 Task: Search one way flight ticket for 4 adults, 1 infant in seat and 1 infant on lap in premium economy from Waco: Waco Regional Airport to Rockford: Chicago Rockford International Airport(was Northwest Chicagoland Regional Airport At Rockford) on 5-1-2023. Number of bags: 2 carry on bags and 1 checked bag. Price is upto 60000. Outbound departure time preference is 14:45.
Action: Mouse moved to (267, 474)
Screenshot: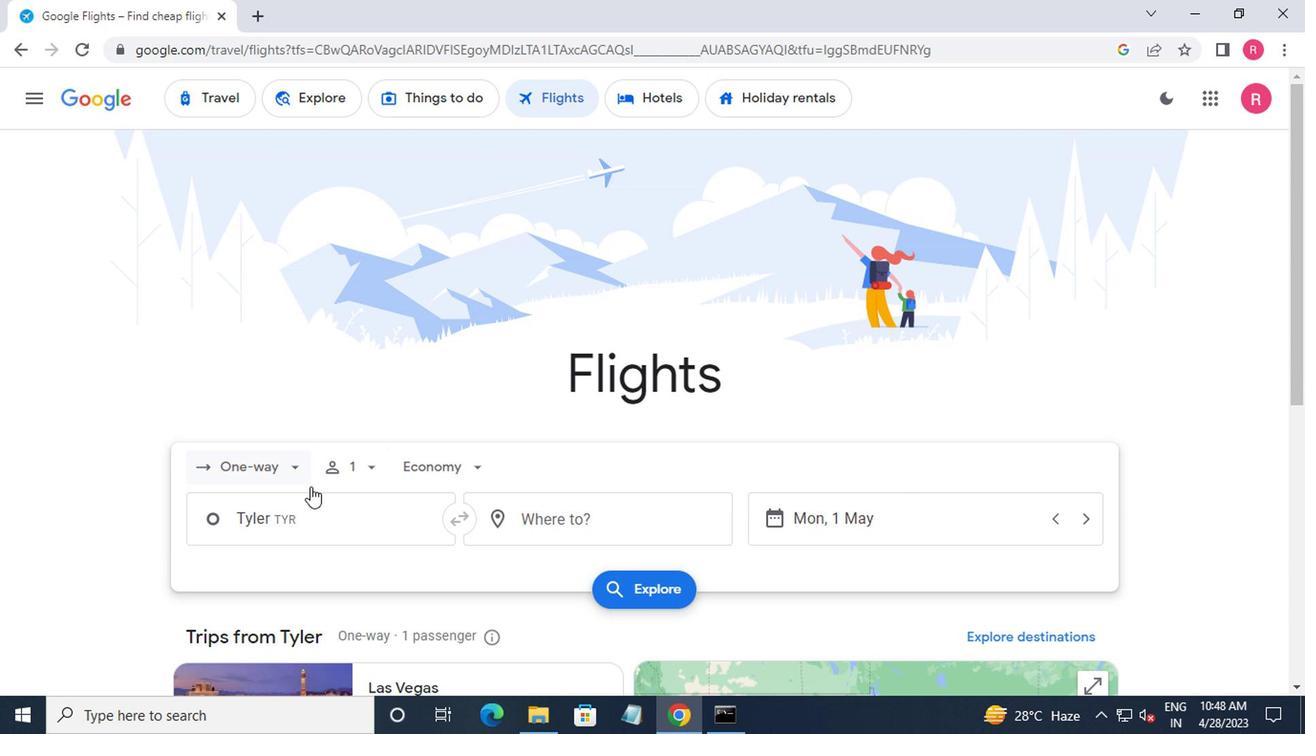 
Action: Mouse pressed left at (267, 474)
Screenshot: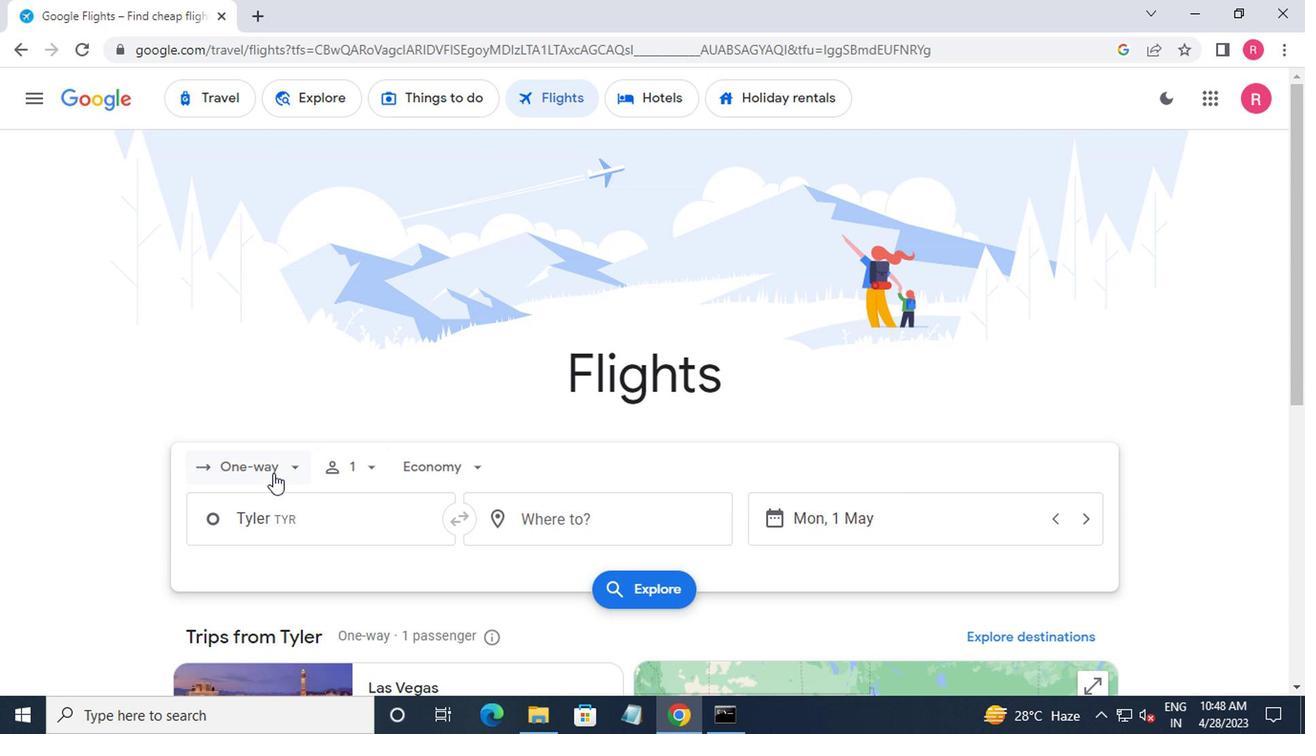 
Action: Mouse moved to (277, 551)
Screenshot: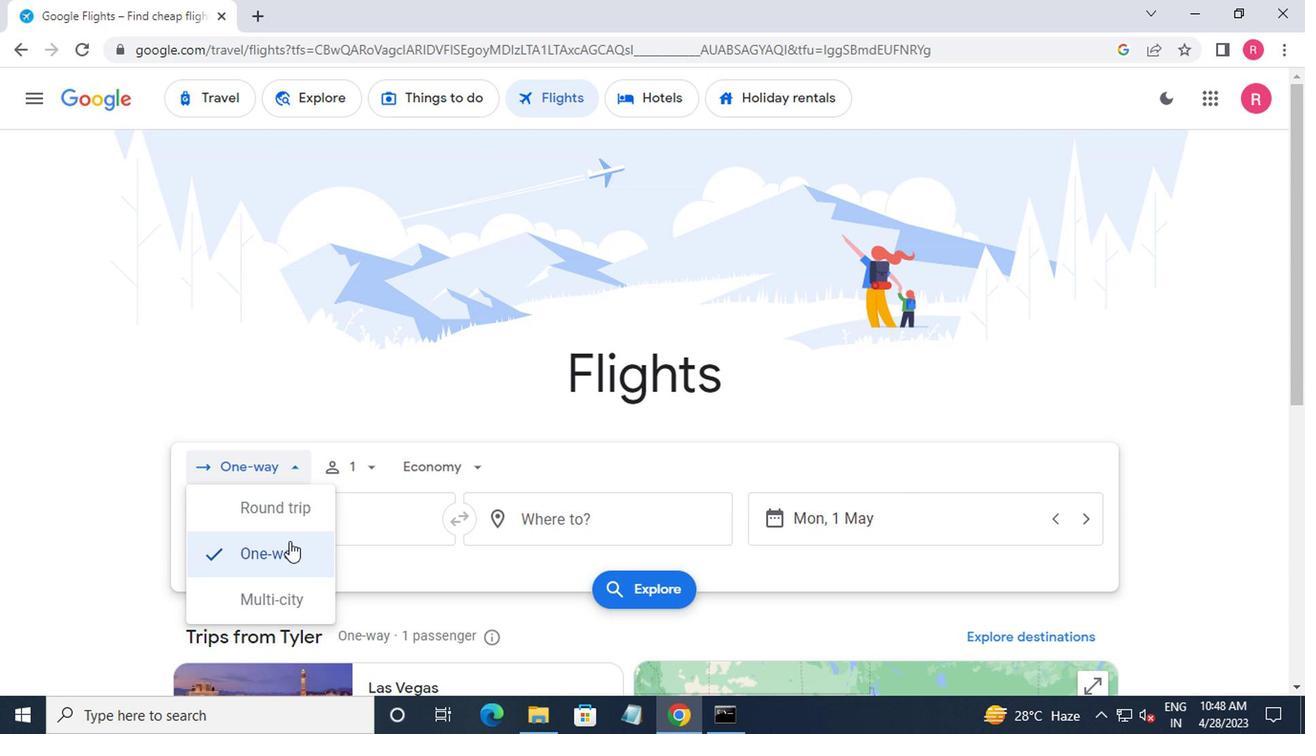 
Action: Mouse pressed left at (277, 551)
Screenshot: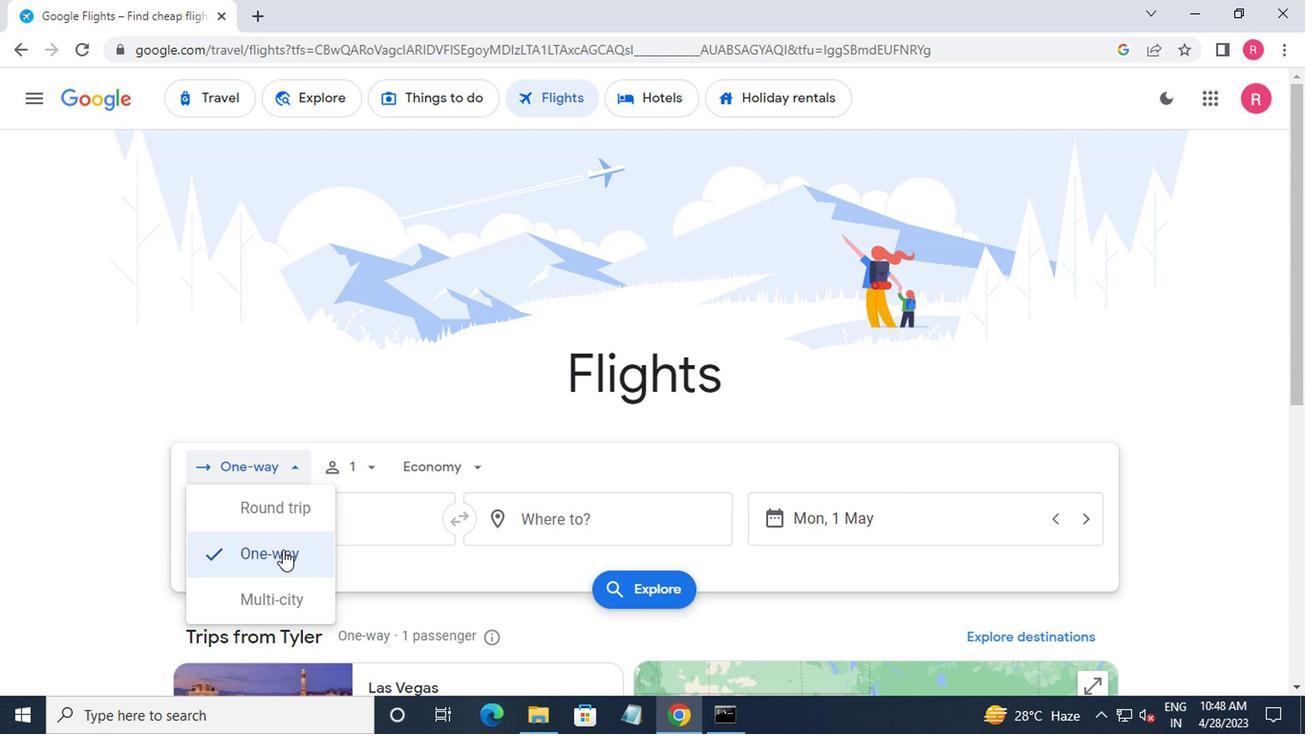 
Action: Mouse moved to (339, 476)
Screenshot: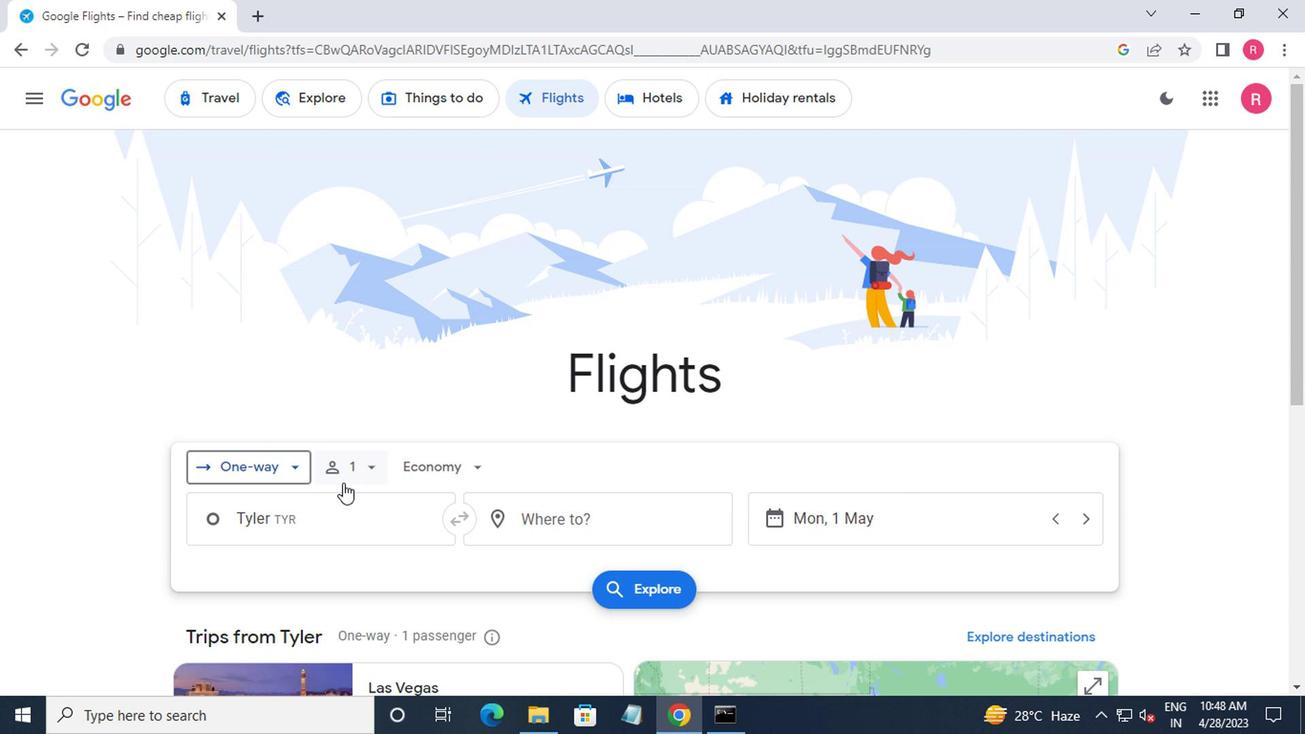 
Action: Mouse pressed left at (339, 476)
Screenshot: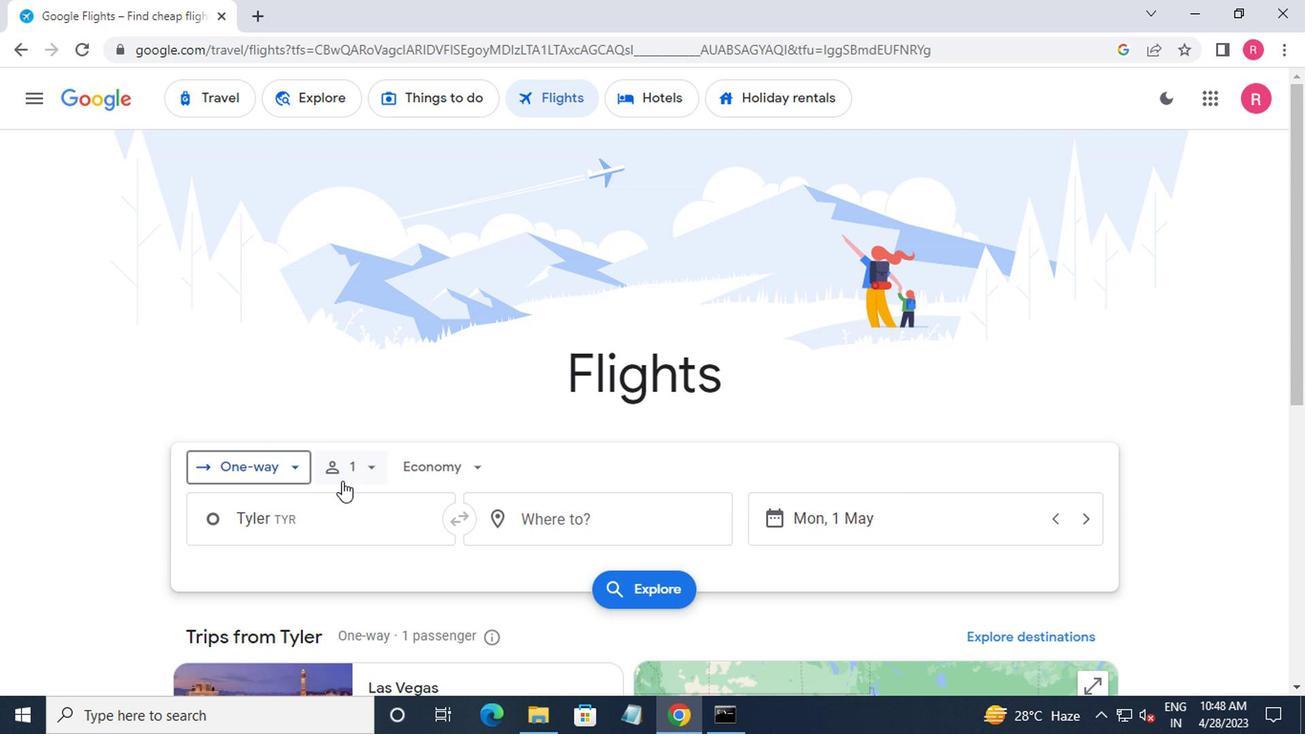 
Action: Mouse moved to (514, 525)
Screenshot: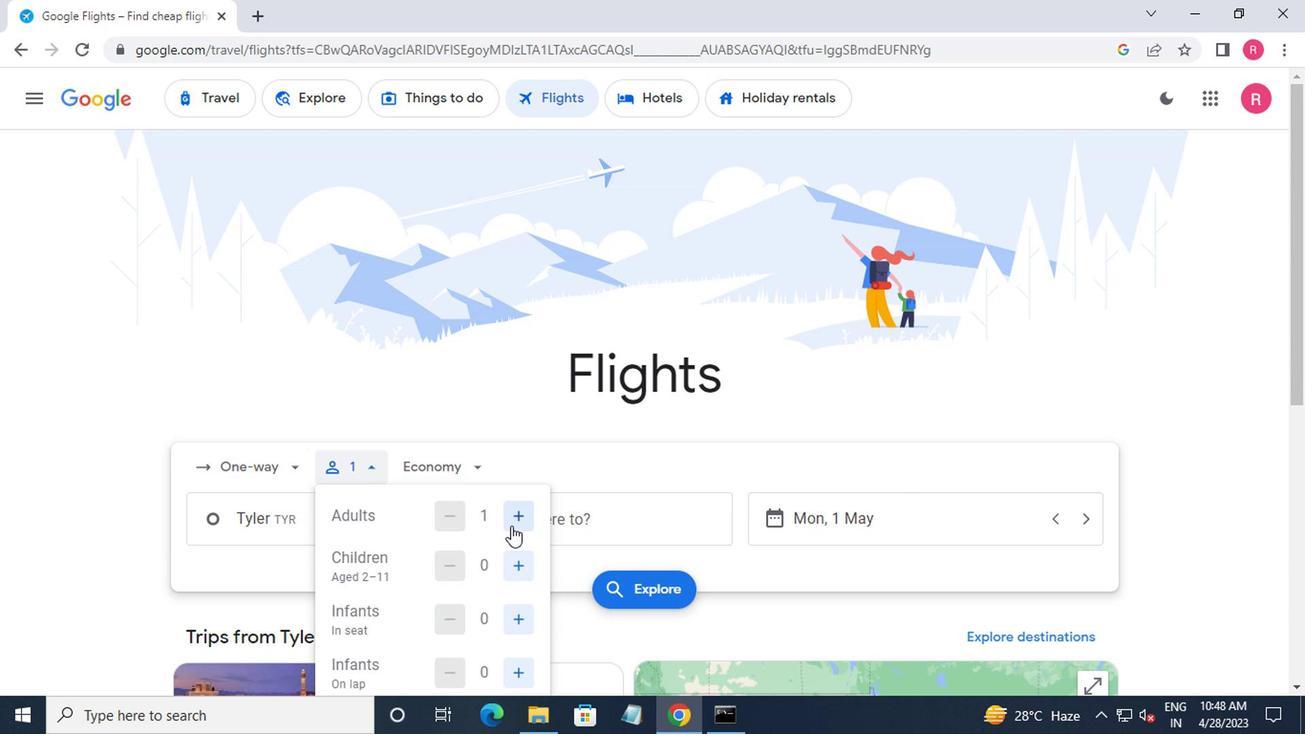
Action: Mouse pressed left at (514, 525)
Screenshot: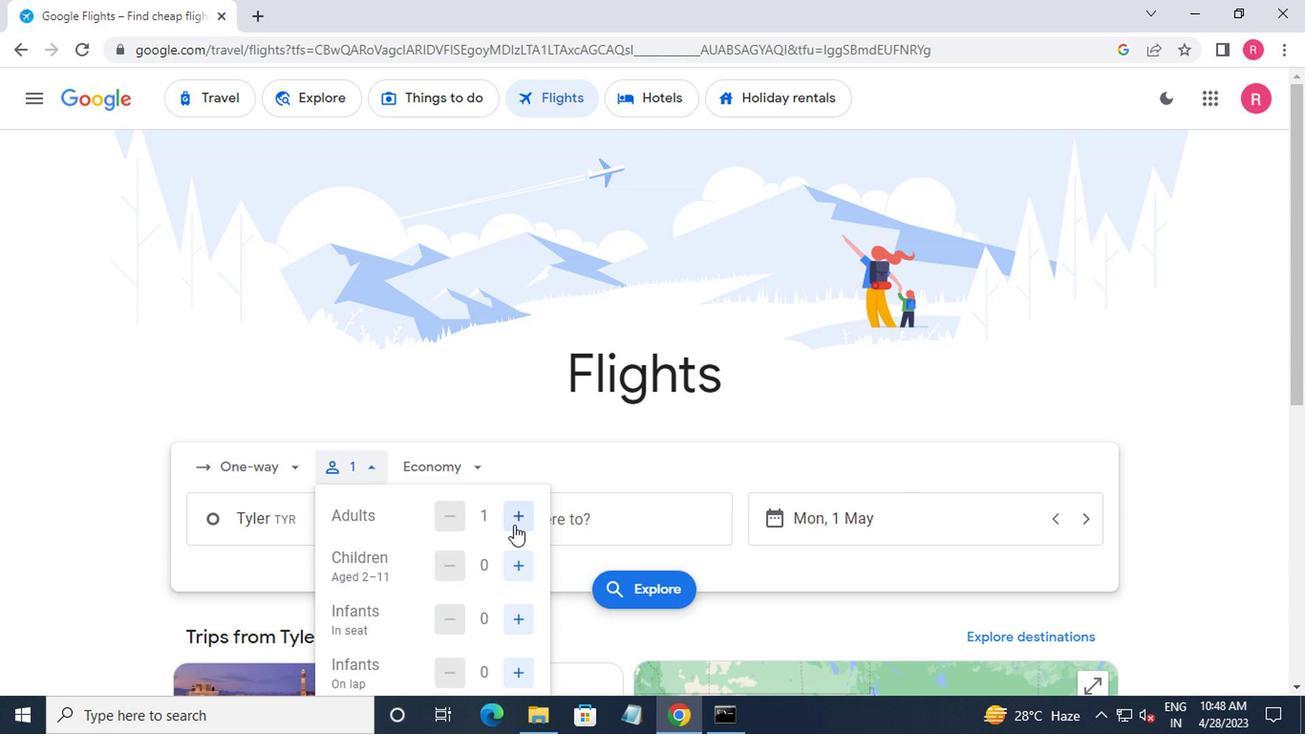 
Action: Mouse moved to (515, 524)
Screenshot: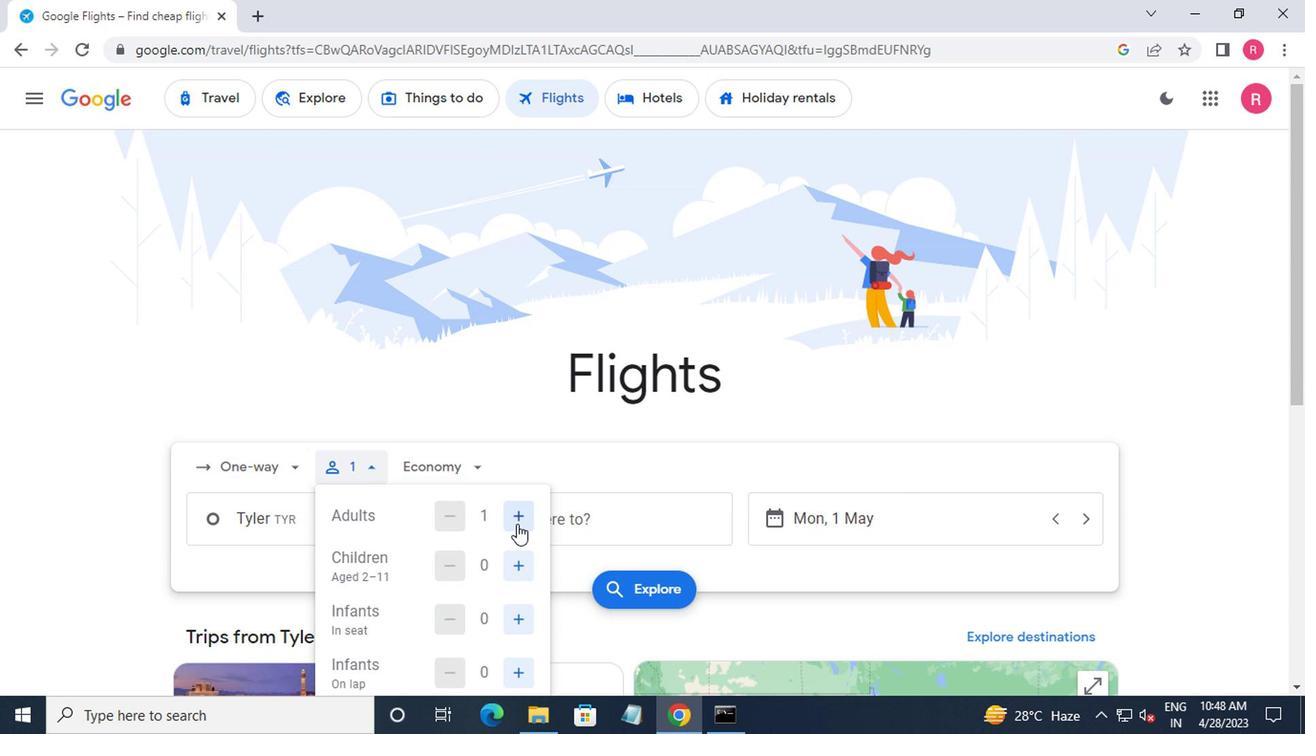 
Action: Mouse pressed left at (515, 524)
Screenshot: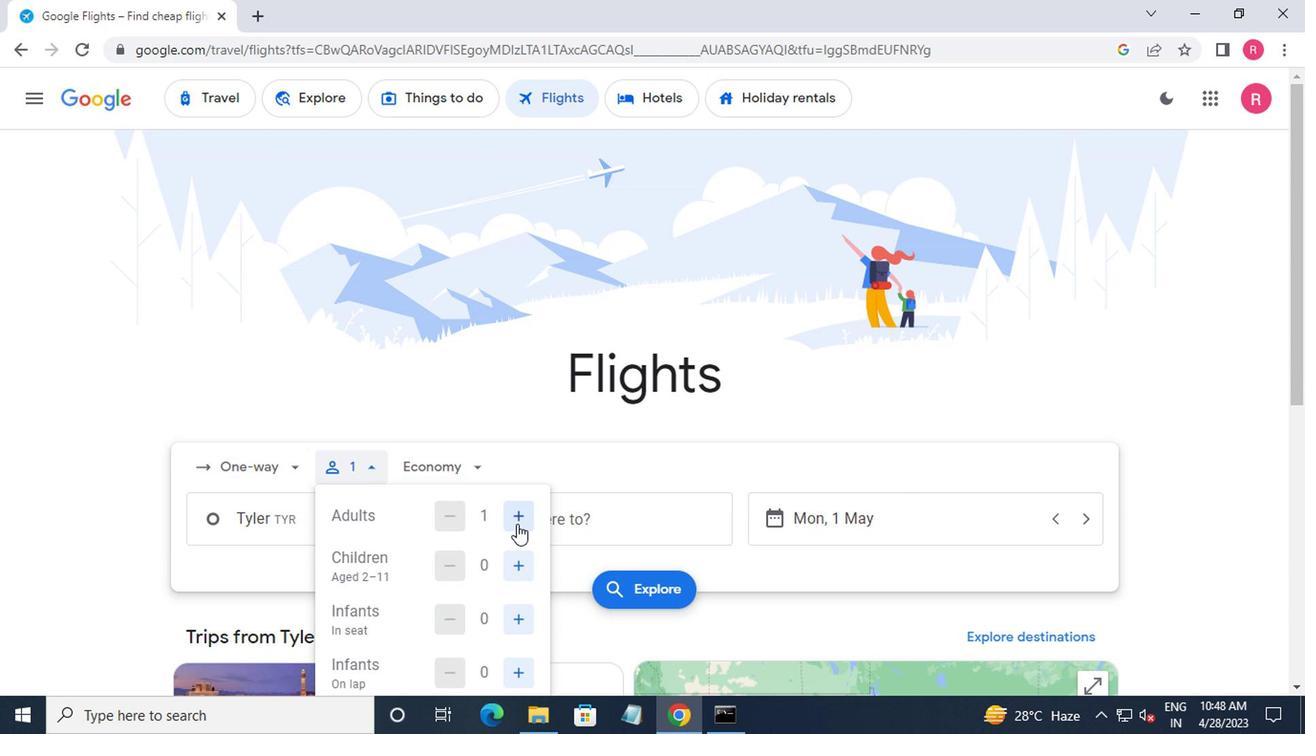 
Action: Mouse pressed left at (515, 524)
Screenshot: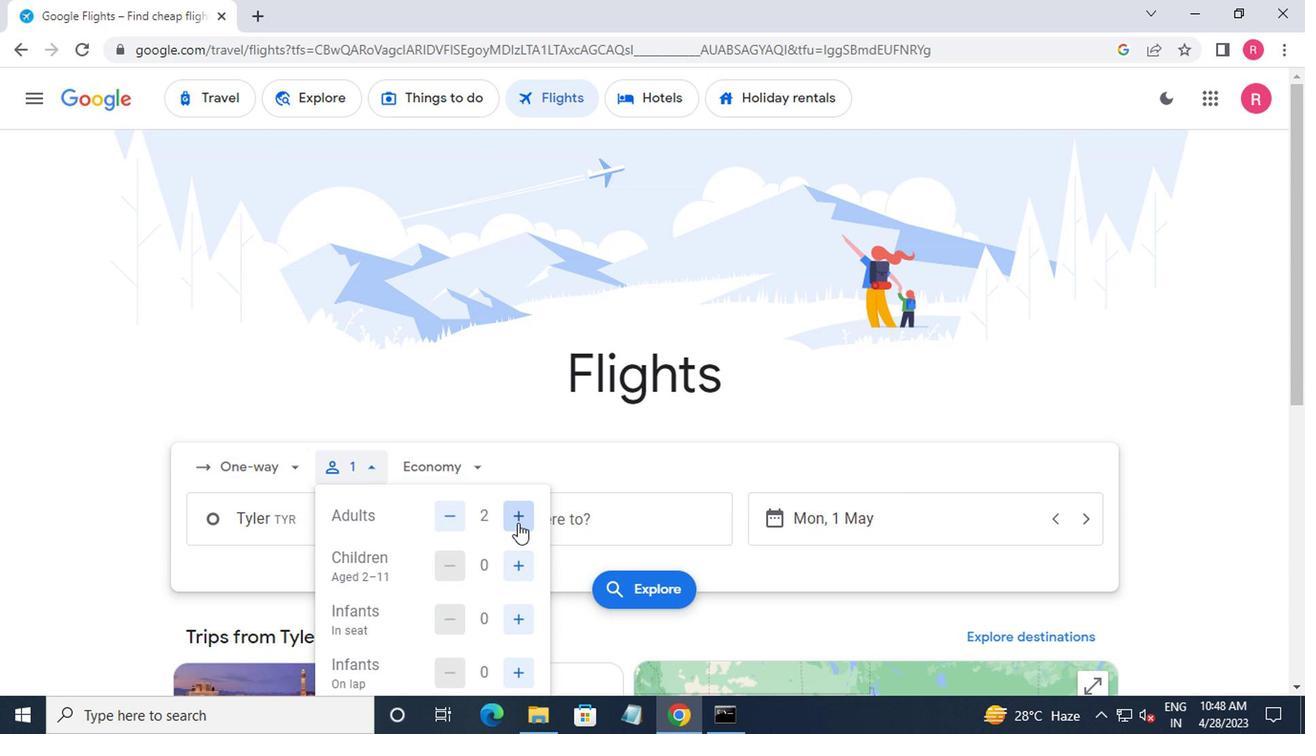 
Action: Mouse pressed left at (515, 524)
Screenshot: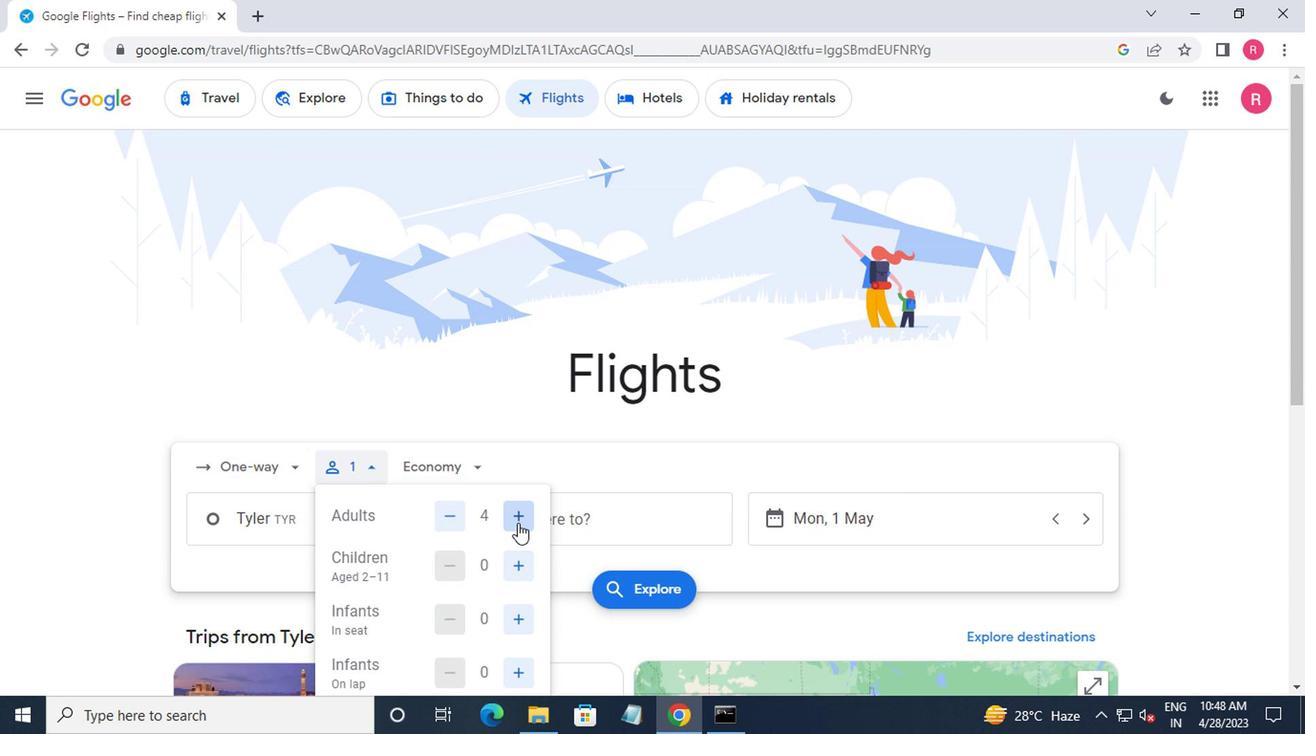 
Action: Mouse moved to (454, 514)
Screenshot: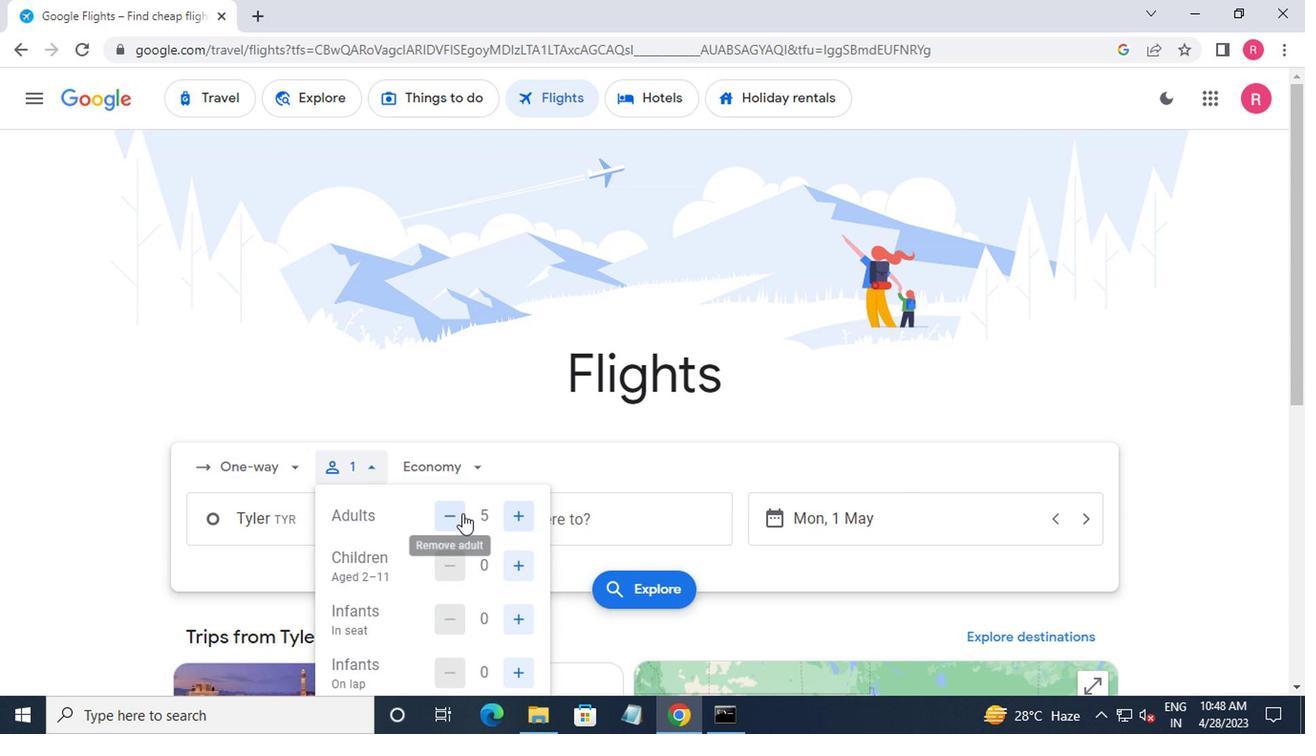 
Action: Mouse pressed left at (454, 514)
Screenshot: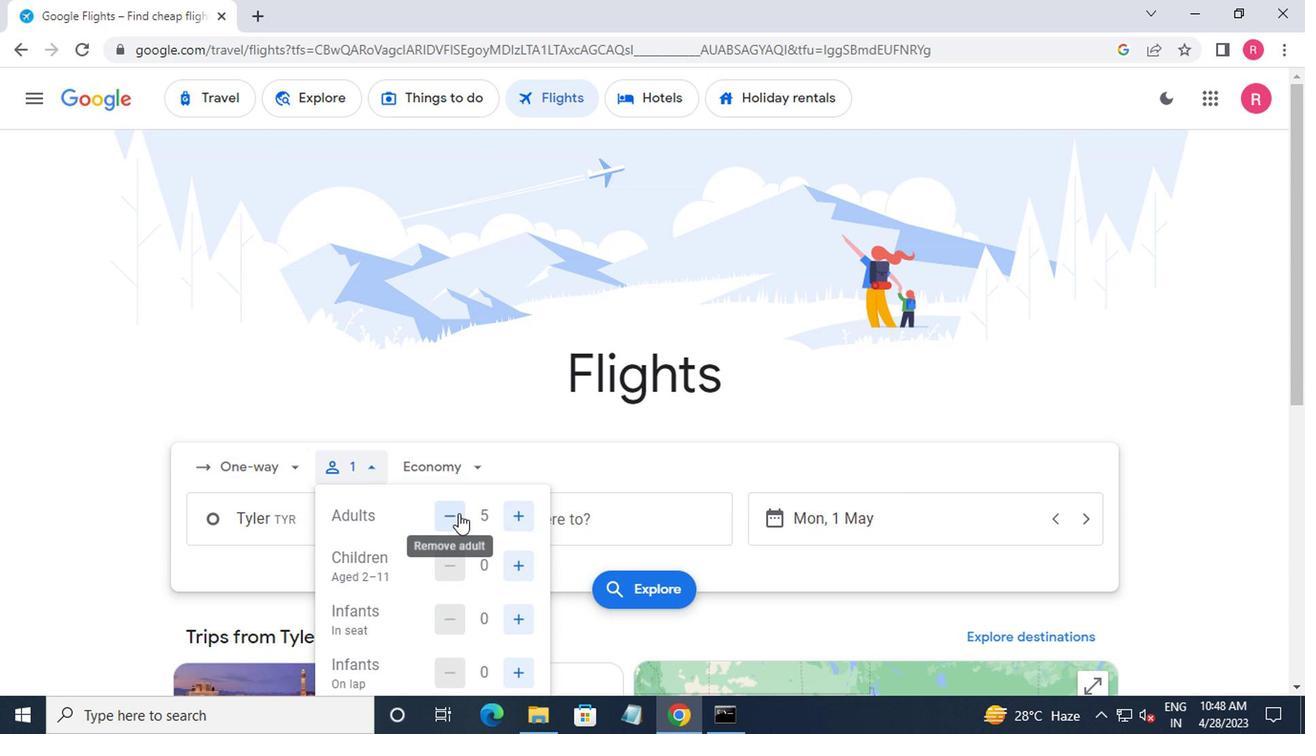 
Action: Mouse moved to (516, 567)
Screenshot: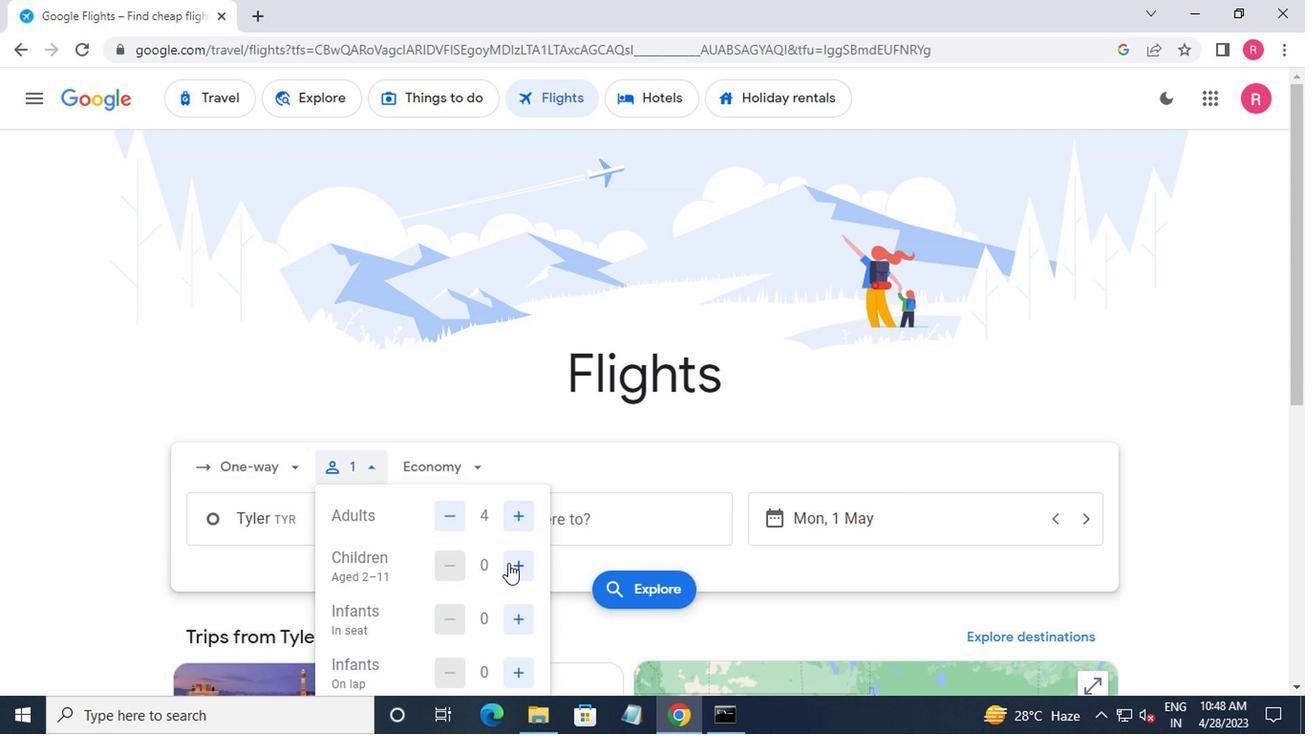 
Action: Mouse pressed left at (516, 567)
Screenshot: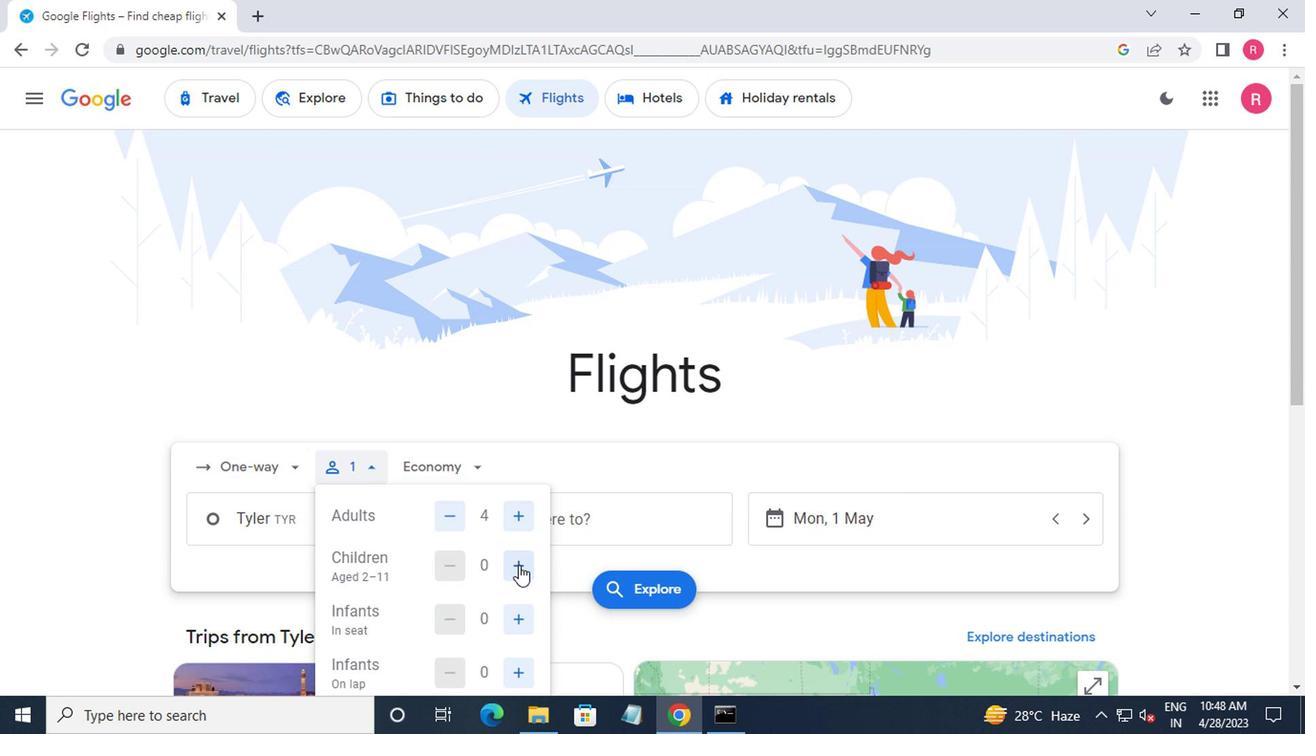 
Action: Mouse moved to (465, 563)
Screenshot: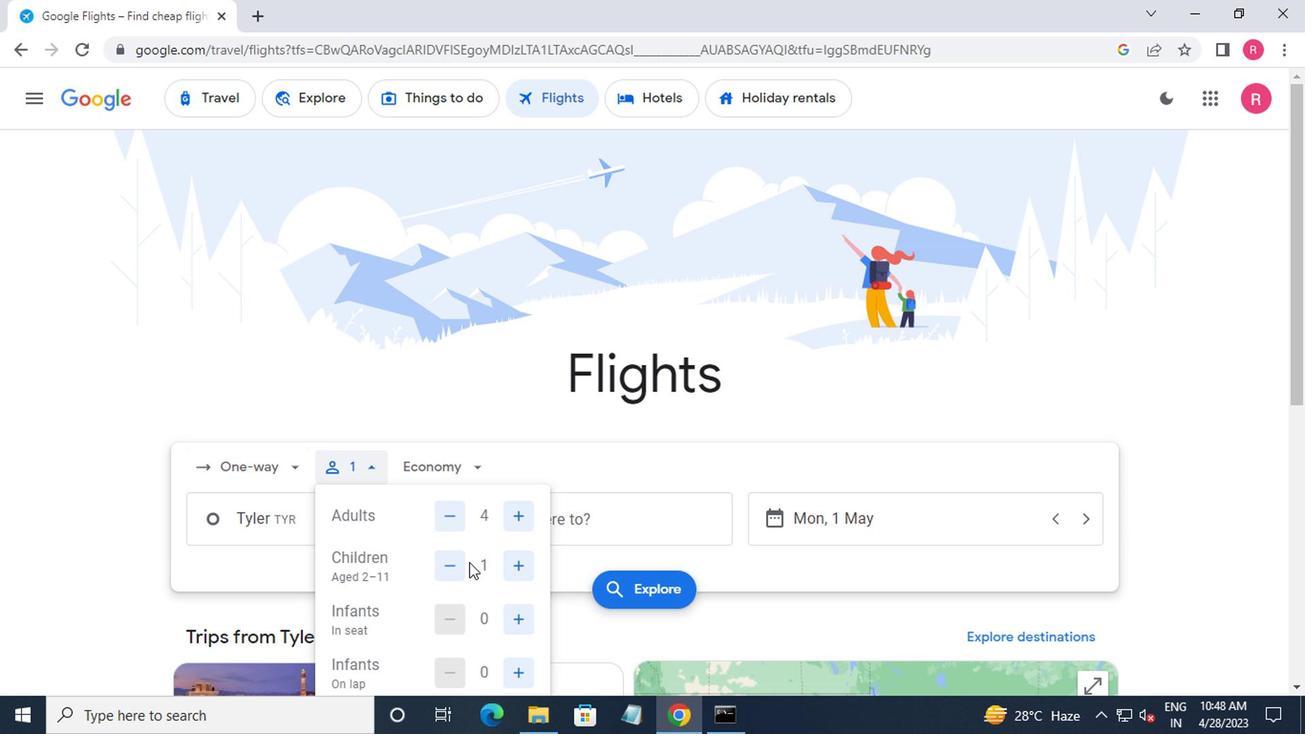 
Action: Mouse pressed left at (465, 563)
Screenshot: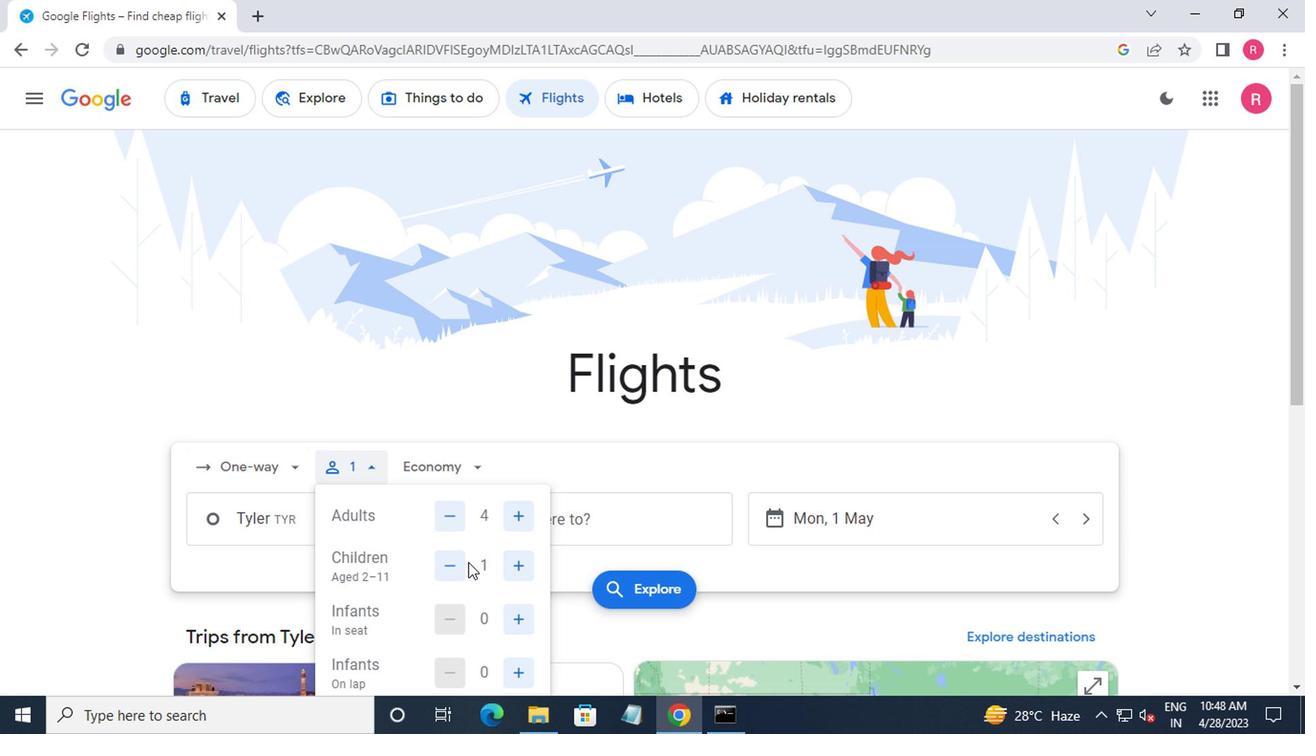 
Action: Mouse moved to (444, 569)
Screenshot: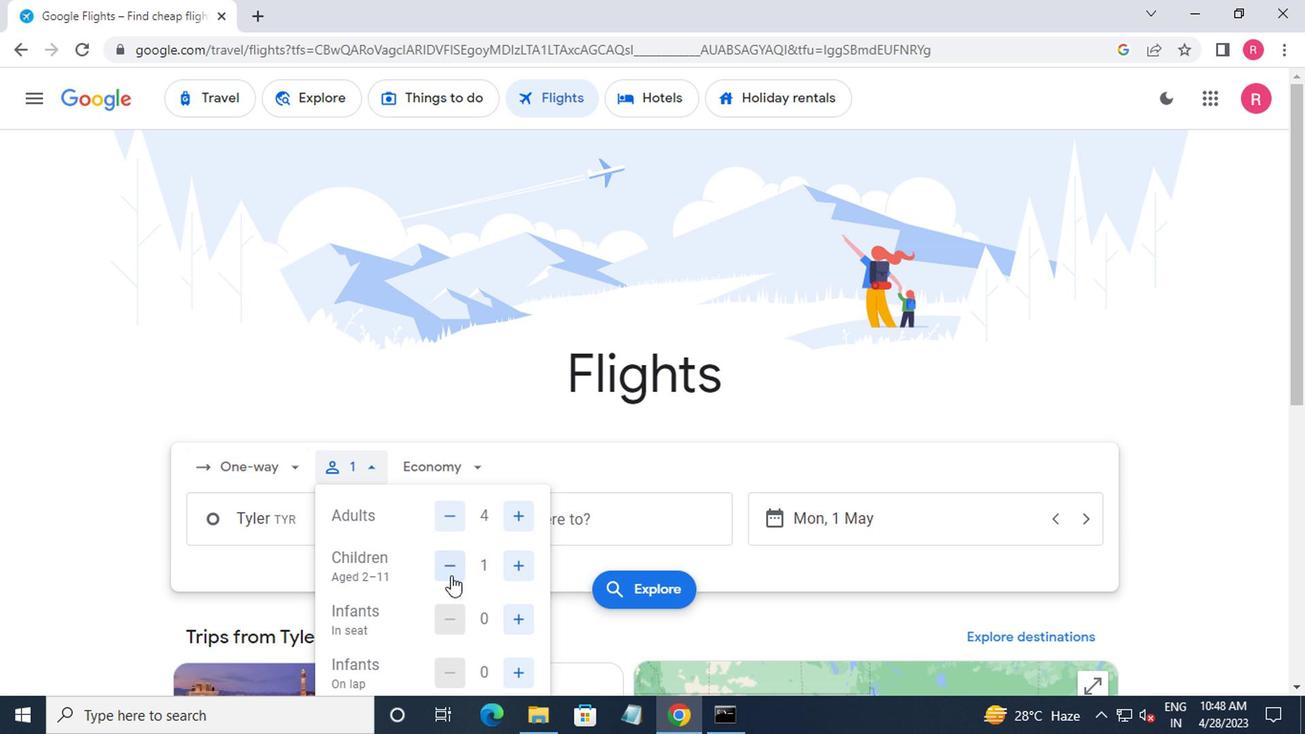 
Action: Mouse pressed left at (444, 569)
Screenshot: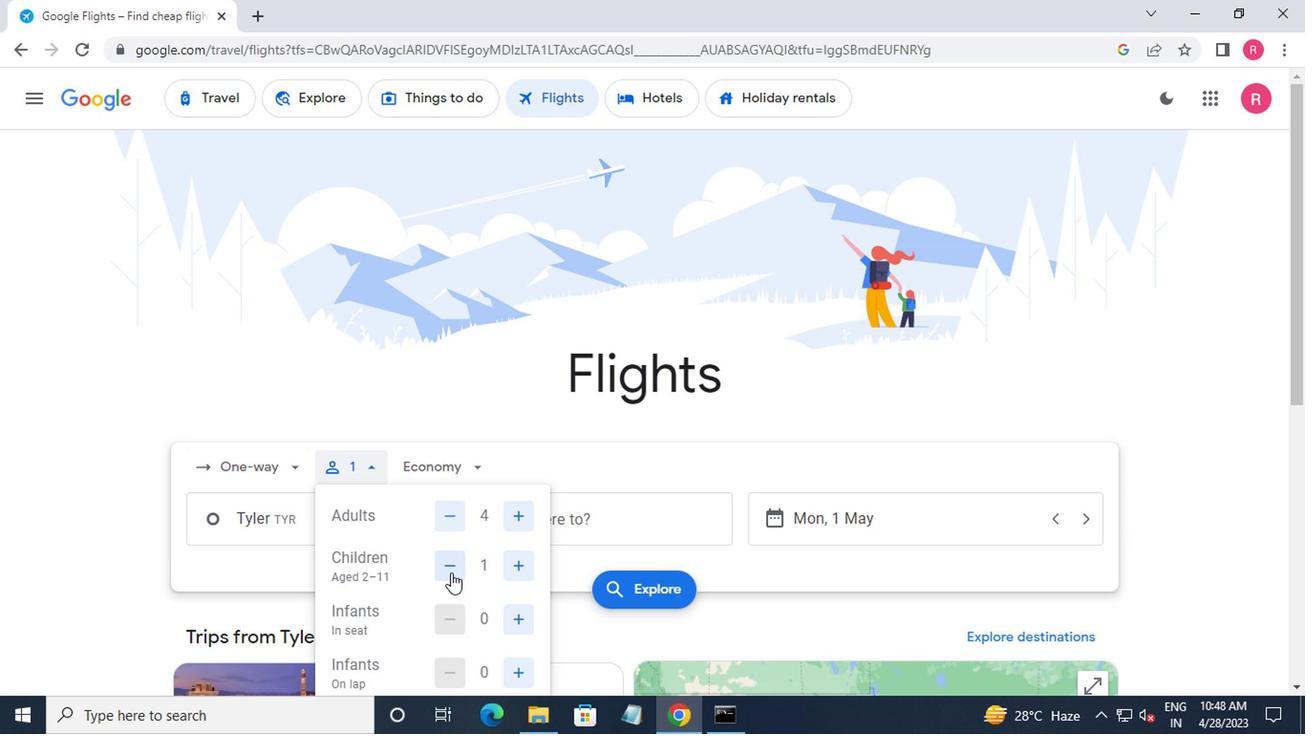 
Action: Mouse moved to (518, 629)
Screenshot: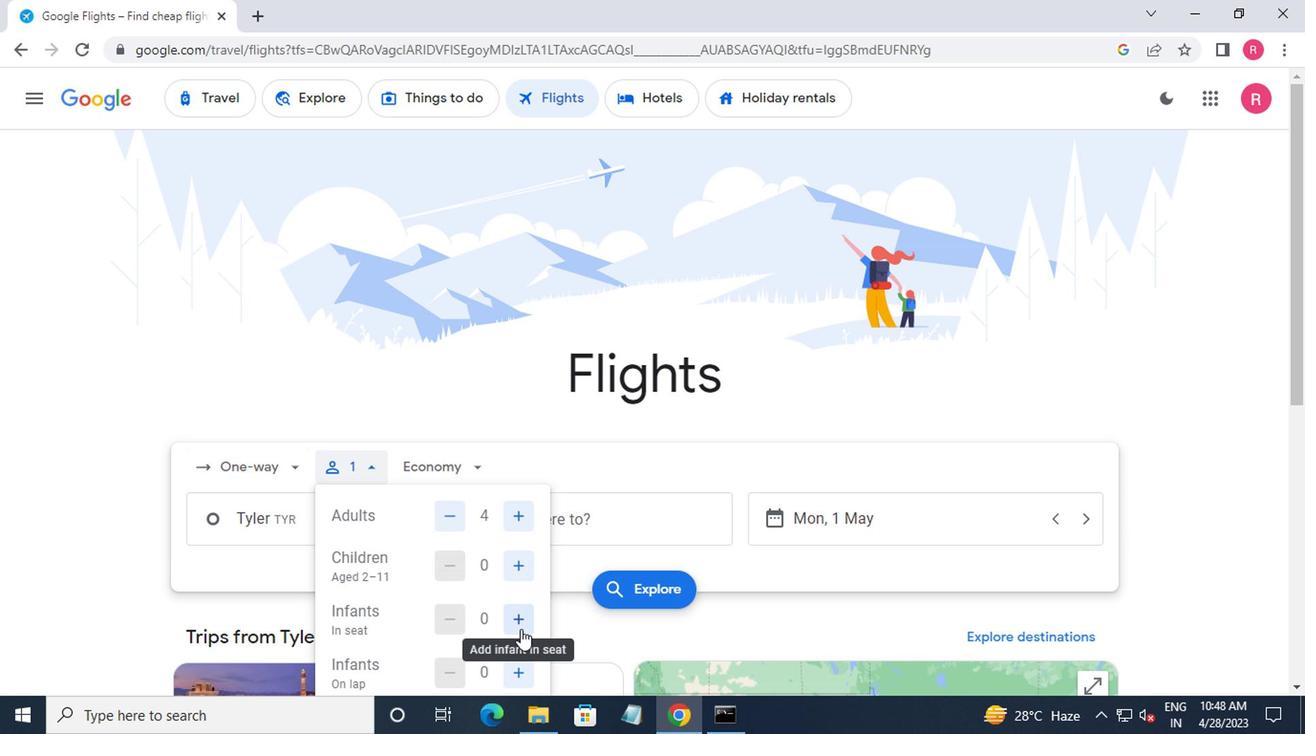 
Action: Mouse pressed left at (518, 629)
Screenshot: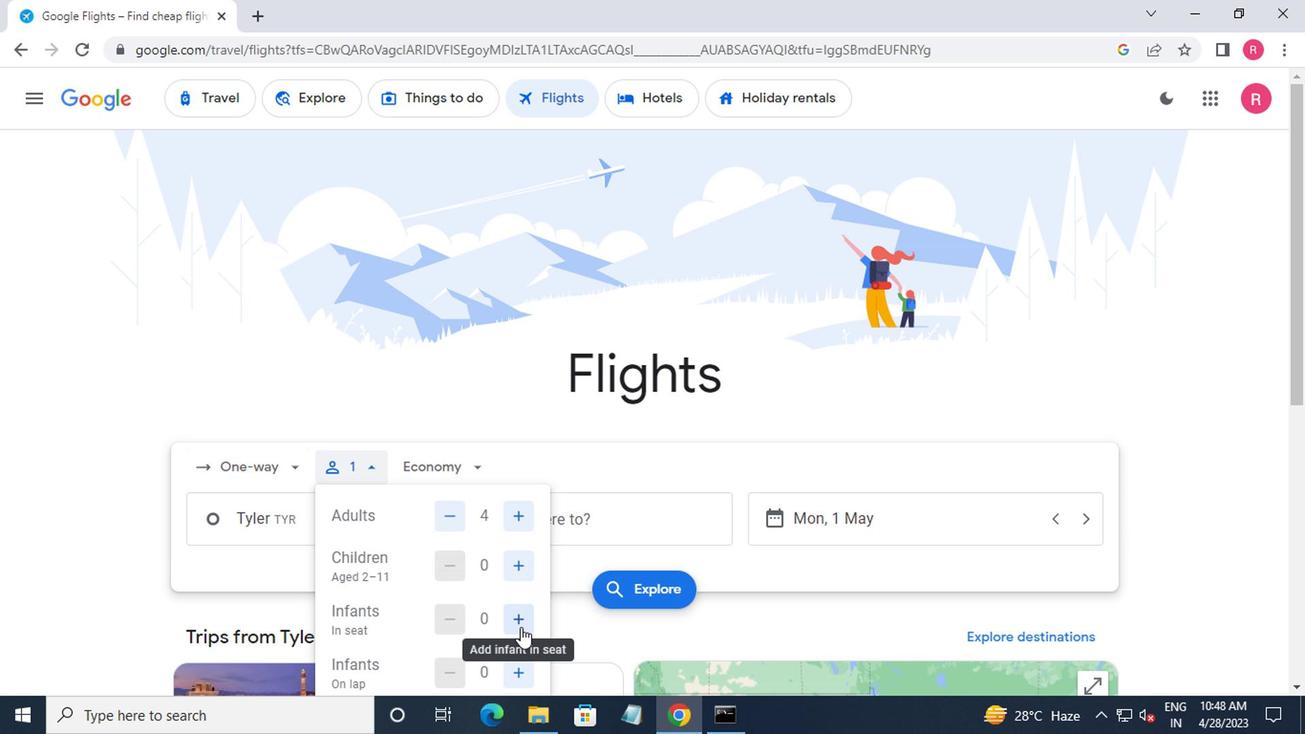 
Action: Mouse moved to (517, 663)
Screenshot: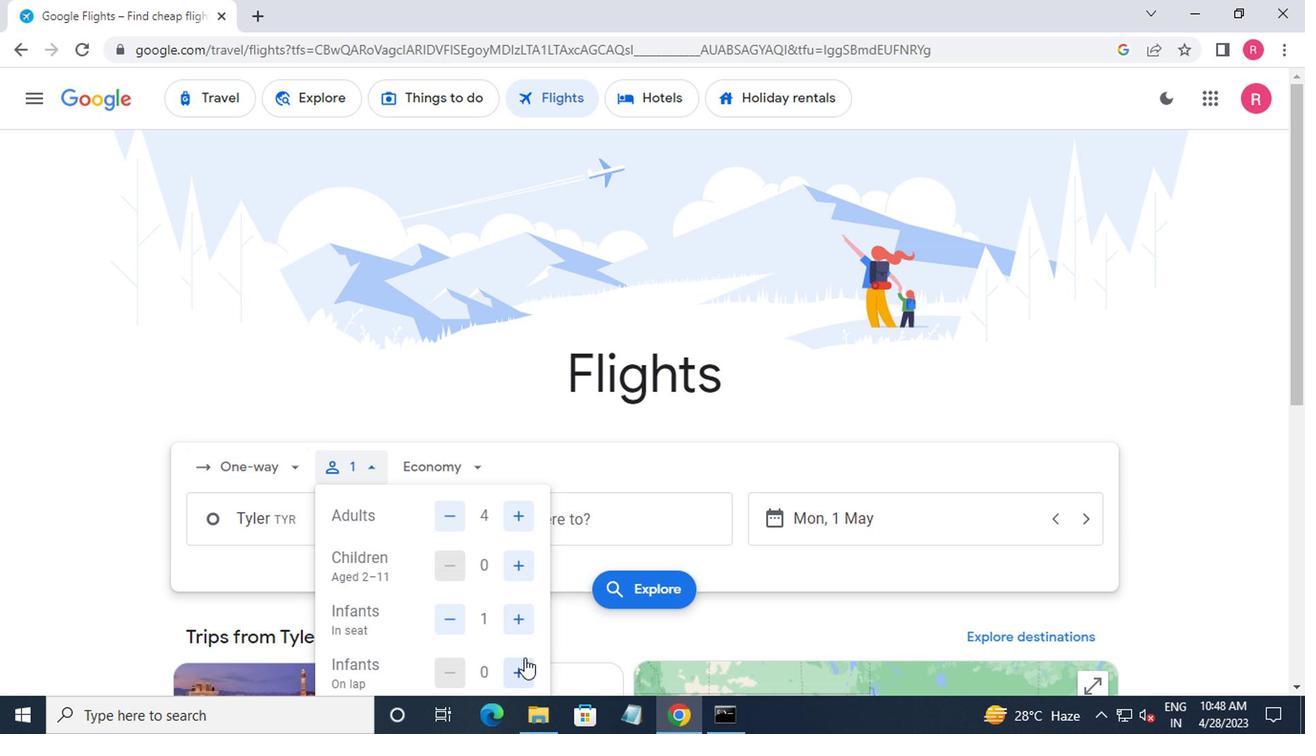 
Action: Mouse pressed left at (517, 663)
Screenshot: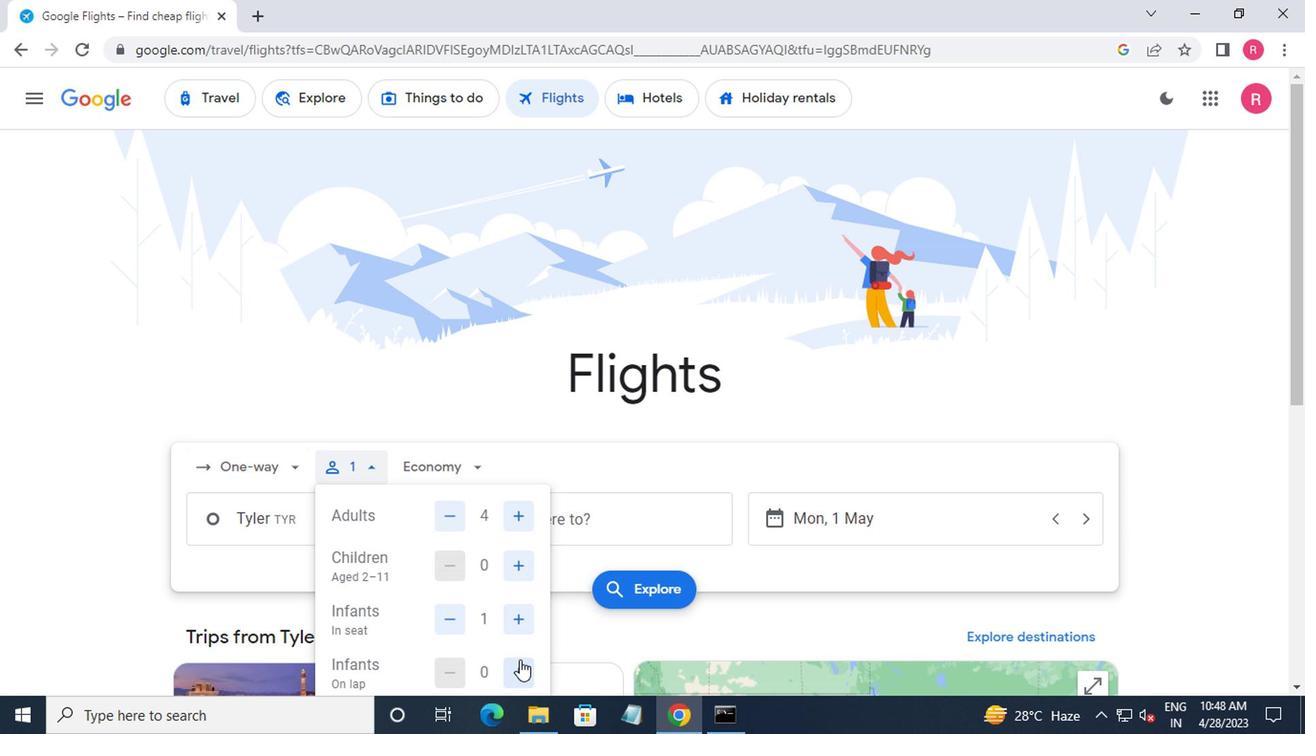 
Action: Mouse moved to (455, 459)
Screenshot: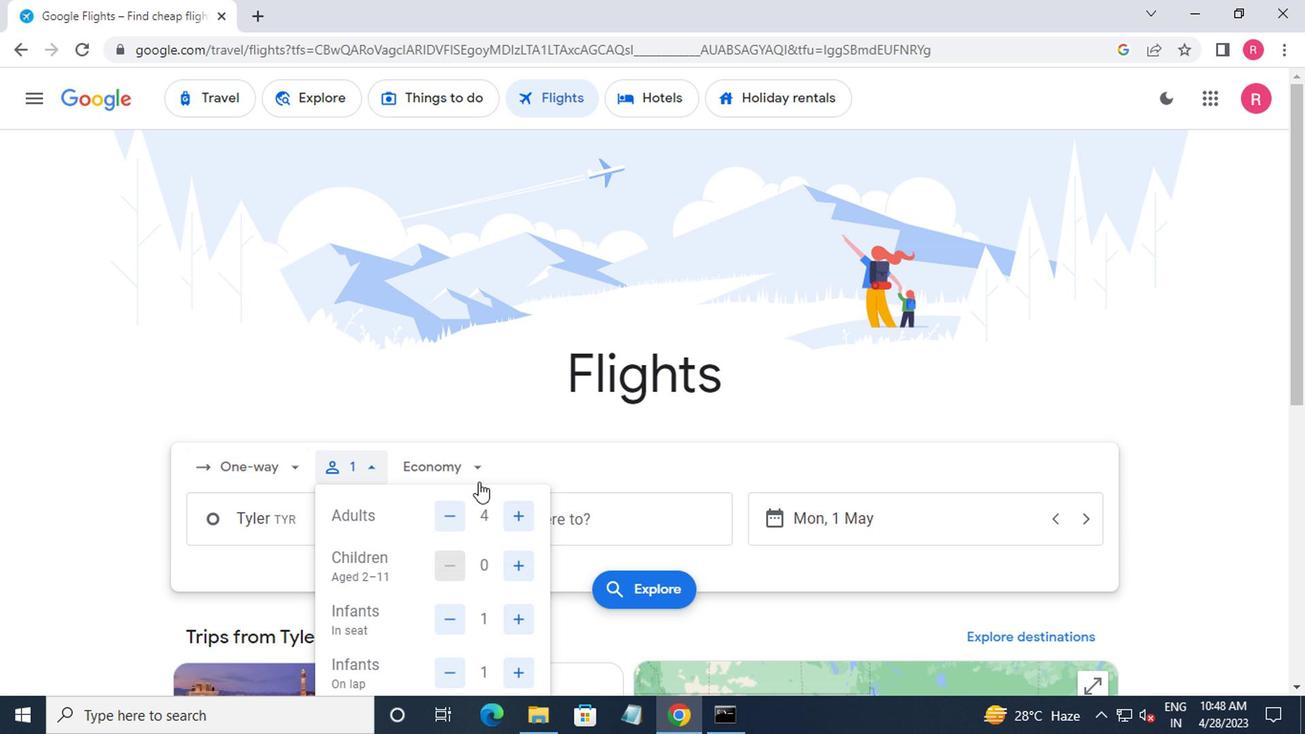 
Action: Mouse pressed left at (455, 459)
Screenshot: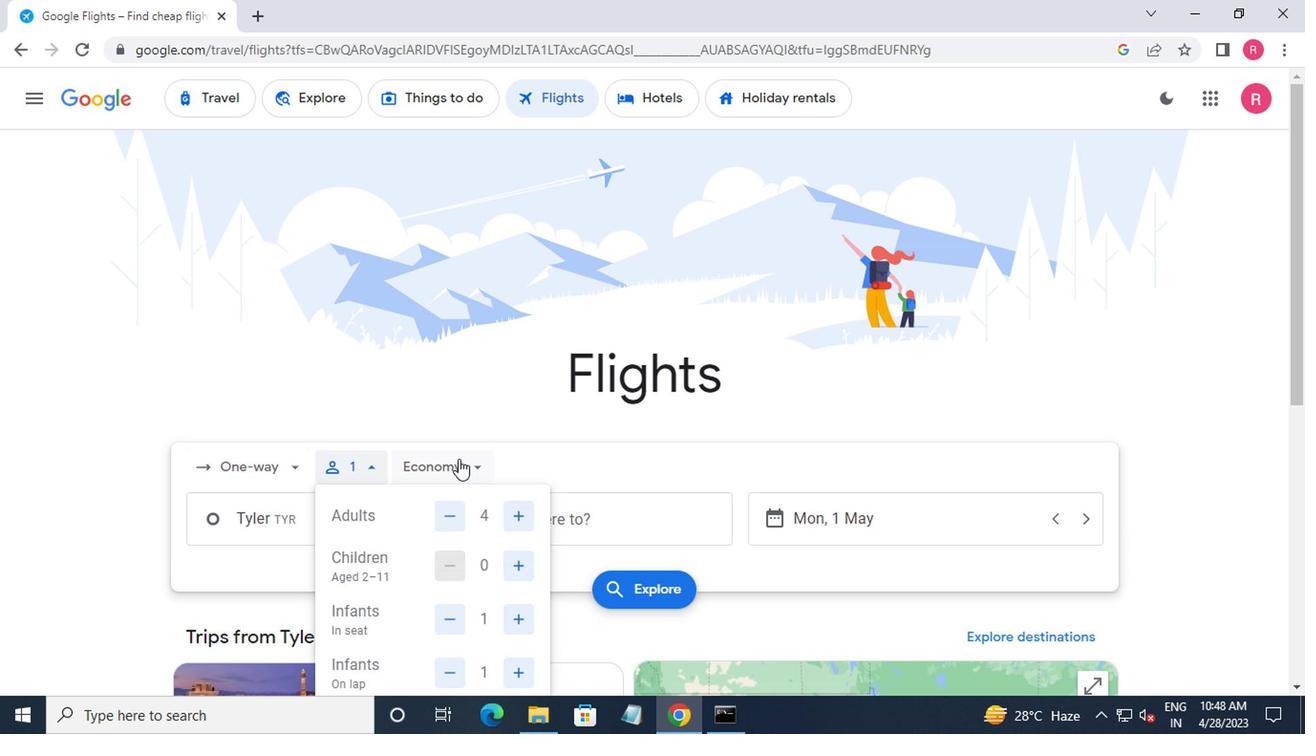 
Action: Mouse moved to (469, 553)
Screenshot: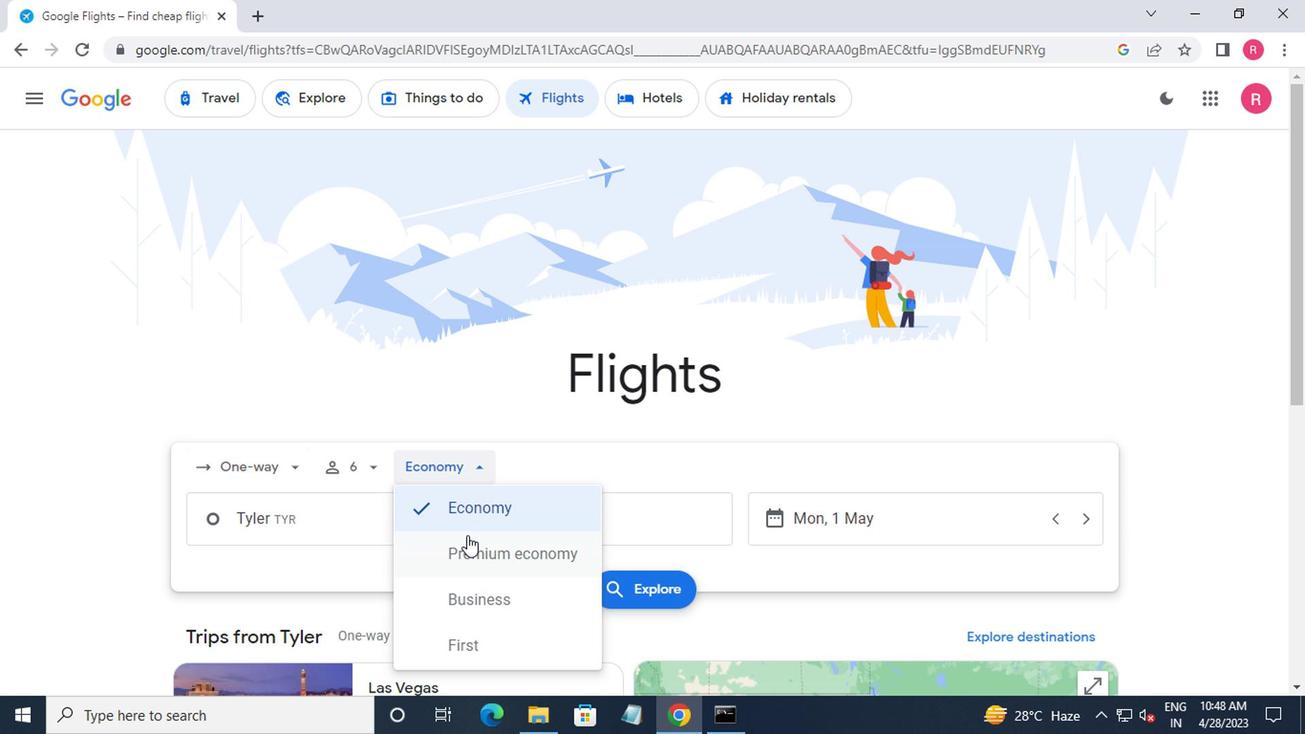 
Action: Mouse pressed left at (469, 553)
Screenshot: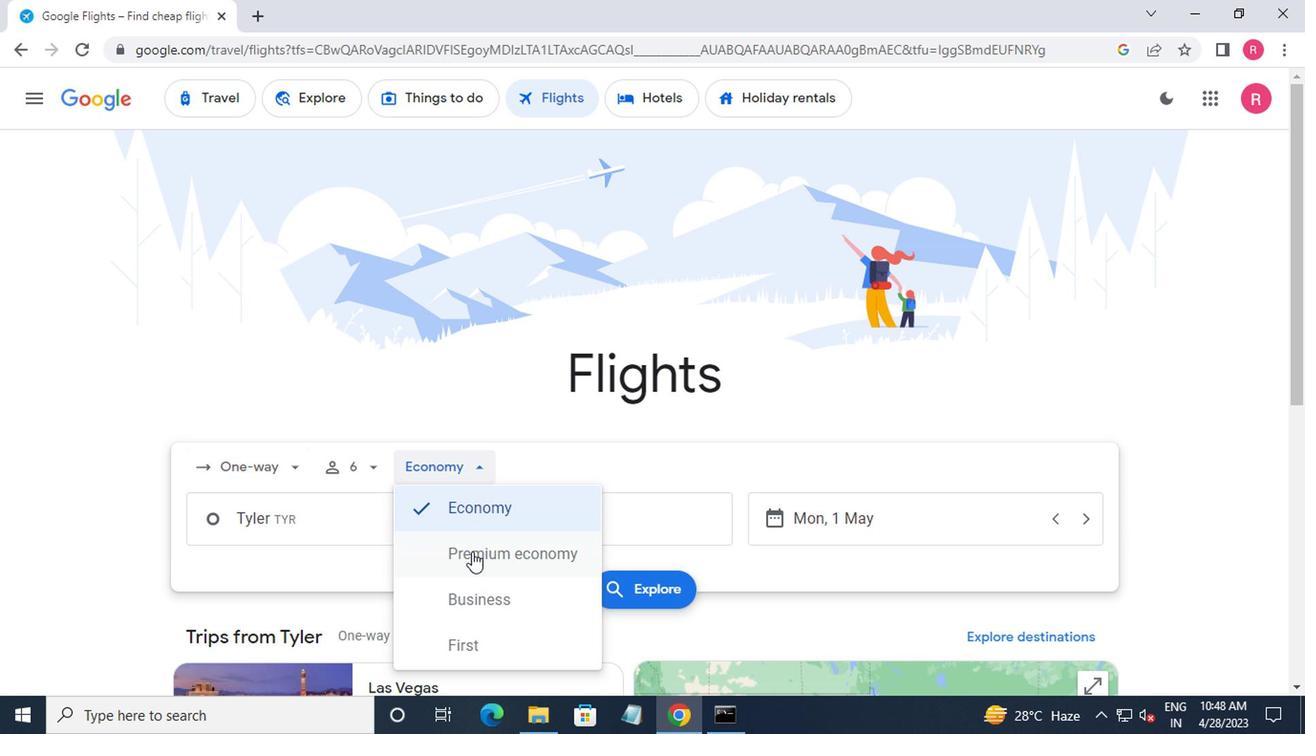 
Action: Mouse moved to (361, 524)
Screenshot: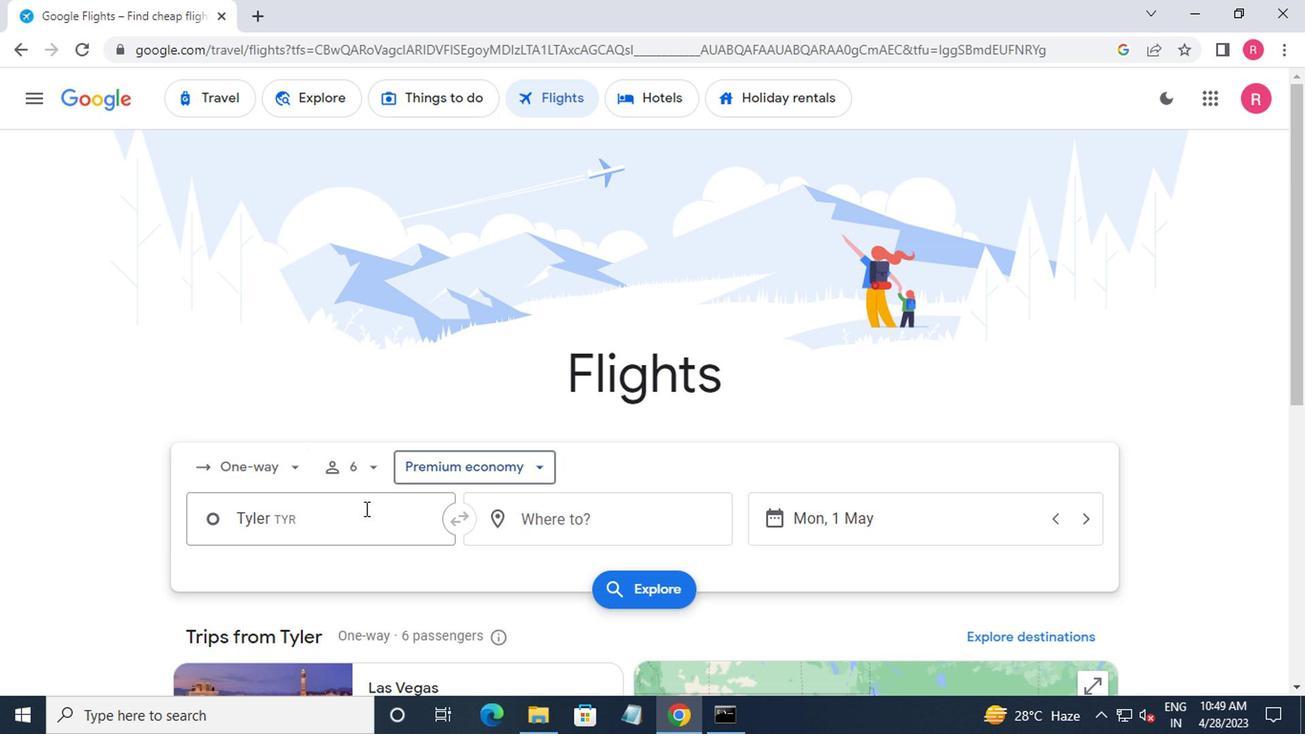 
Action: Mouse pressed left at (361, 524)
Screenshot: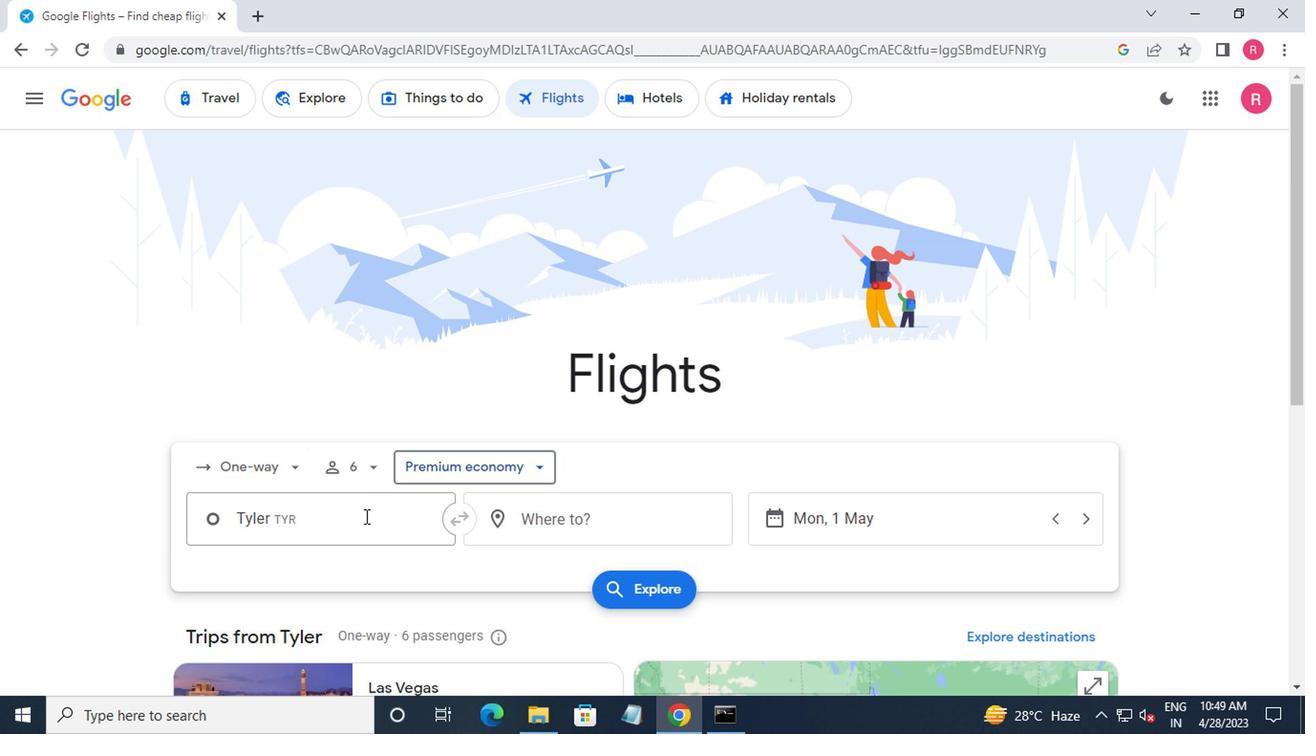 
Action: Key pressed waco<Key.space>re
Screenshot: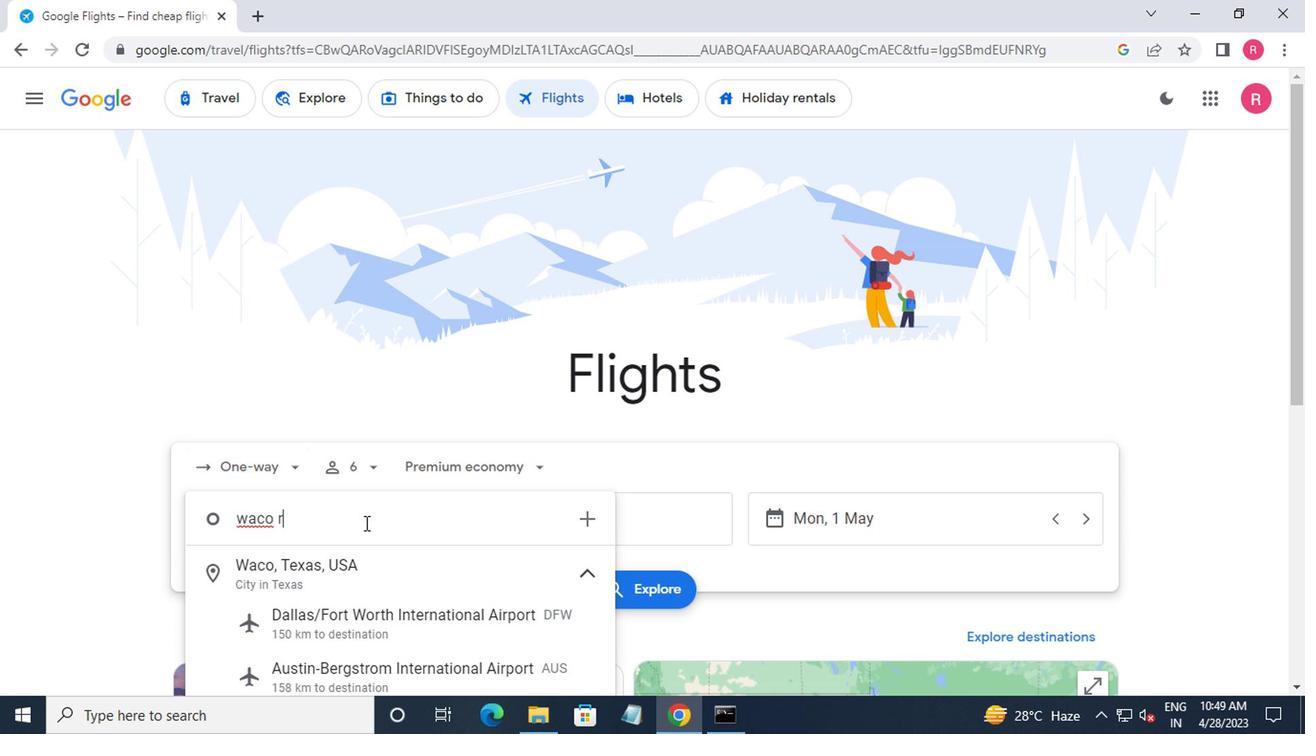 
Action: Mouse scrolled (361, 523) with delta (0, 0)
Screenshot: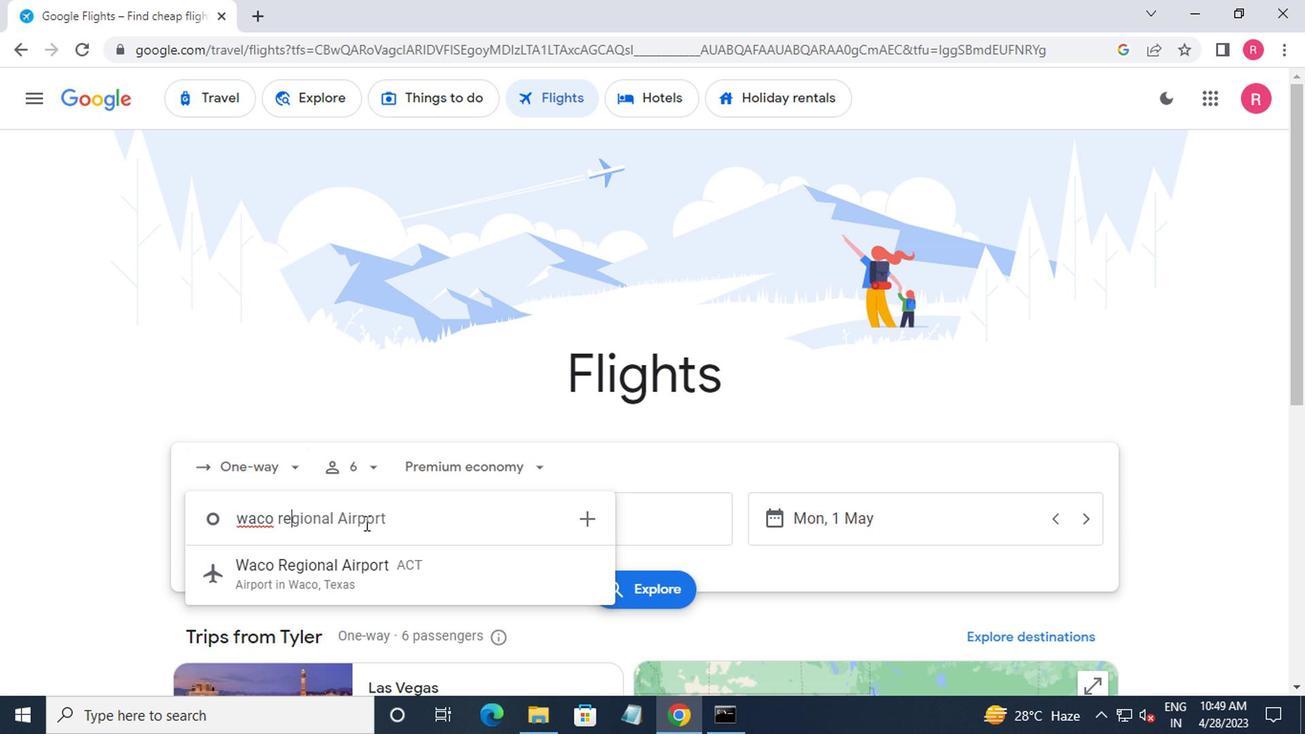 
Action: Mouse moved to (339, 487)
Screenshot: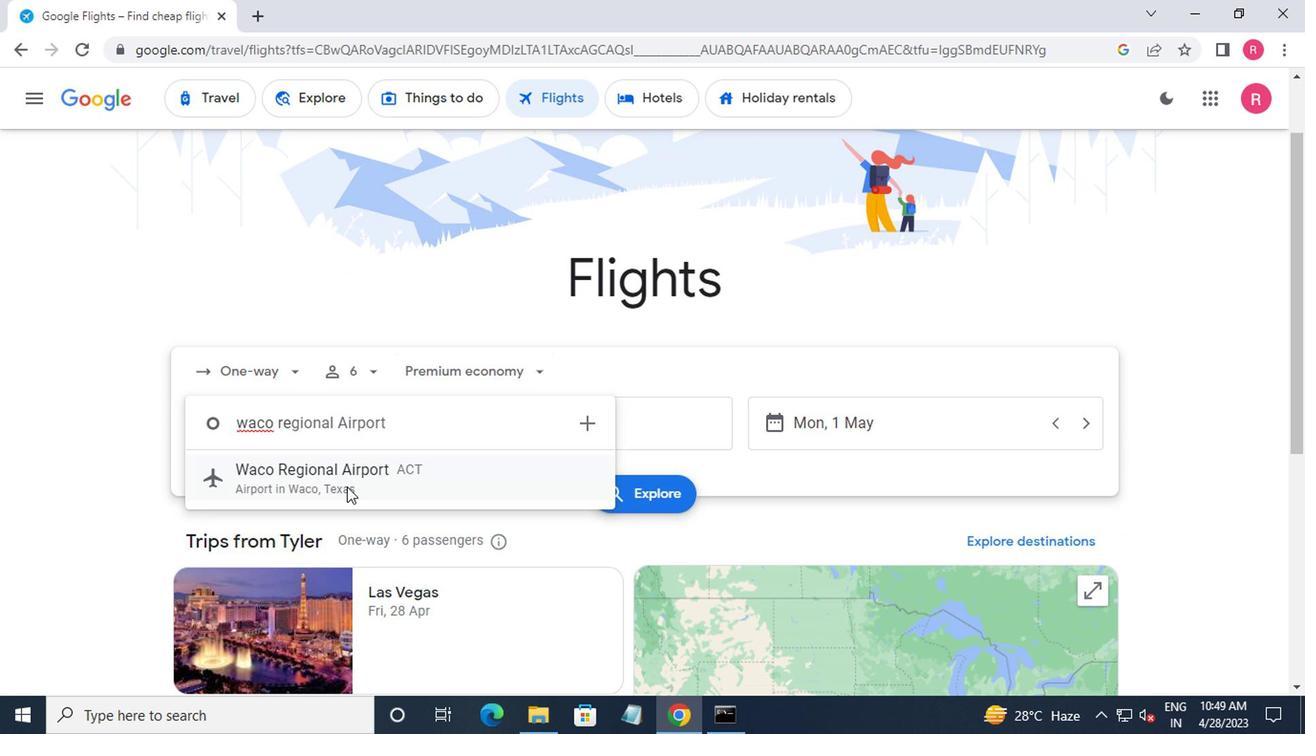 
Action: Mouse pressed left at (339, 487)
Screenshot: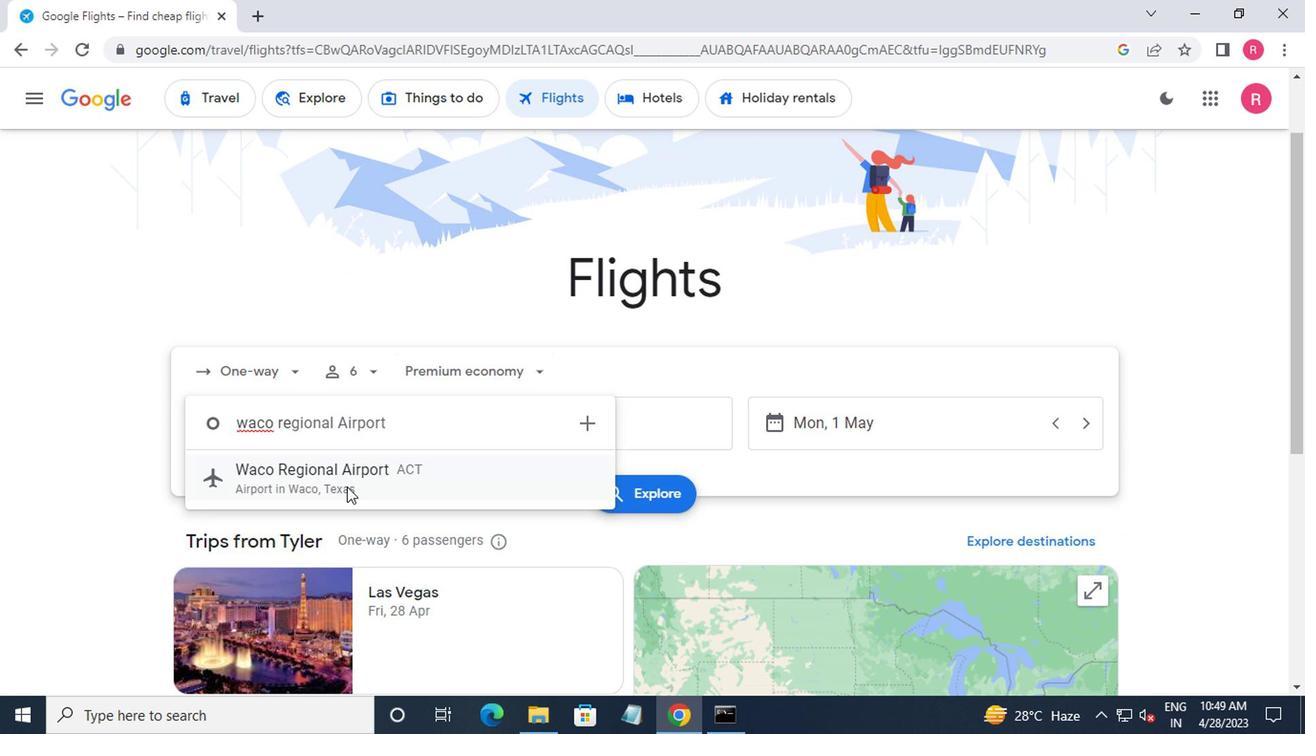 
Action: Mouse moved to (533, 429)
Screenshot: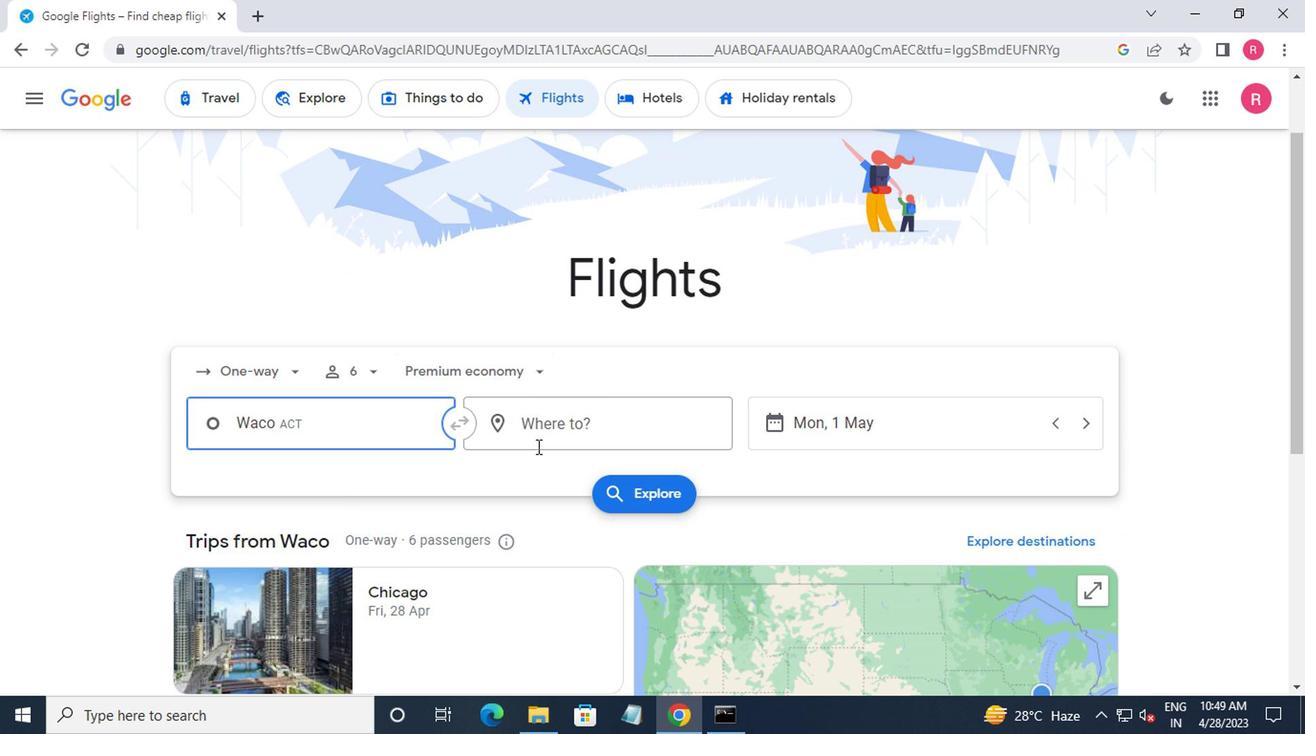 
Action: Mouse pressed left at (533, 429)
Screenshot: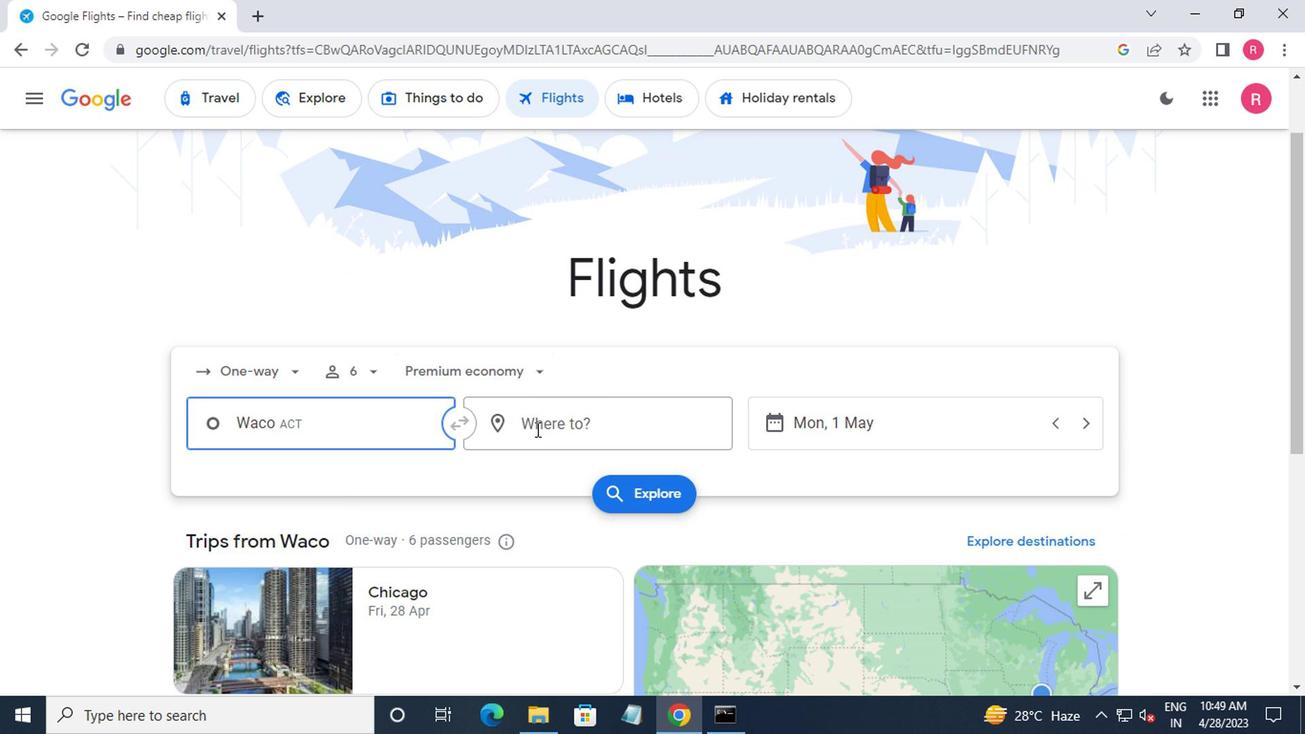 
Action: Mouse moved to (532, 429)
Screenshot: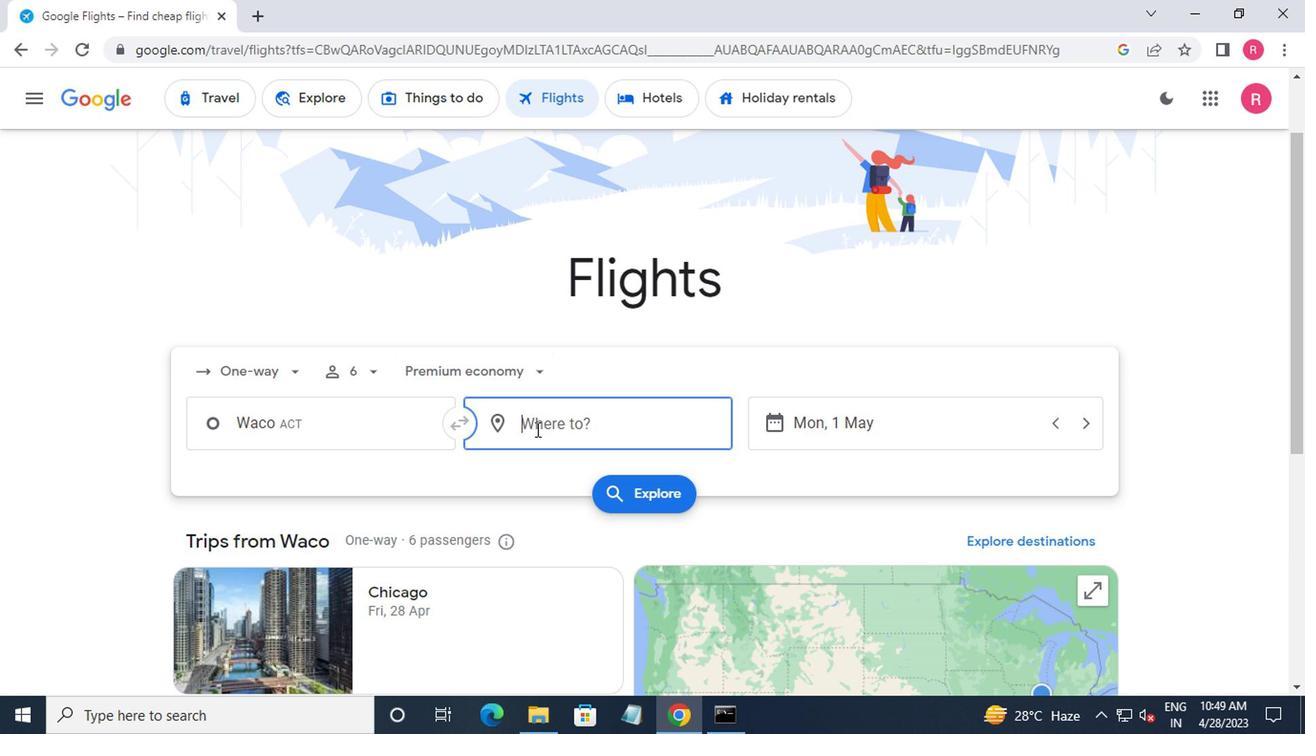 
Action: Key pressed <Key.shift>ROCKFORD<Key.space><Key.space><Key.shift_r>IN
Screenshot: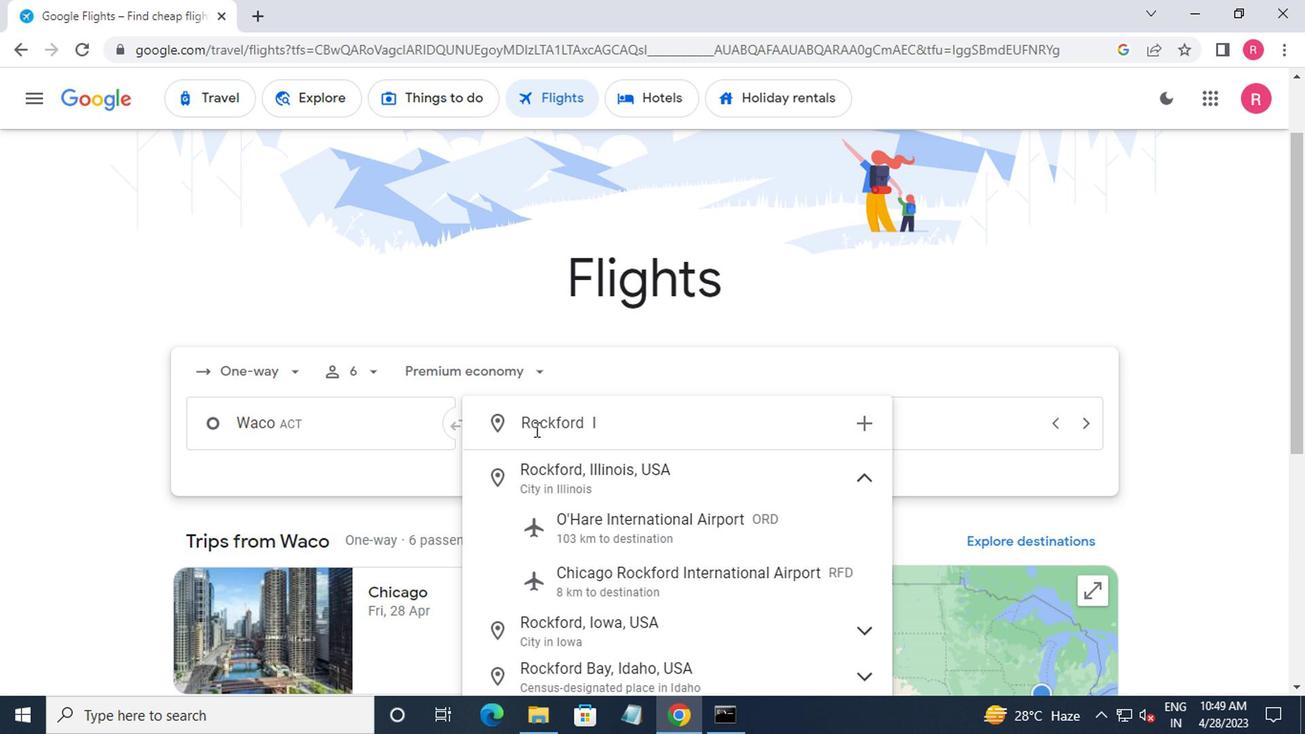 
Action: Mouse moved to (585, 489)
Screenshot: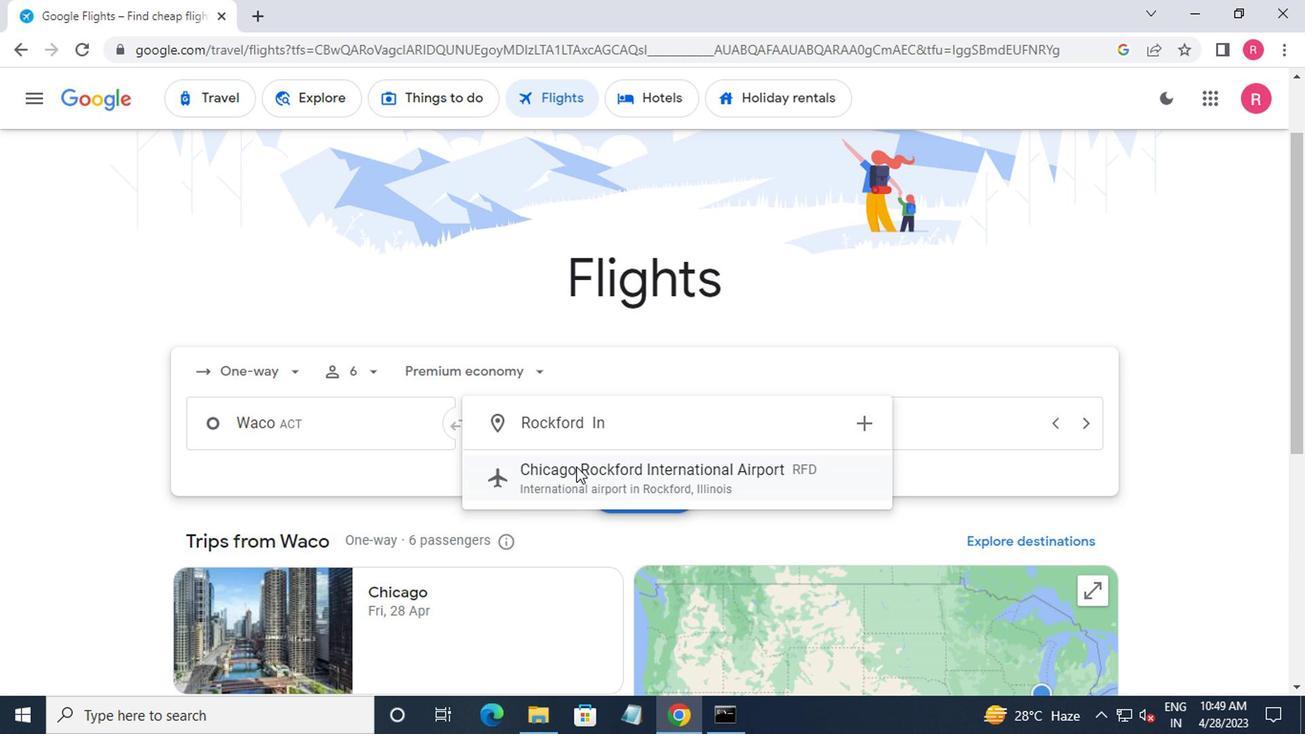 
Action: Mouse pressed left at (585, 489)
Screenshot: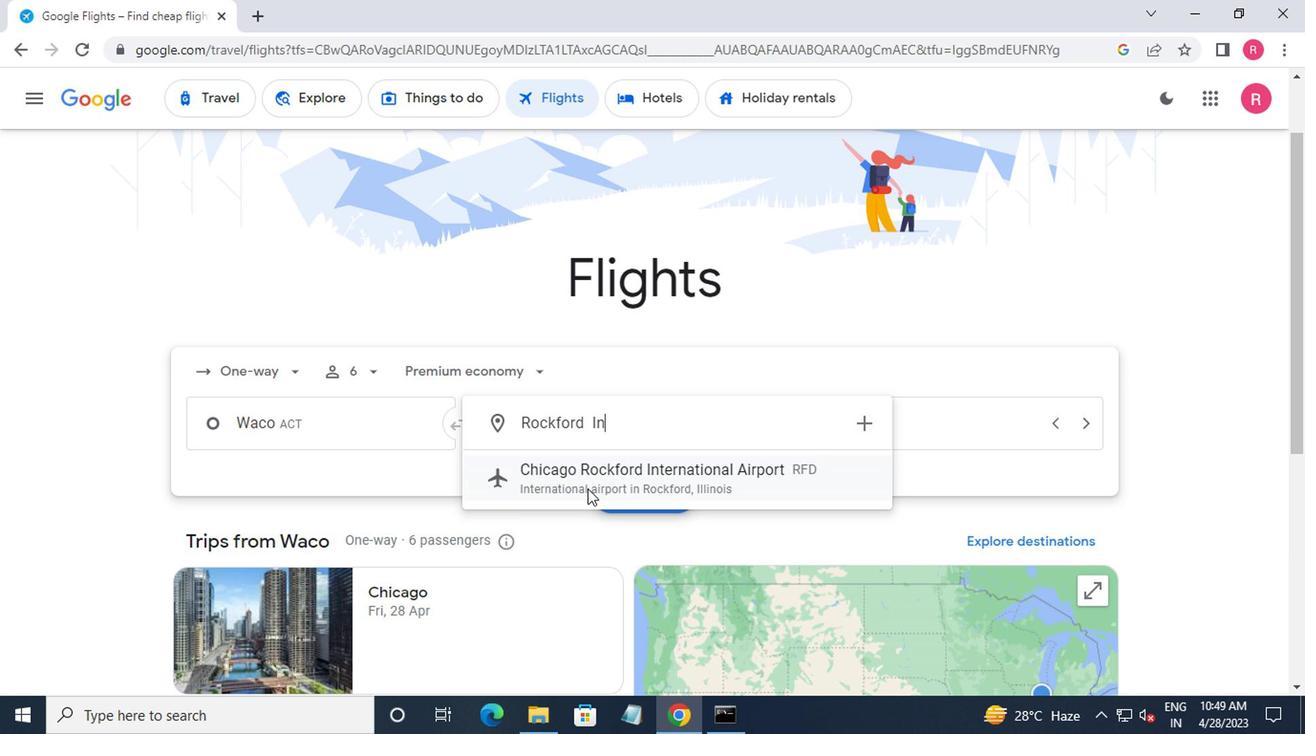 
Action: Mouse moved to (891, 439)
Screenshot: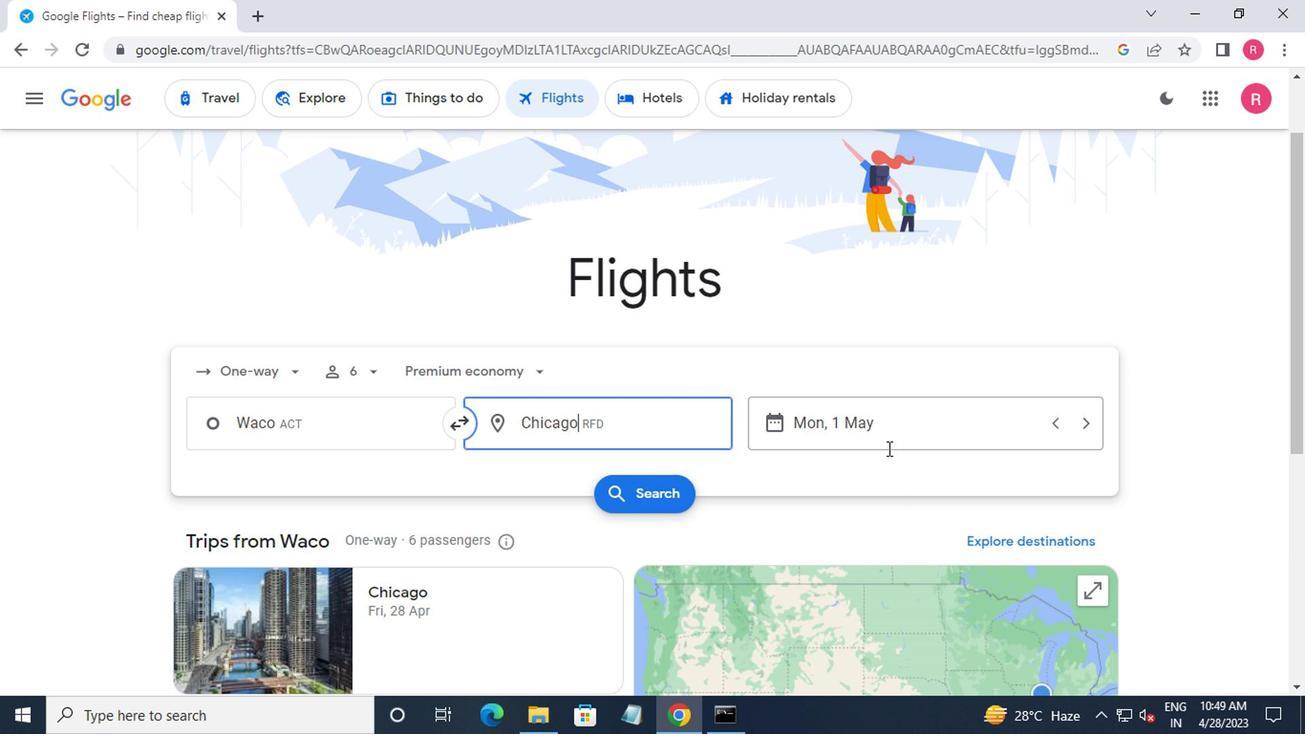 
Action: Mouse pressed left at (891, 439)
Screenshot: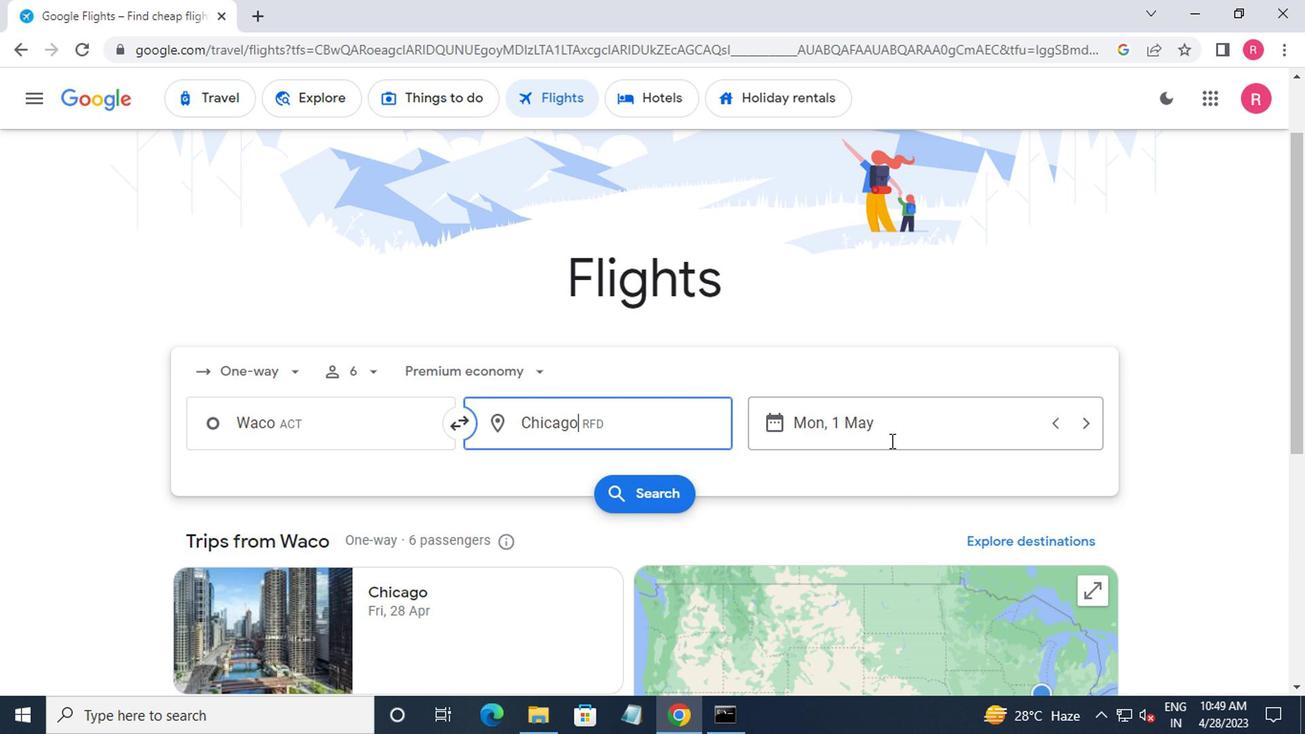 
Action: Mouse moved to (1001, 357)
Screenshot: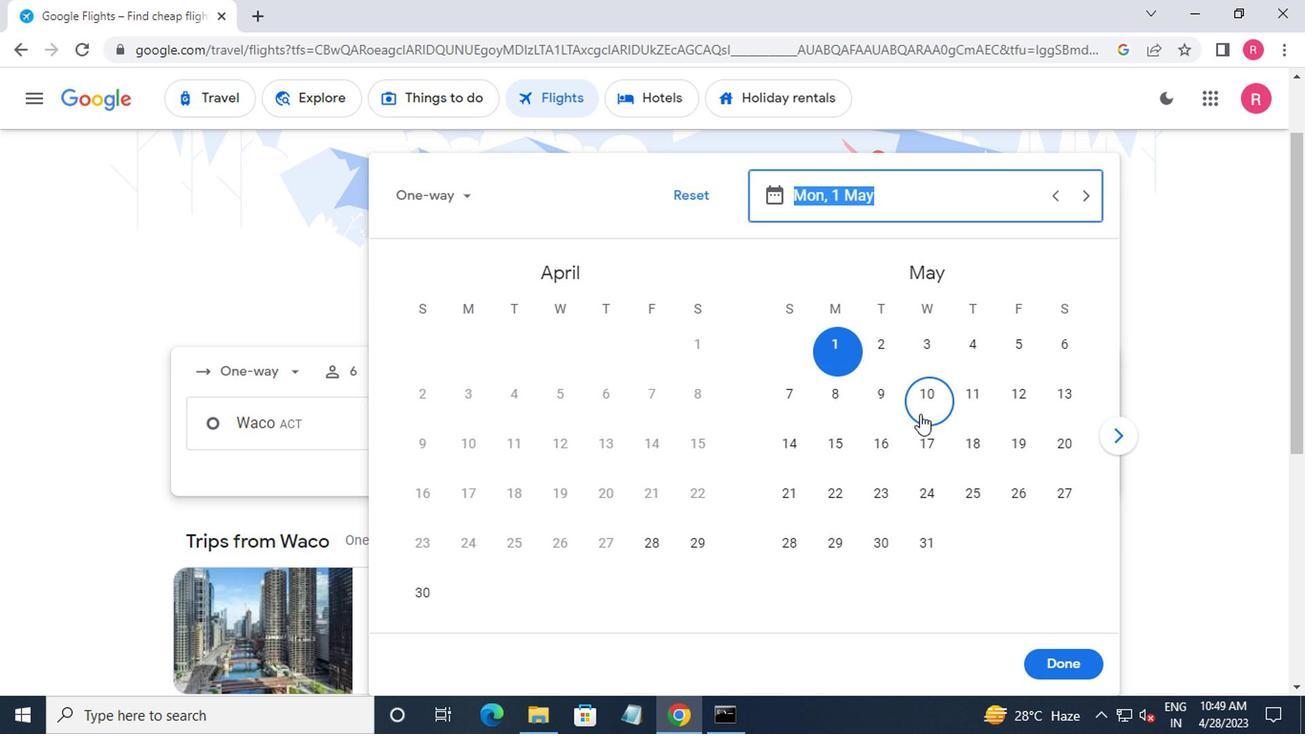 
Action: Key pressed <Key.enter>
Screenshot: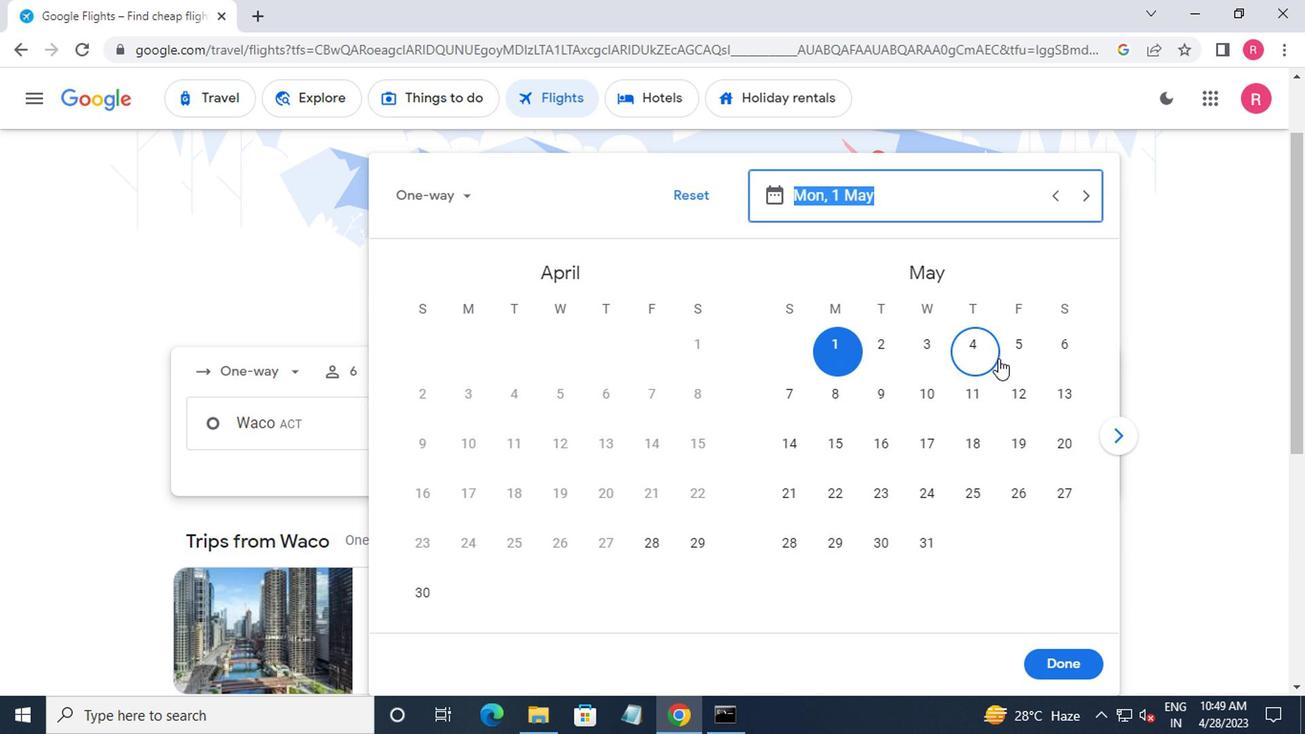 
Action: Mouse moved to (642, 492)
Screenshot: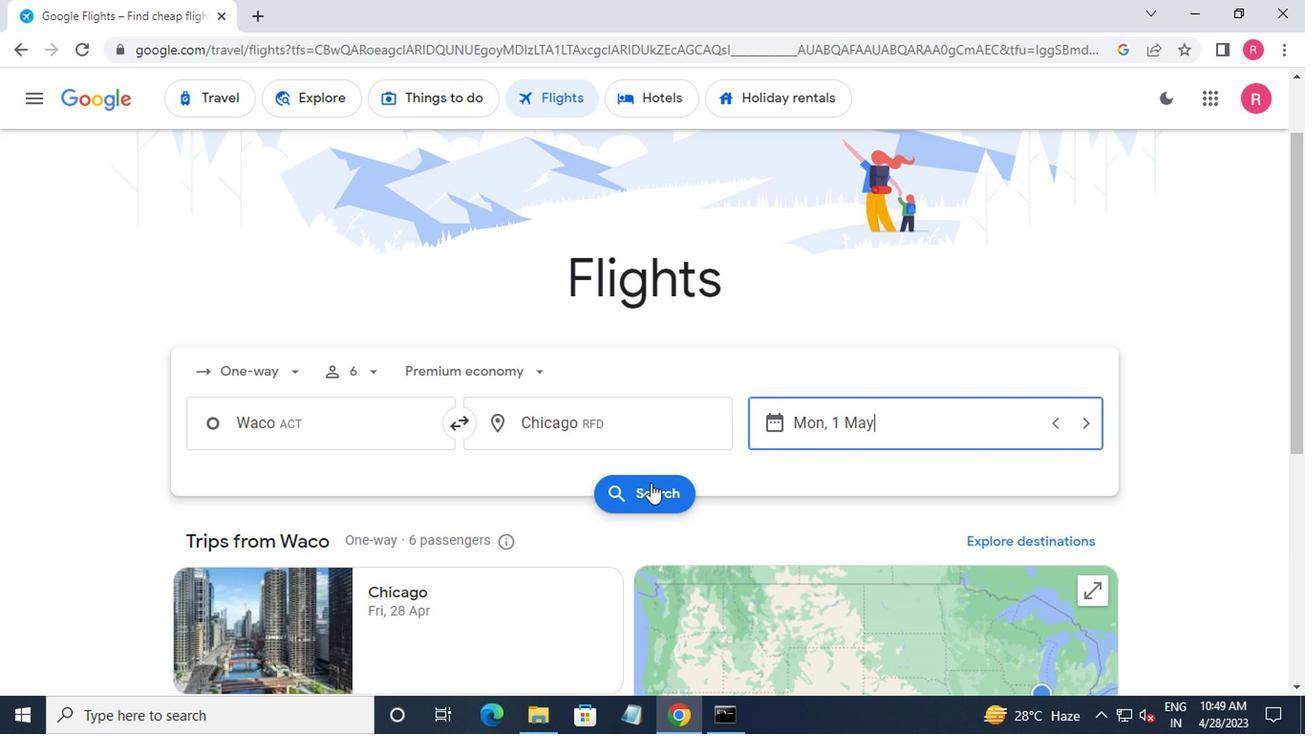 
Action: Mouse pressed left at (642, 492)
Screenshot: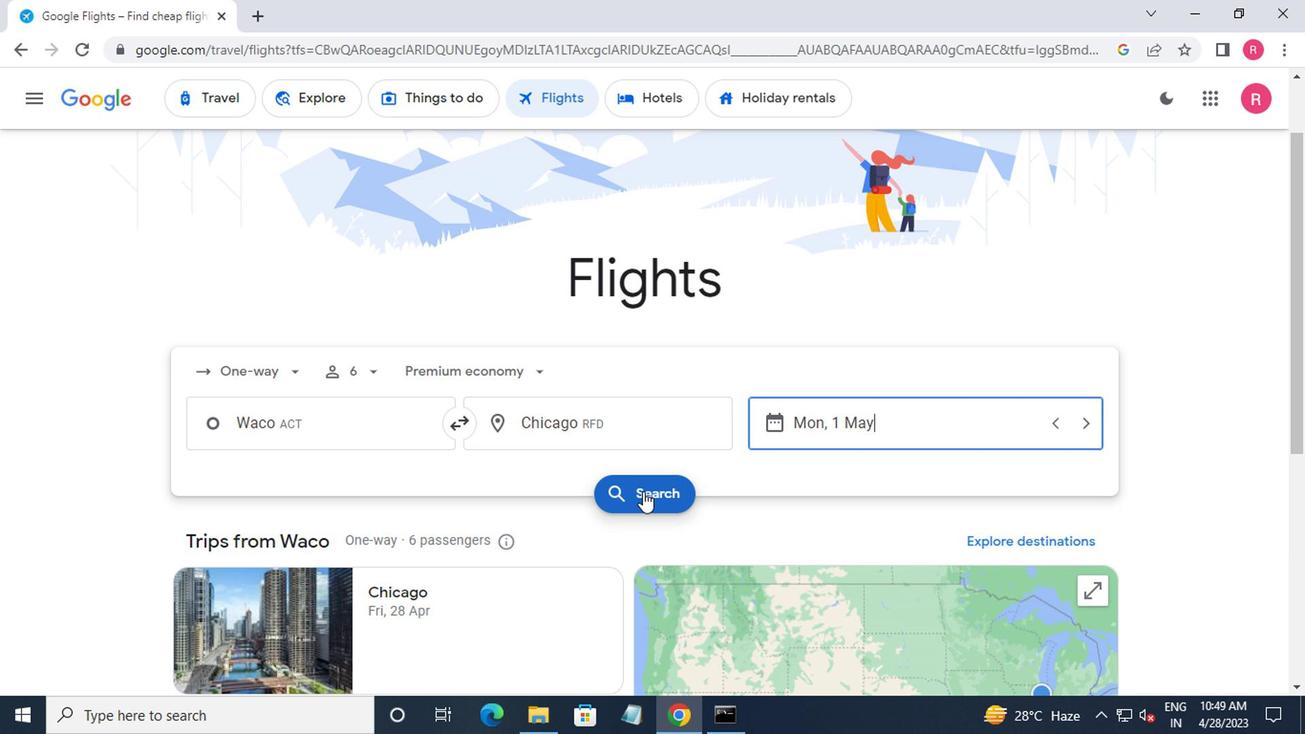 
Action: Mouse moved to (196, 272)
Screenshot: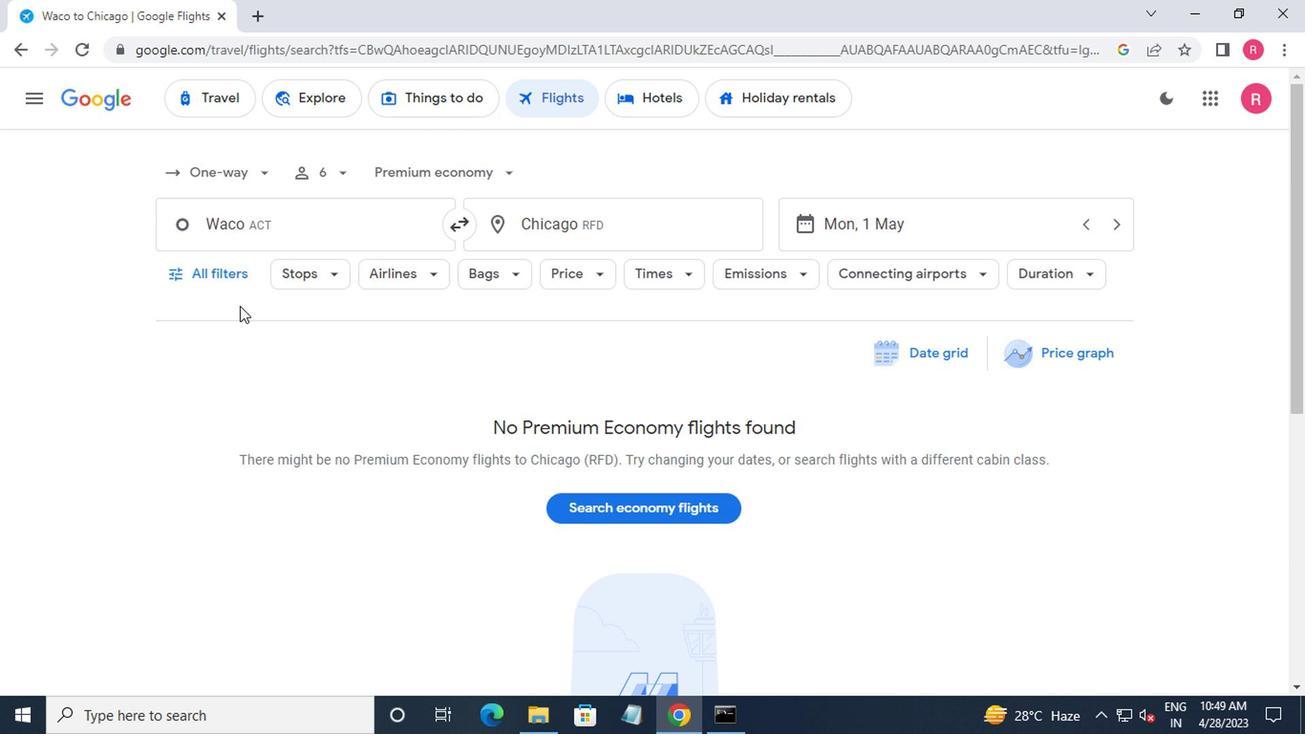 
Action: Mouse pressed left at (196, 272)
Screenshot: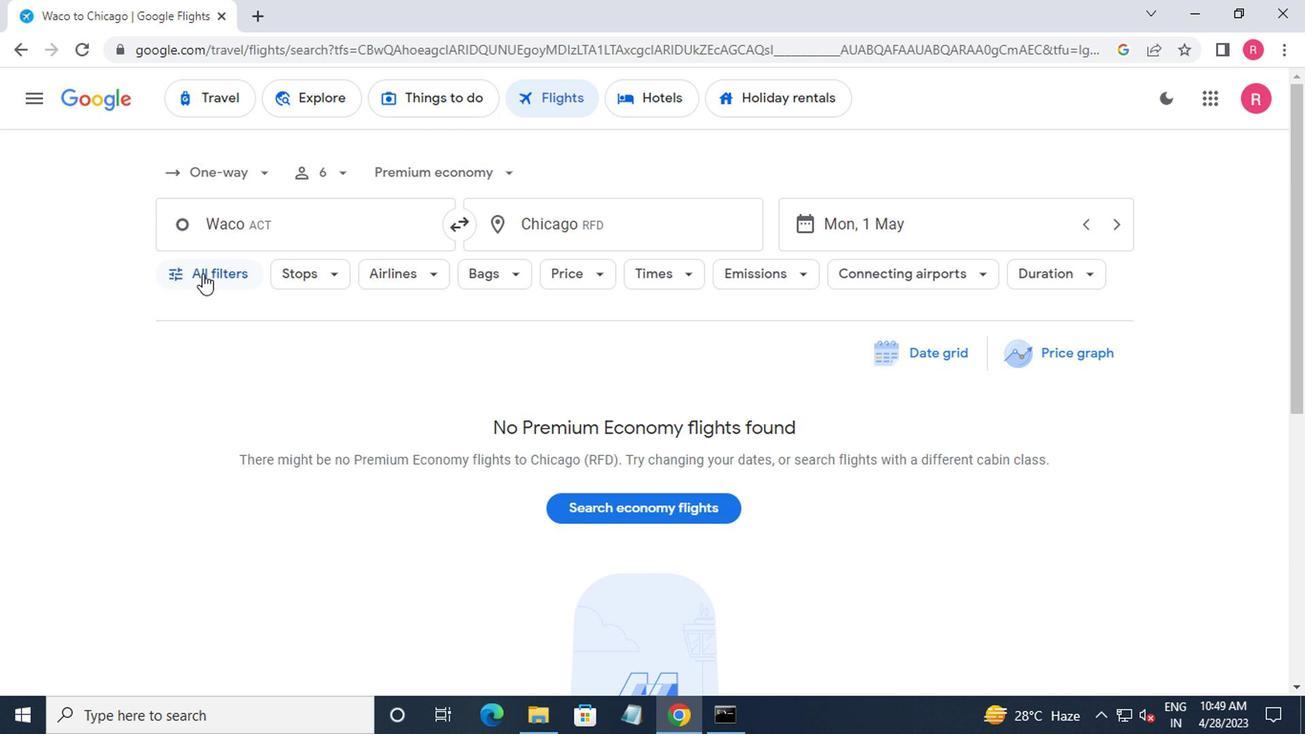 
Action: Mouse moved to (274, 440)
Screenshot: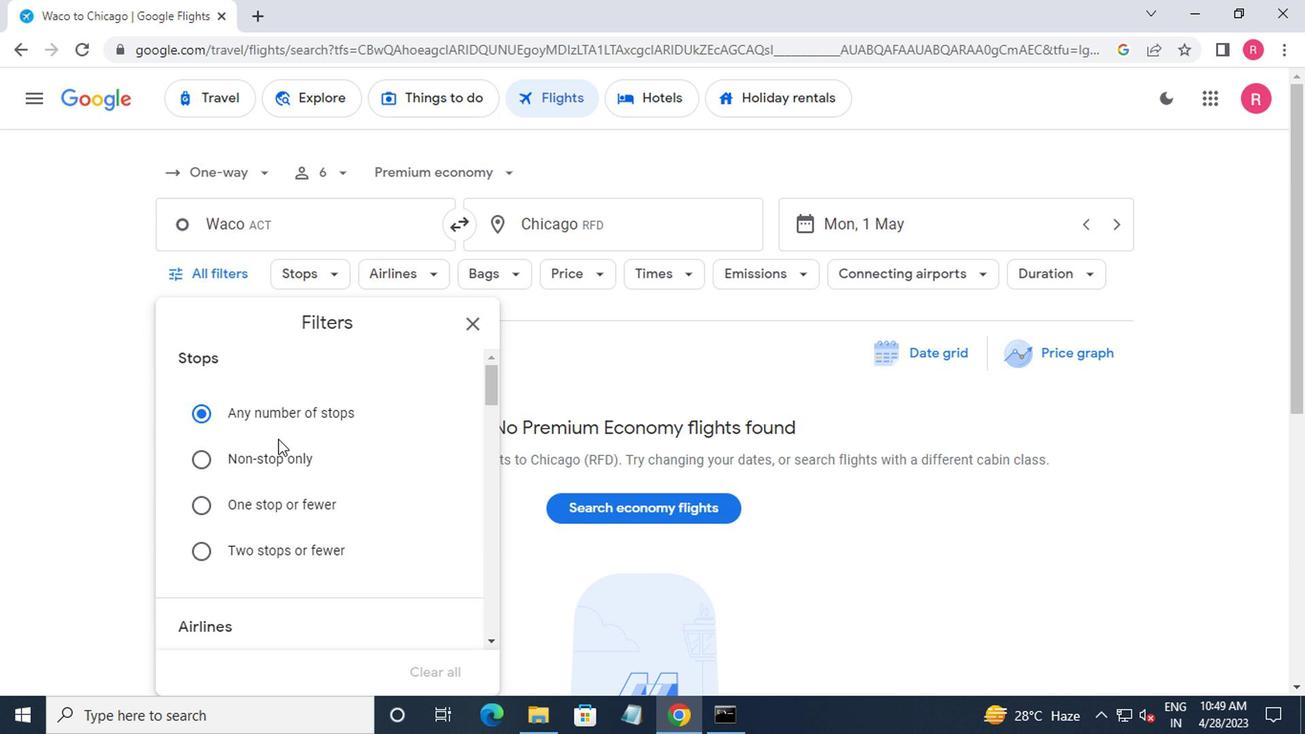 
Action: Mouse scrolled (274, 439) with delta (0, 0)
Screenshot: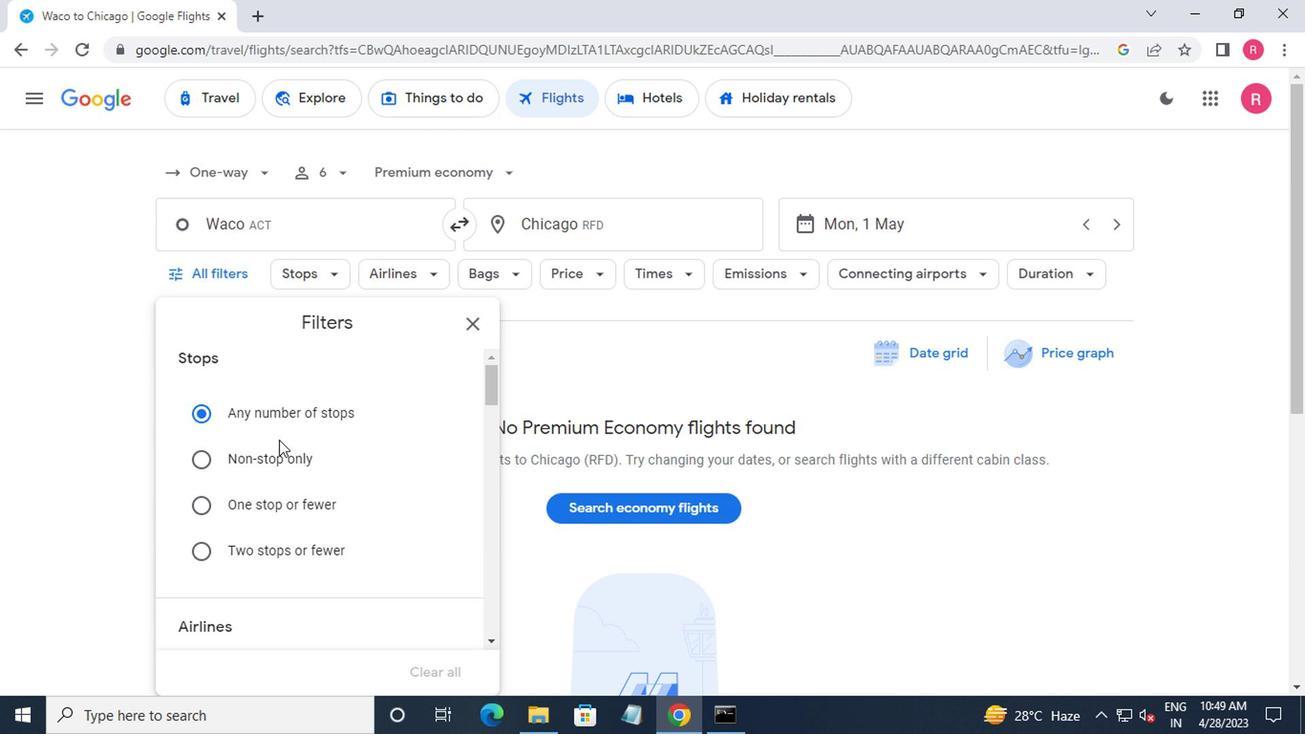 
Action: Mouse moved to (276, 441)
Screenshot: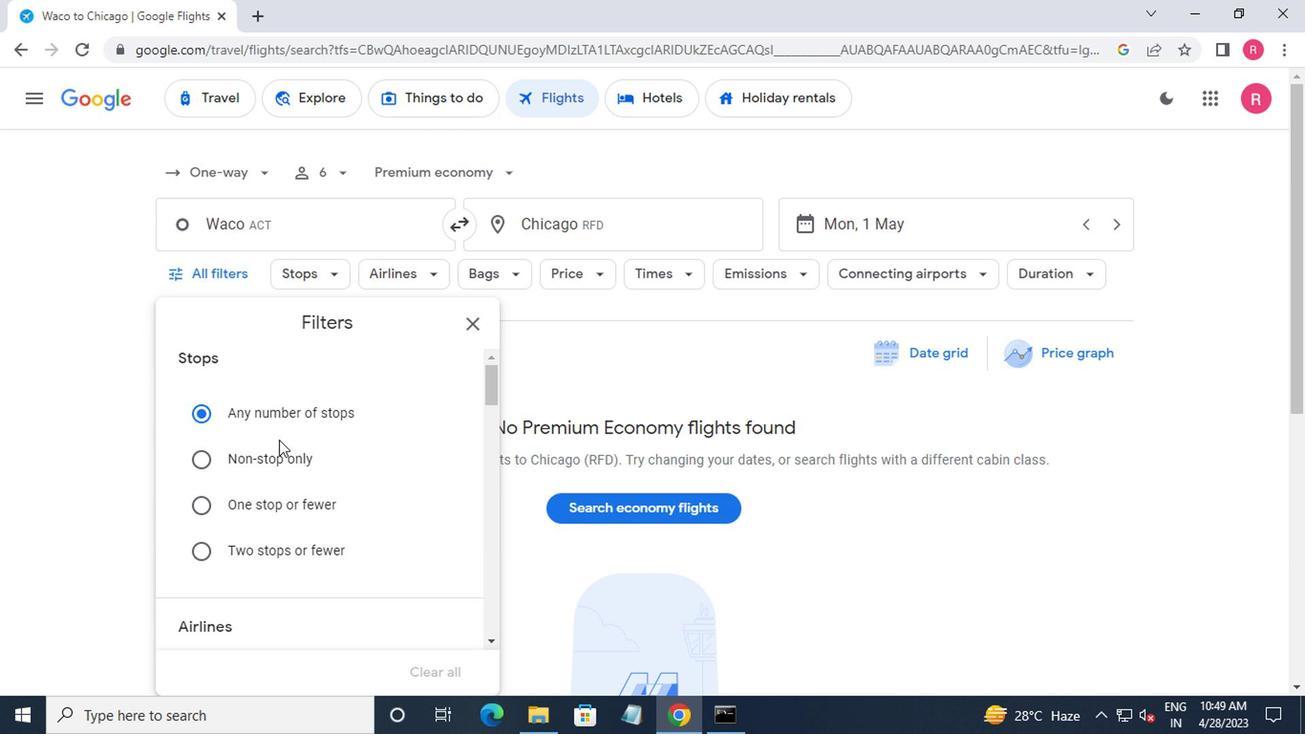 
Action: Mouse scrolled (276, 440) with delta (0, -1)
Screenshot: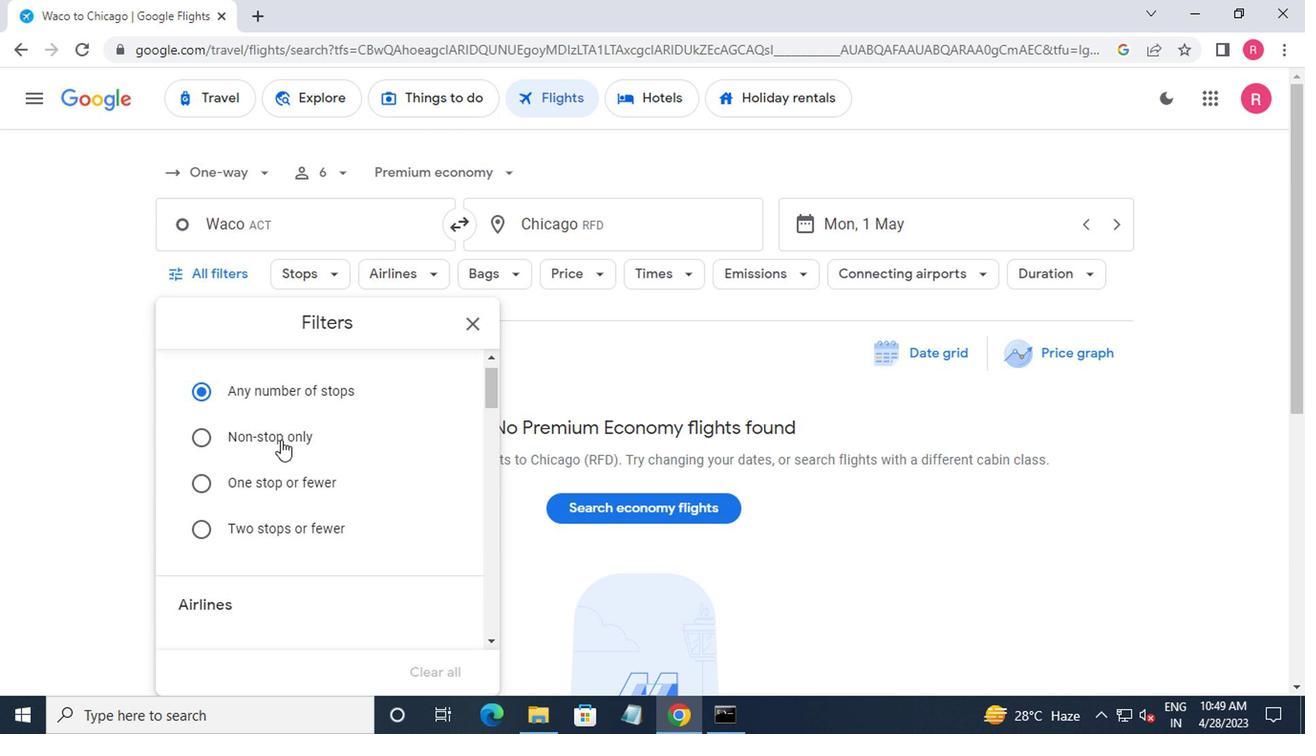 
Action: Mouse moved to (278, 443)
Screenshot: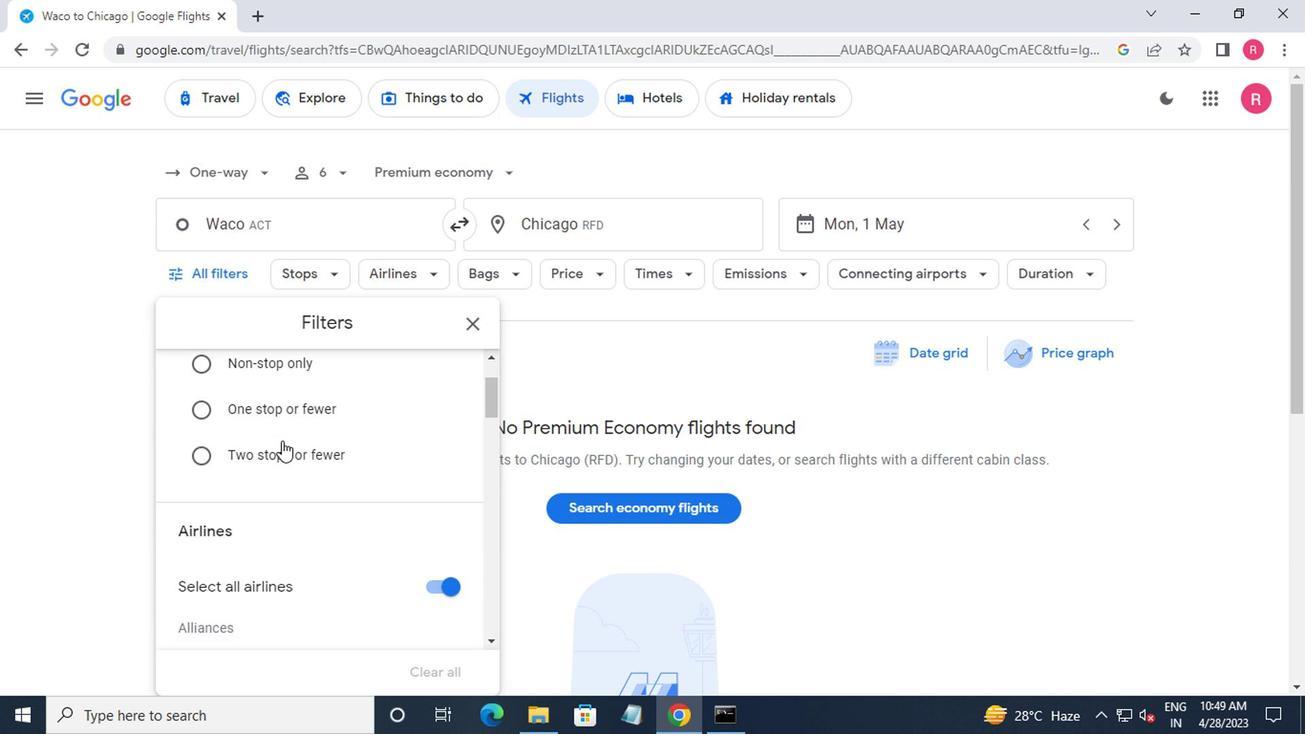 
Action: Mouse scrolled (278, 442) with delta (0, -1)
Screenshot: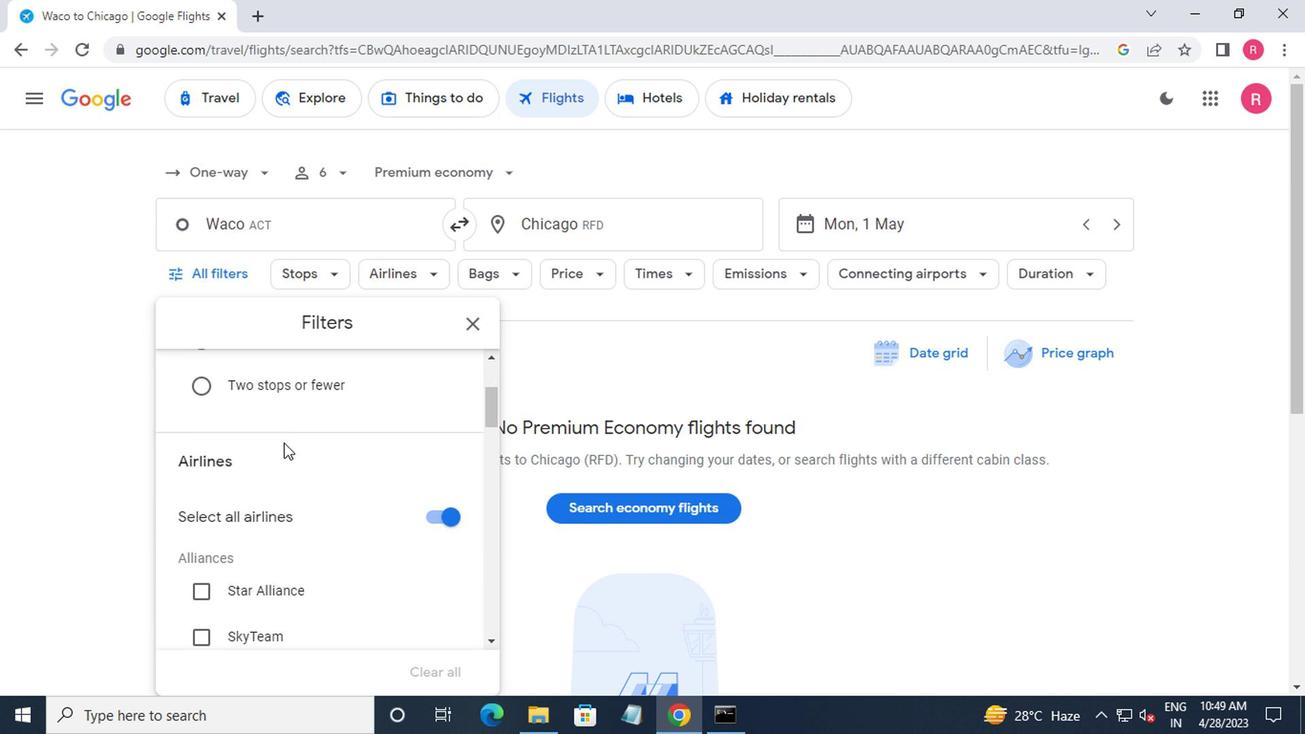 
Action: Mouse scrolled (278, 442) with delta (0, -1)
Screenshot: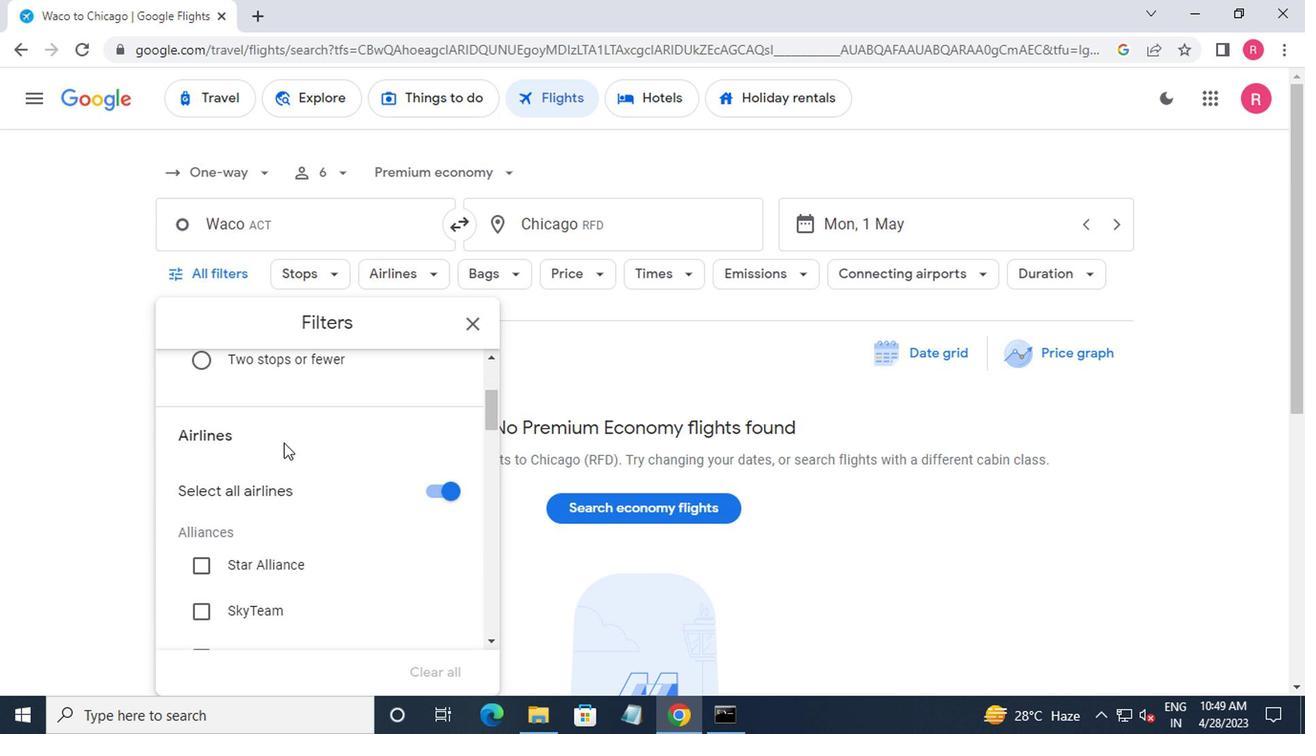 
Action: Mouse moved to (283, 444)
Screenshot: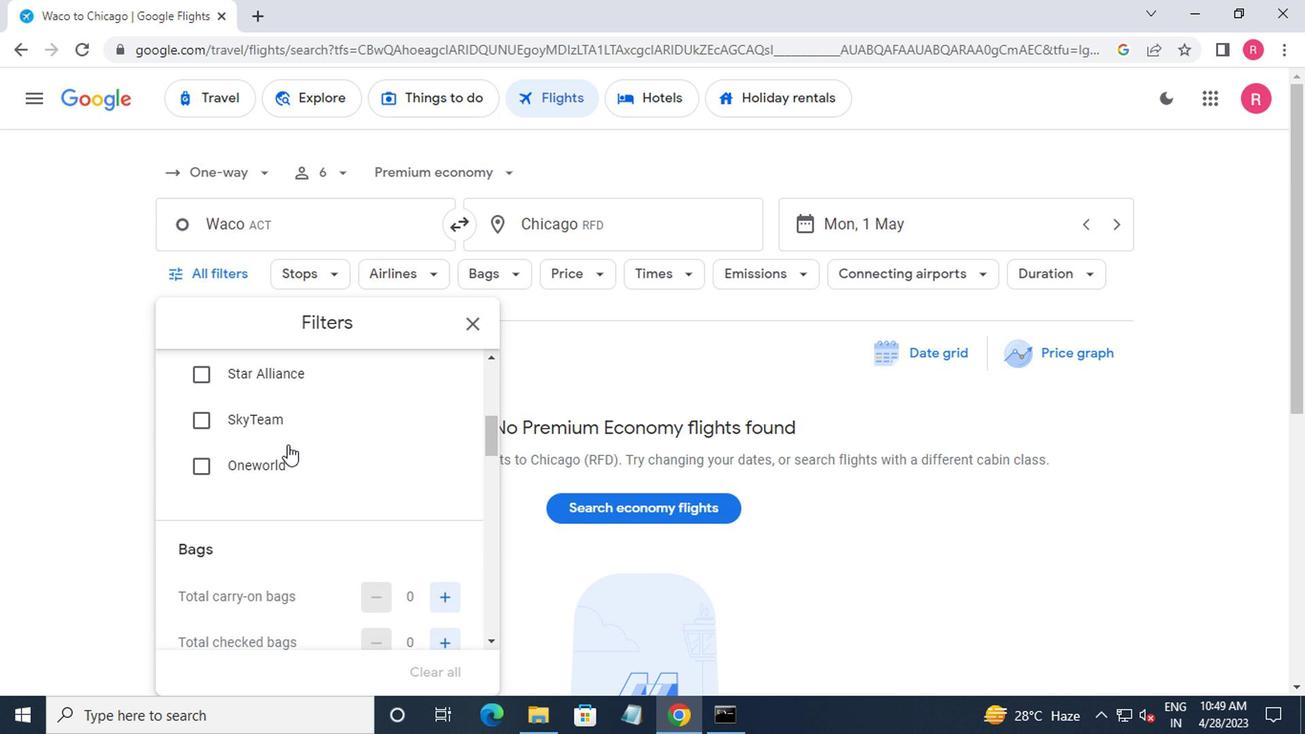 
Action: Mouse scrolled (283, 444) with delta (0, 0)
Screenshot: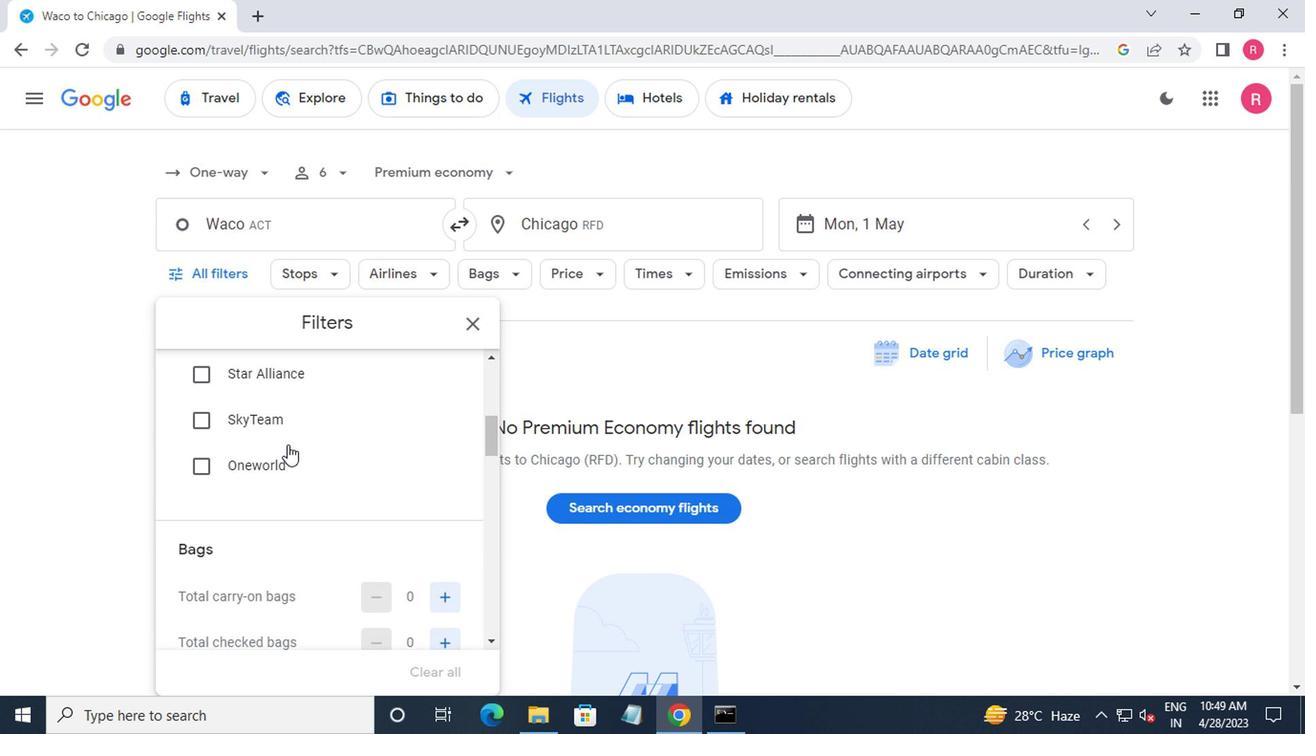 
Action: Mouse moved to (445, 506)
Screenshot: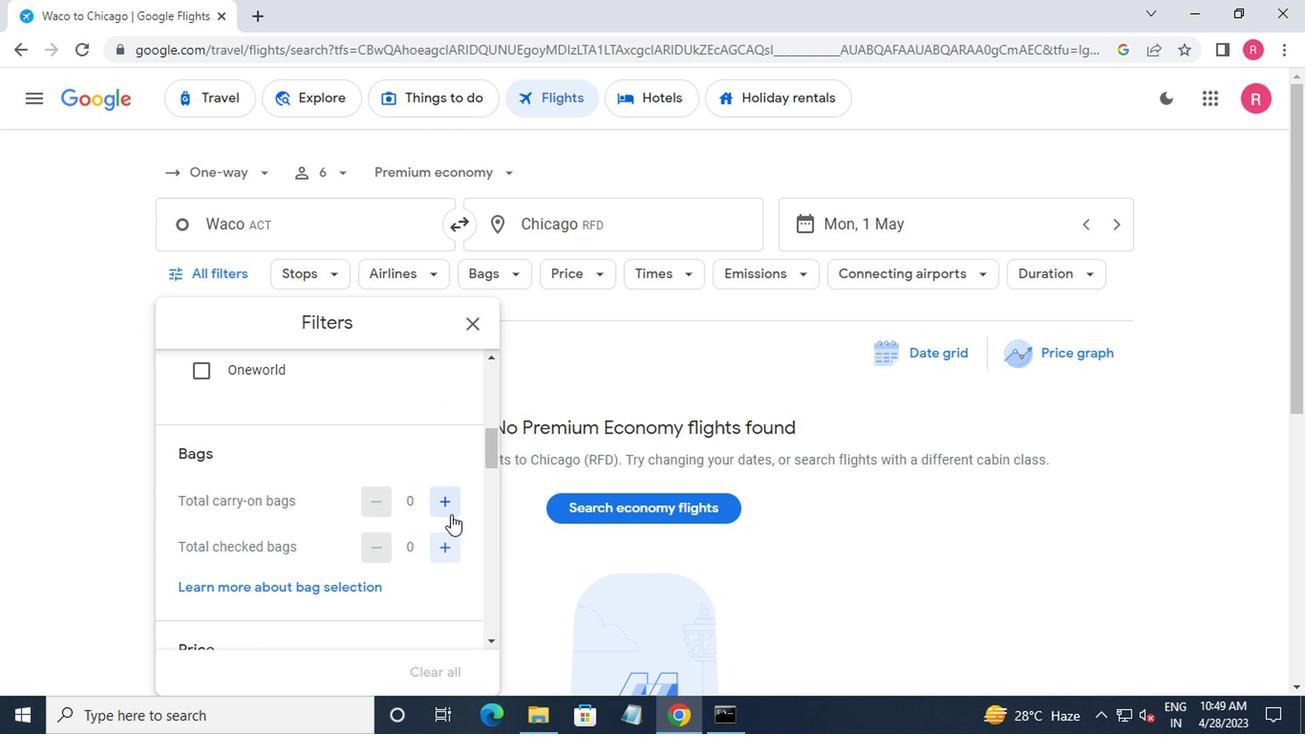 
Action: Mouse pressed left at (445, 506)
Screenshot: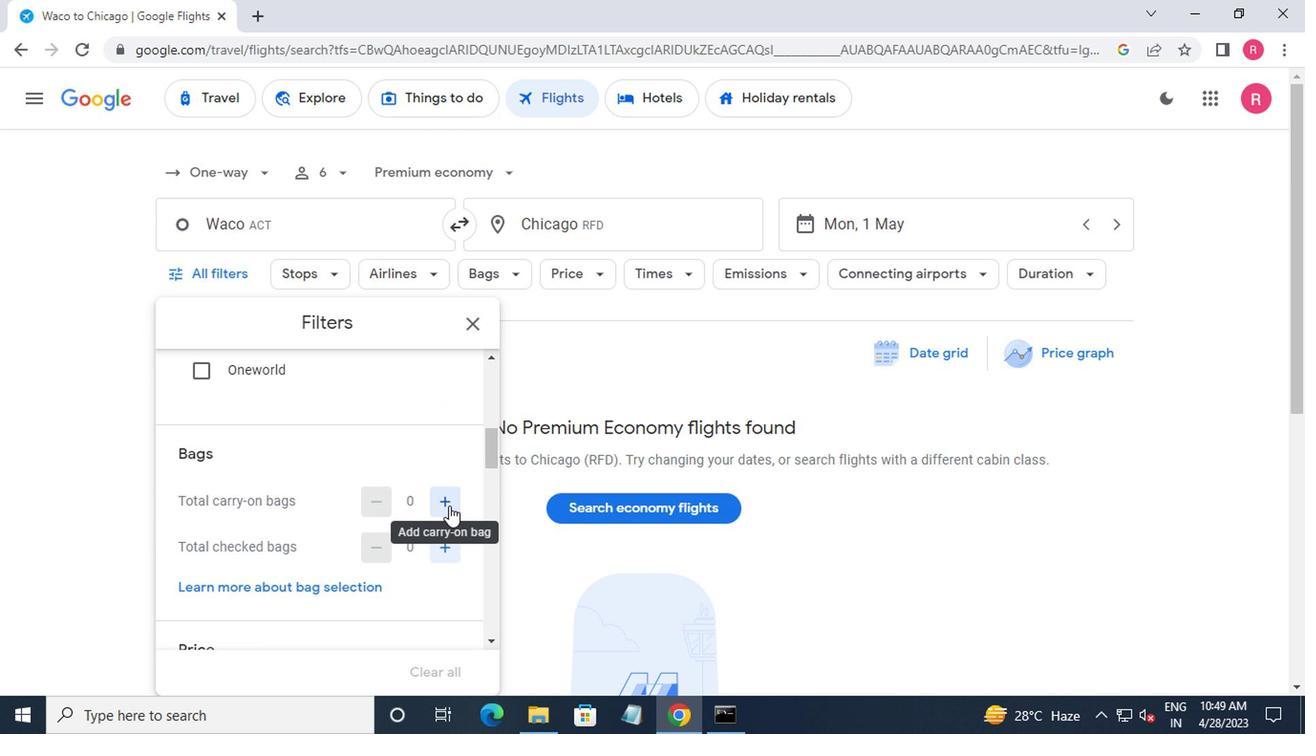 
Action: Mouse pressed left at (445, 506)
Screenshot: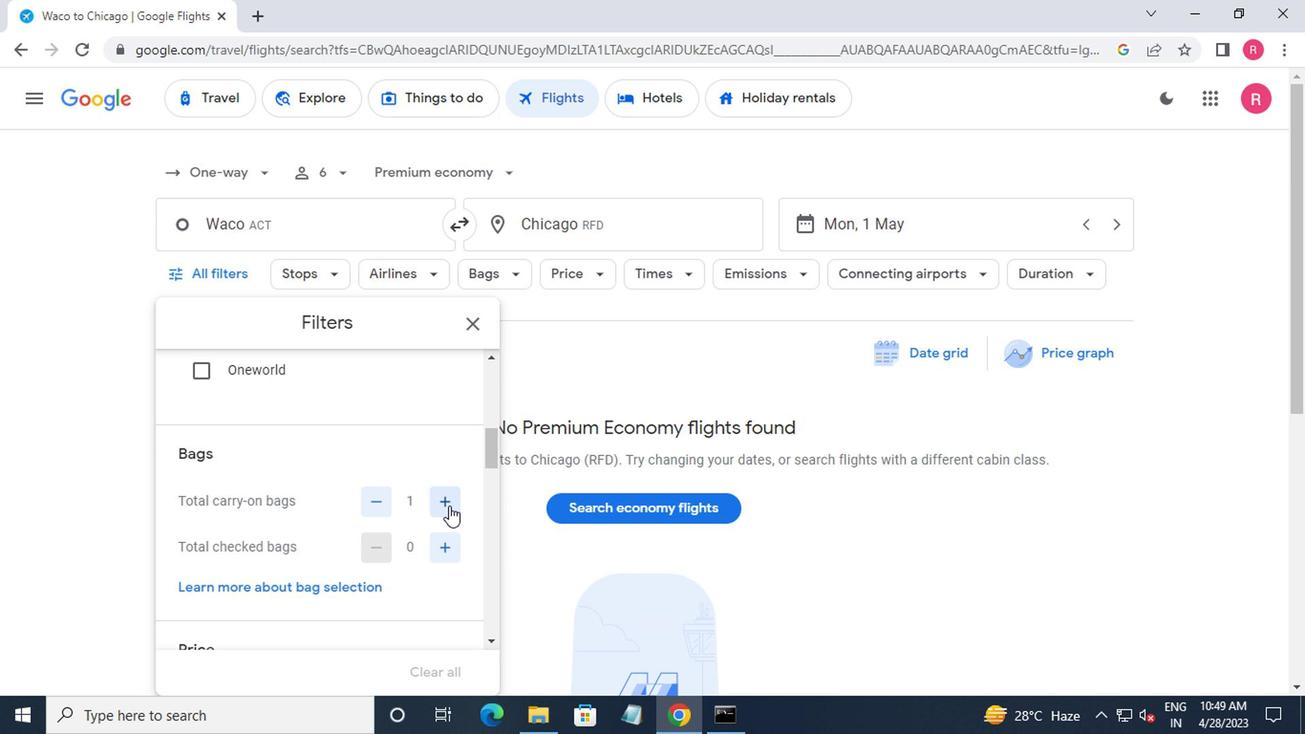 
Action: Mouse moved to (440, 542)
Screenshot: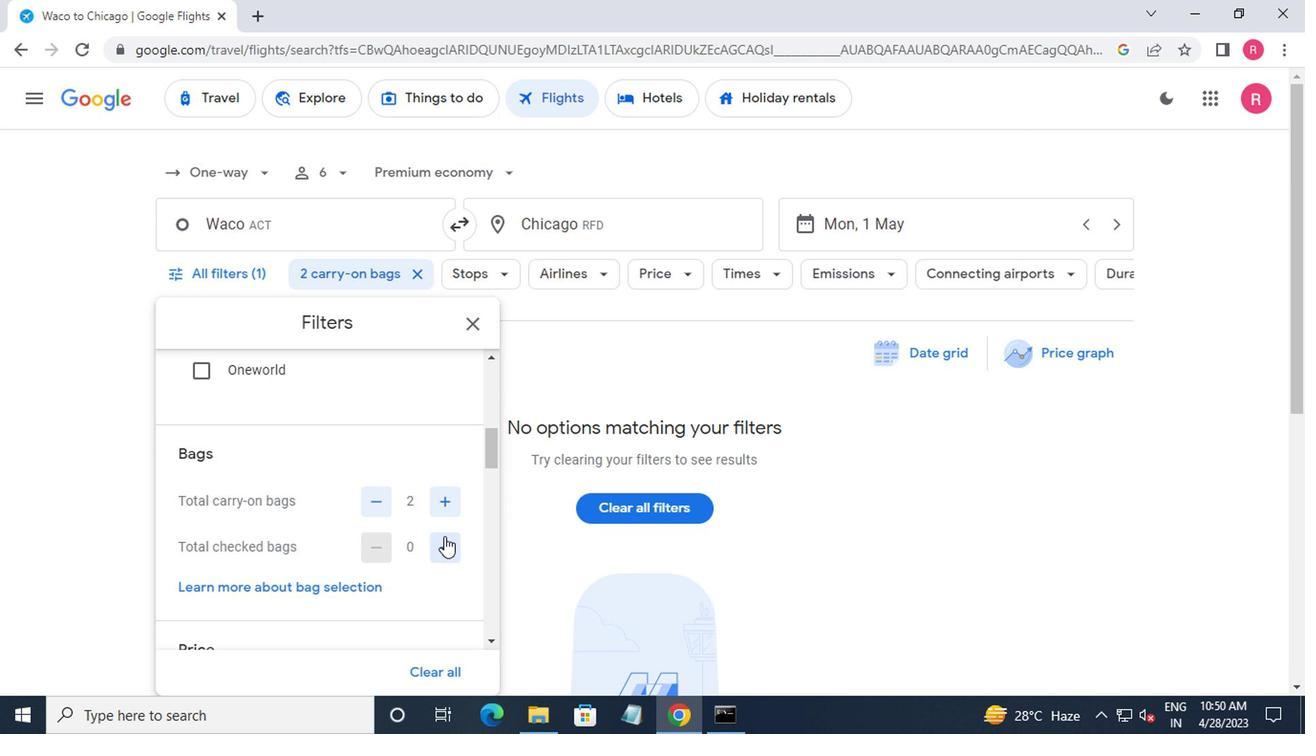 
Action: Mouse pressed left at (440, 542)
Screenshot: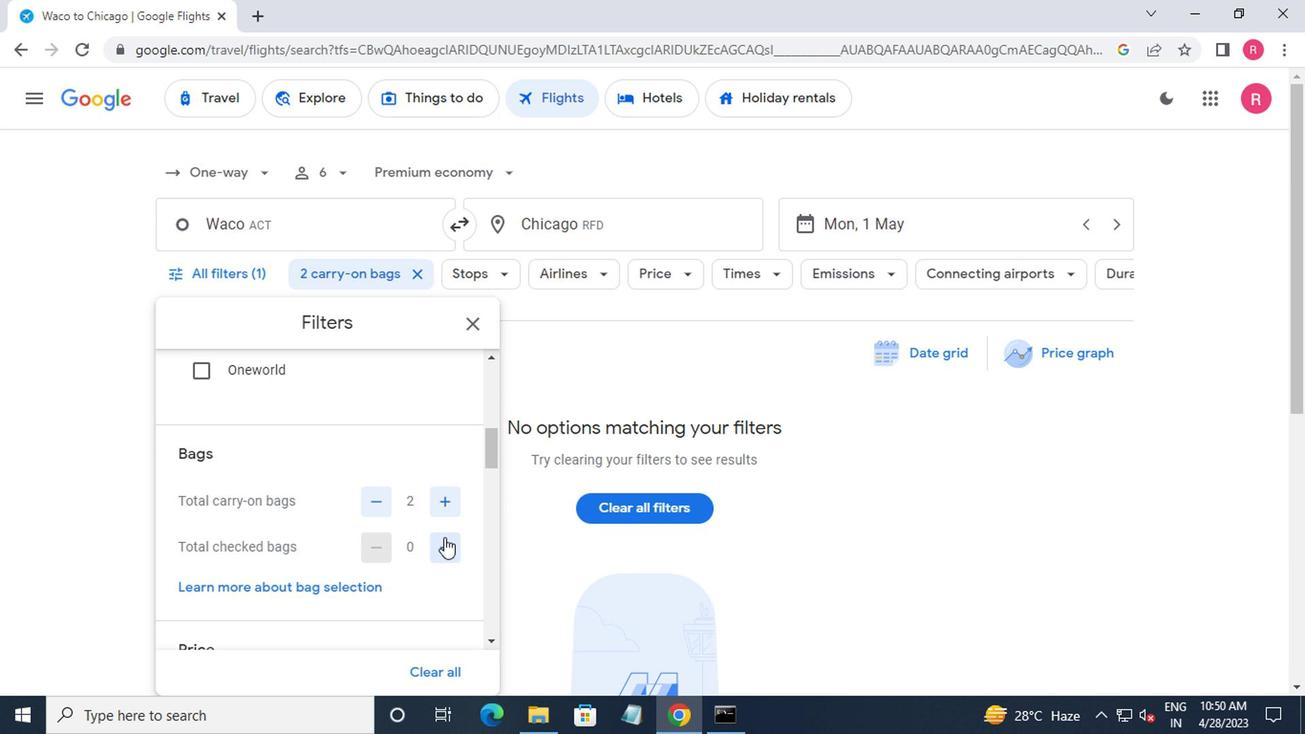 
Action: Mouse scrolled (440, 540) with delta (0, -1)
Screenshot: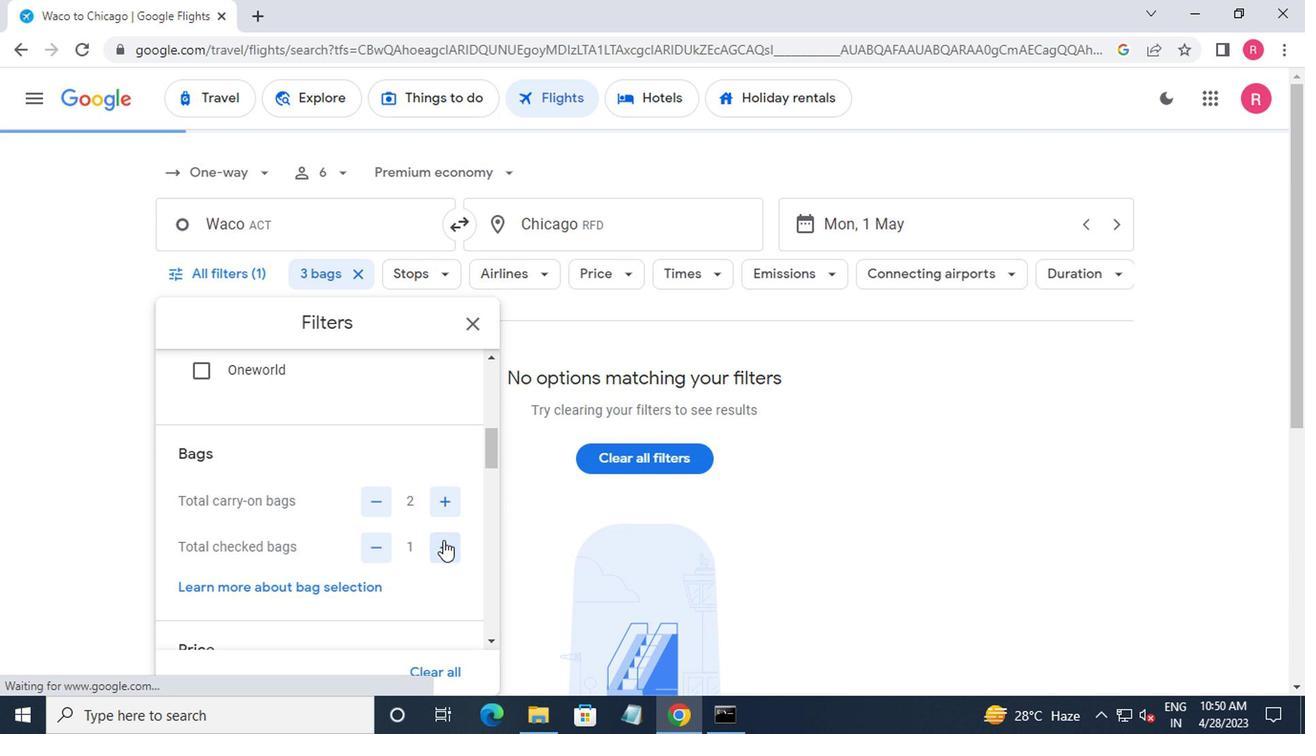 
Action: Mouse moved to (440, 542)
Screenshot: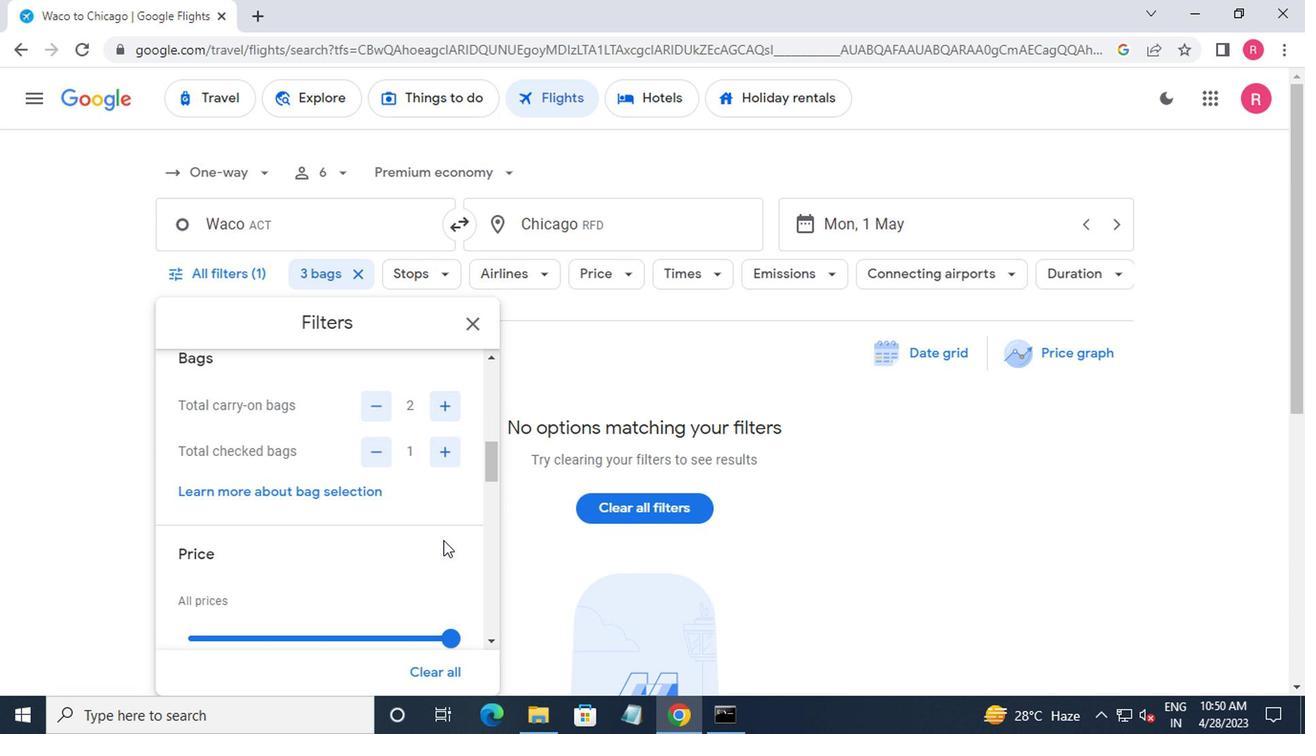
Action: Mouse scrolled (440, 540) with delta (0, -1)
Screenshot: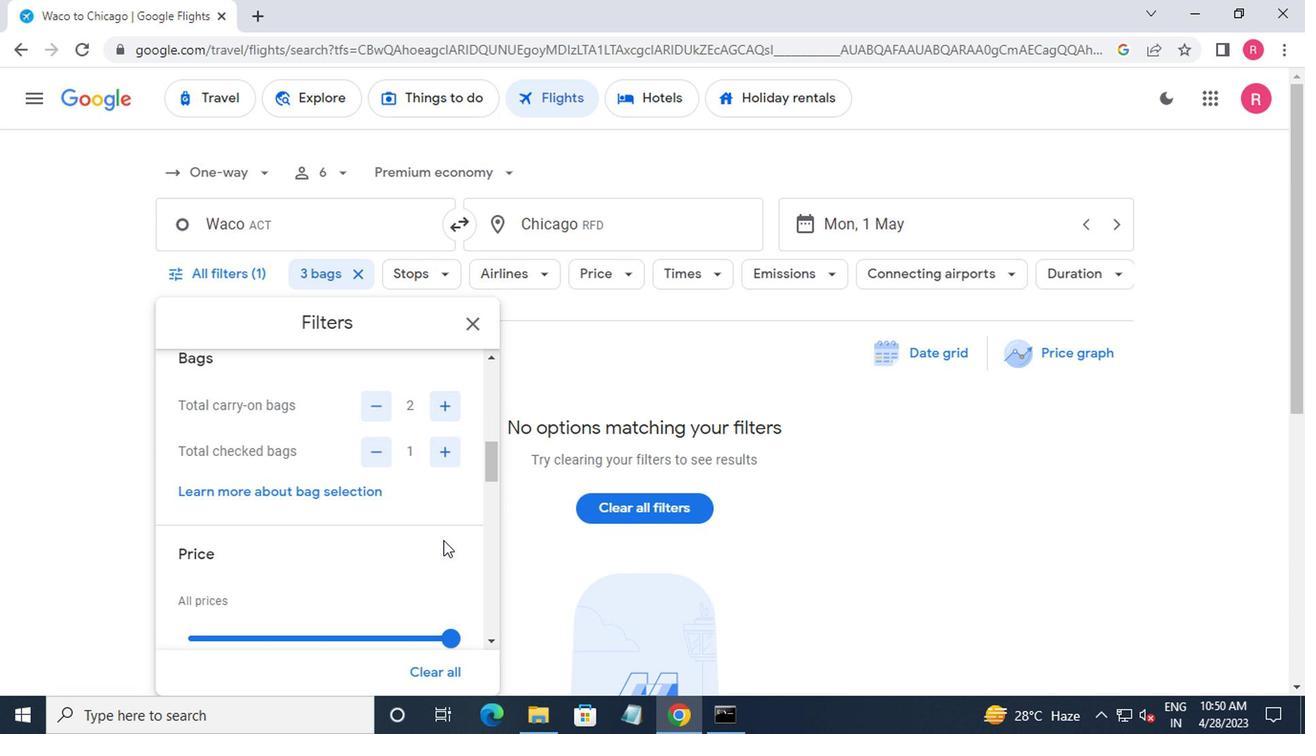 
Action: Mouse moved to (442, 546)
Screenshot: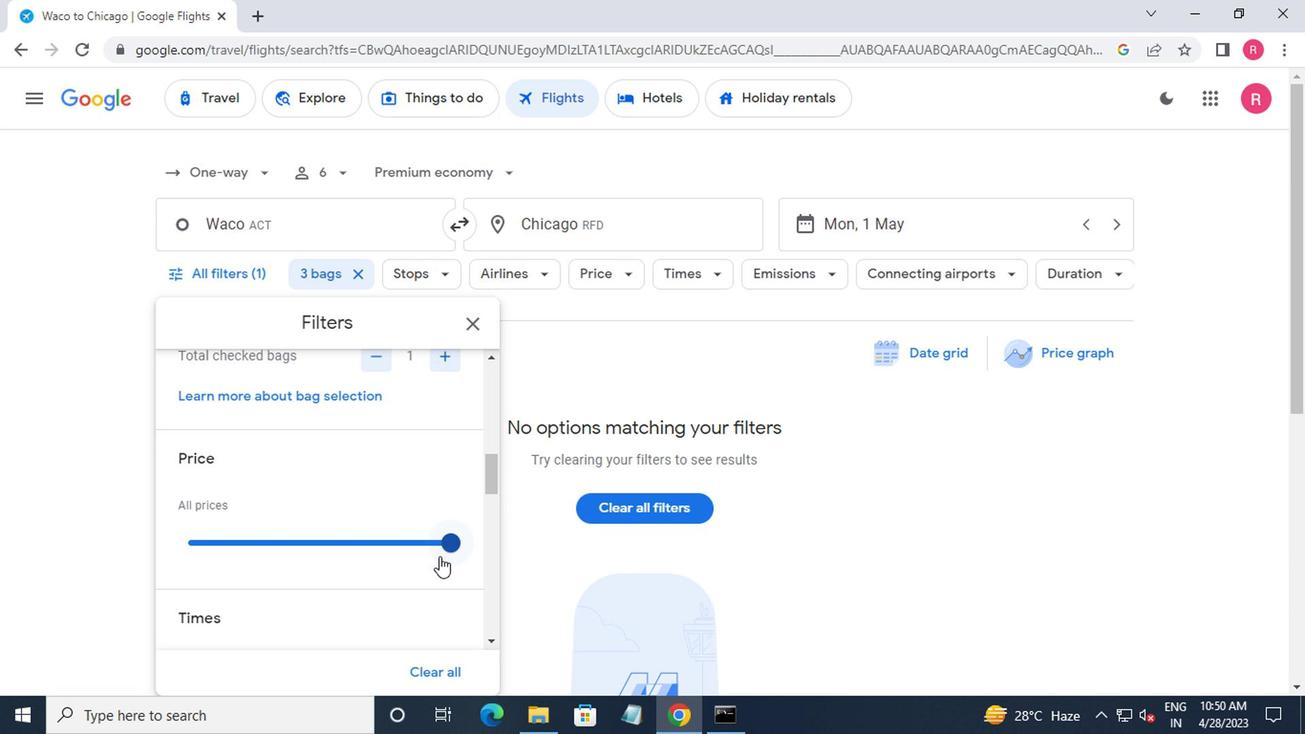 
Action: Mouse pressed left at (442, 546)
Screenshot: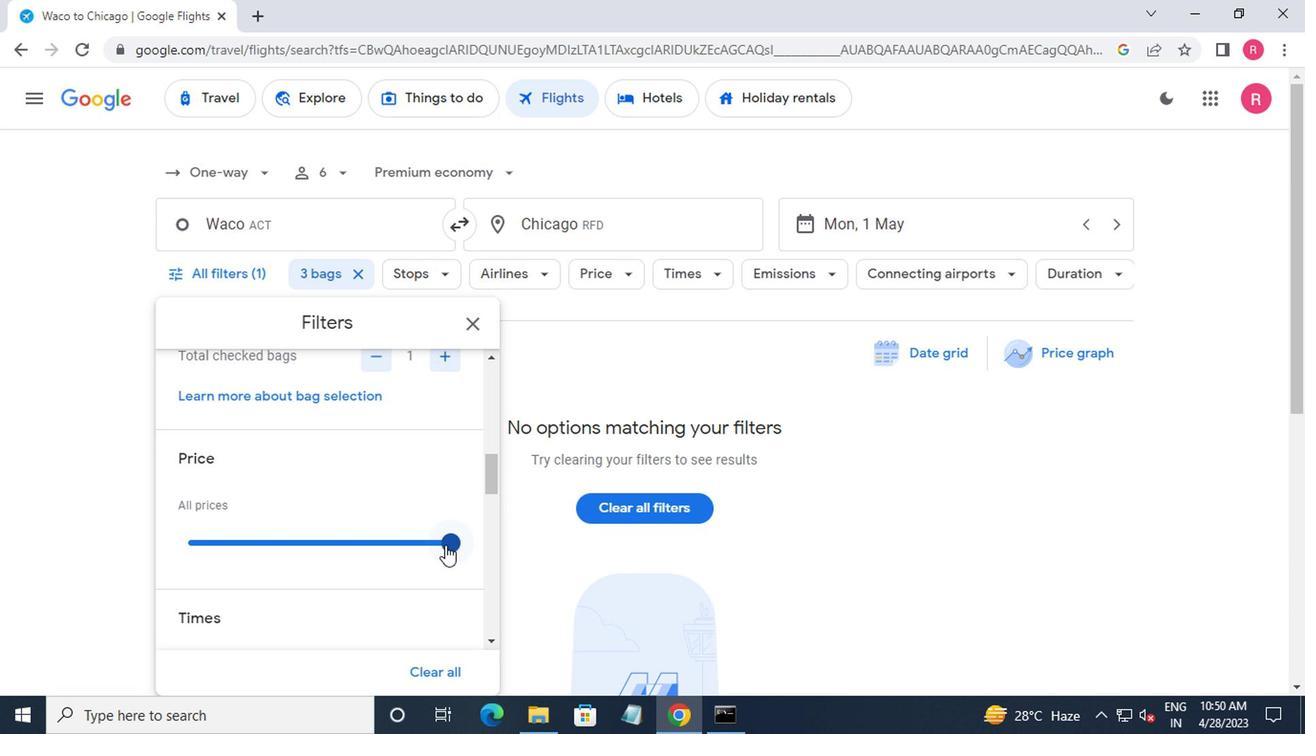 
Action: Mouse moved to (447, 593)
Screenshot: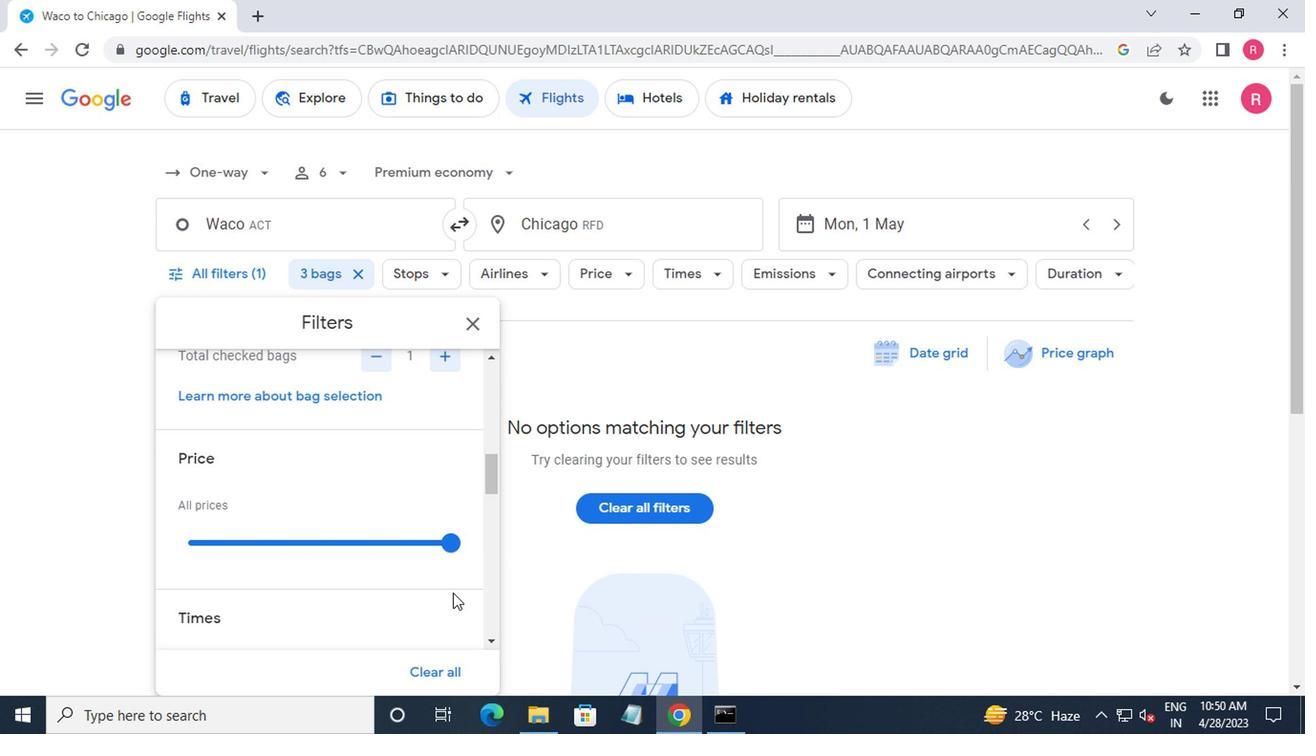 
Action: Mouse scrolled (447, 593) with delta (0, 0)
Screenshot: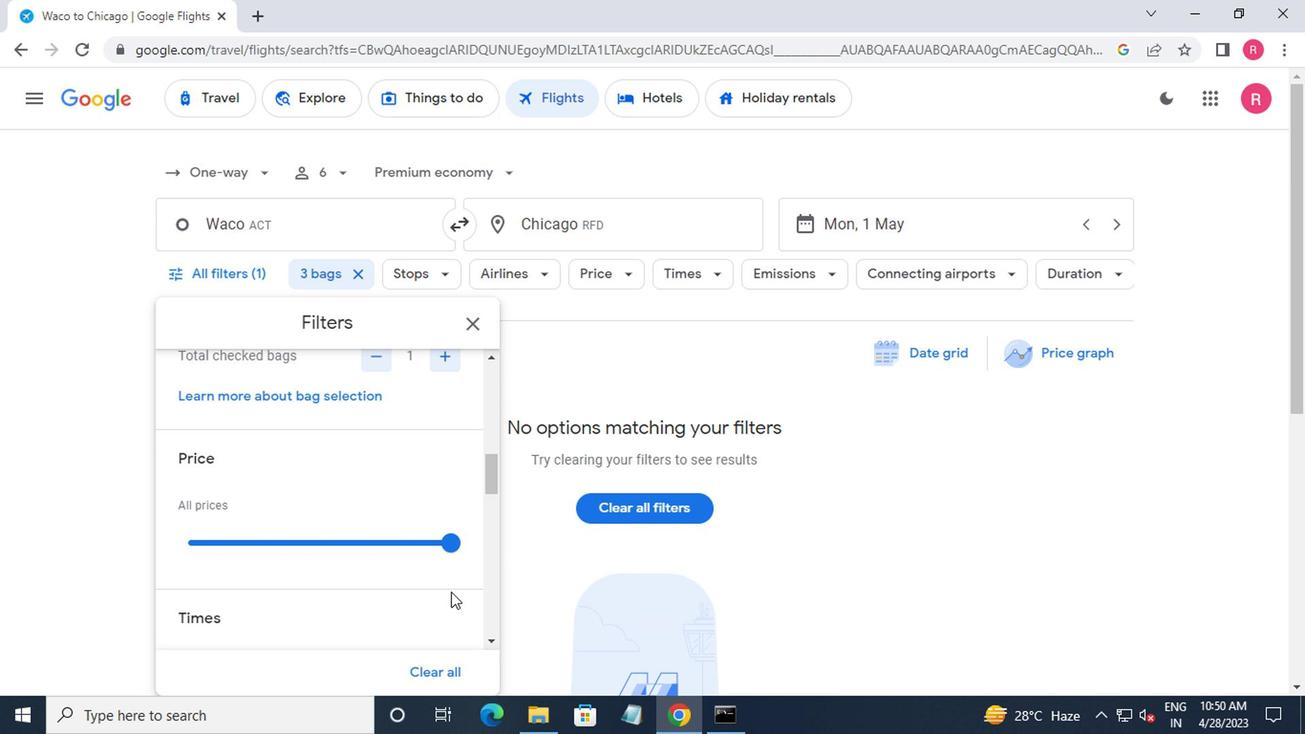 
Action: Mouse scrolled (447, 593) with delta (0, 0)
Screenshot: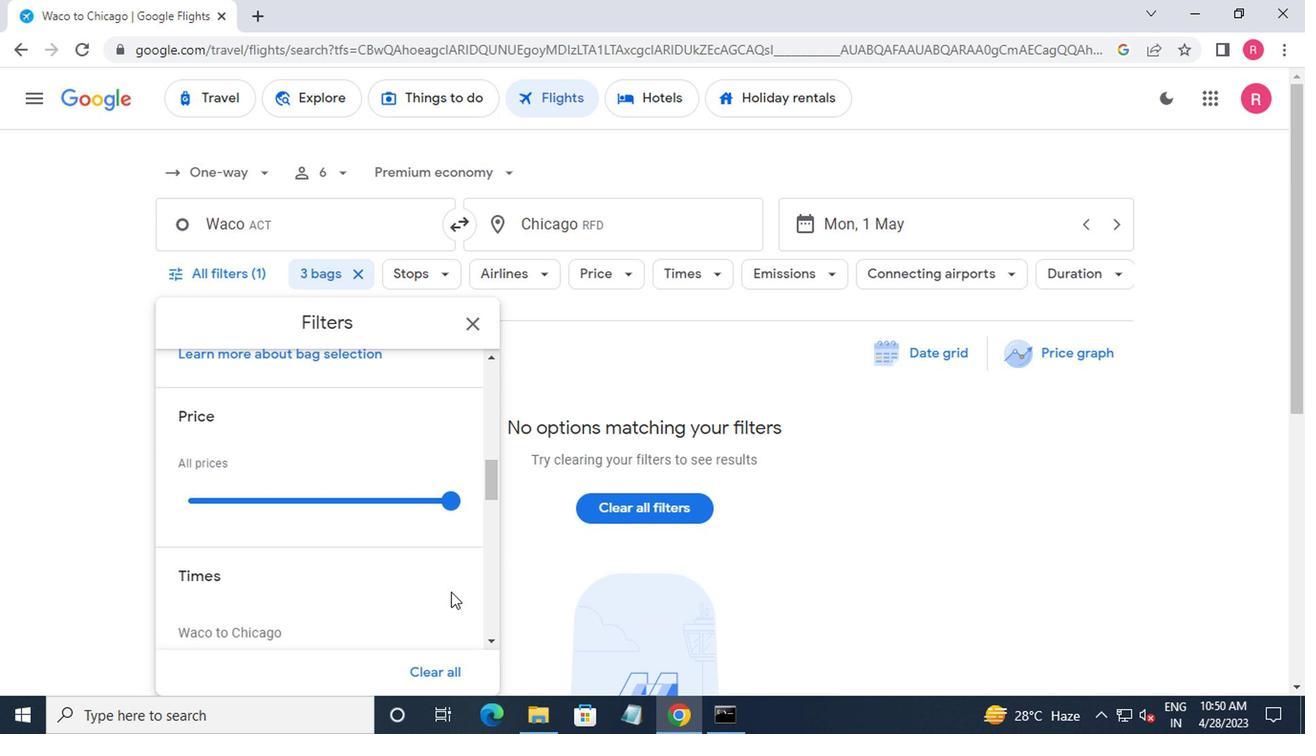
Action: Mouse moved to (187, 565)
Screenshot: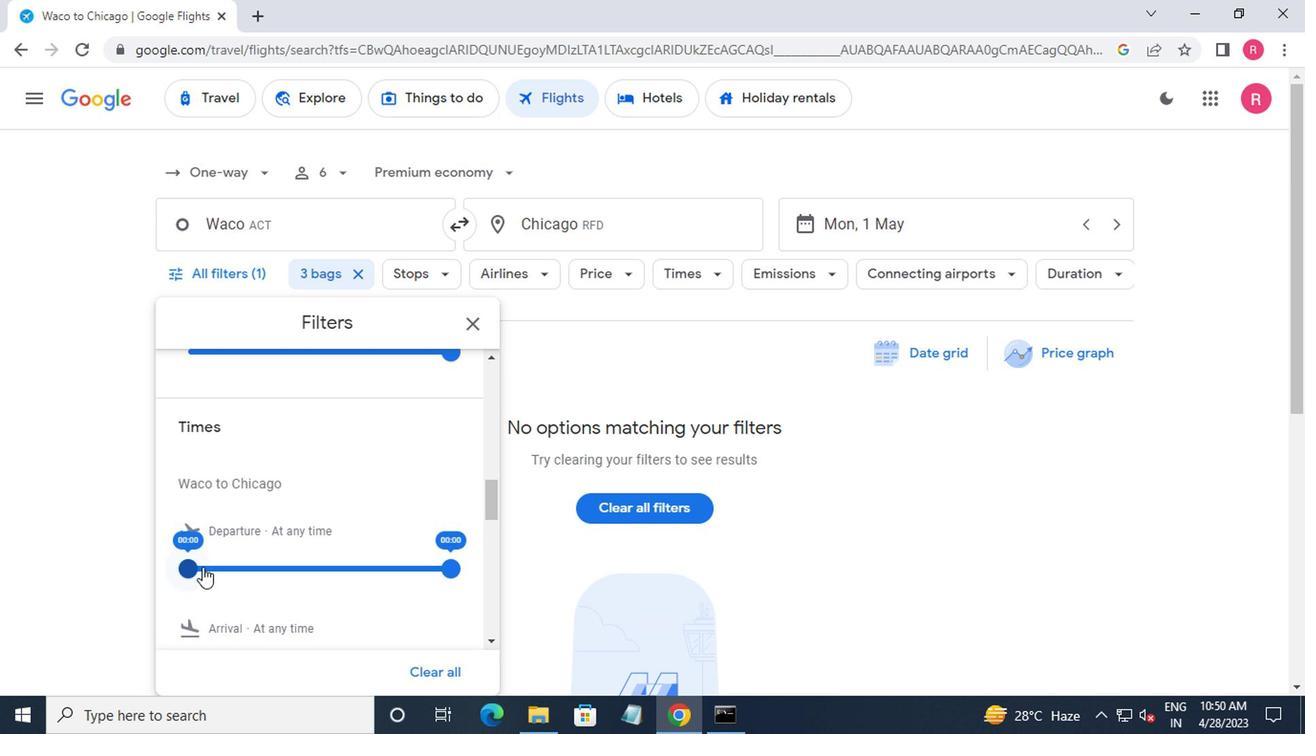 
Action: Mouse pressed left at (187, 565)
Screenshot: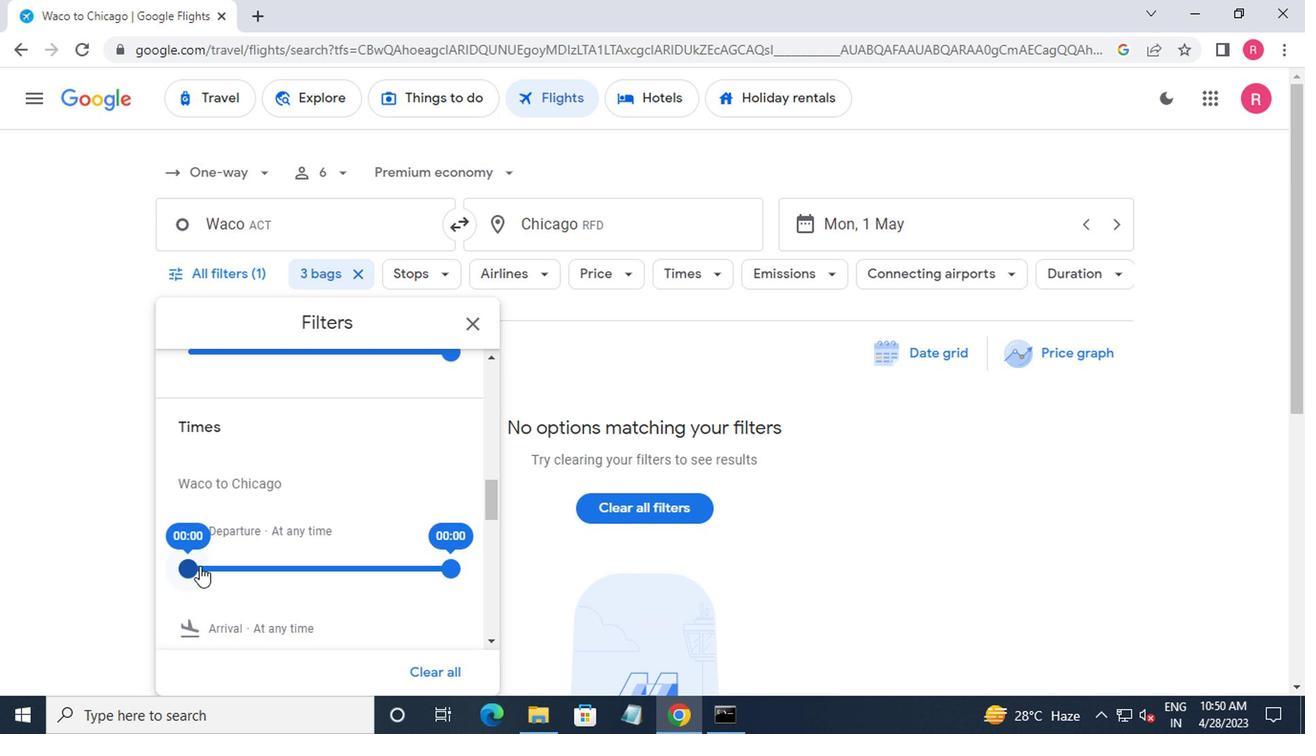 
Action: Mouse moved to (448, 572)
Screenshot: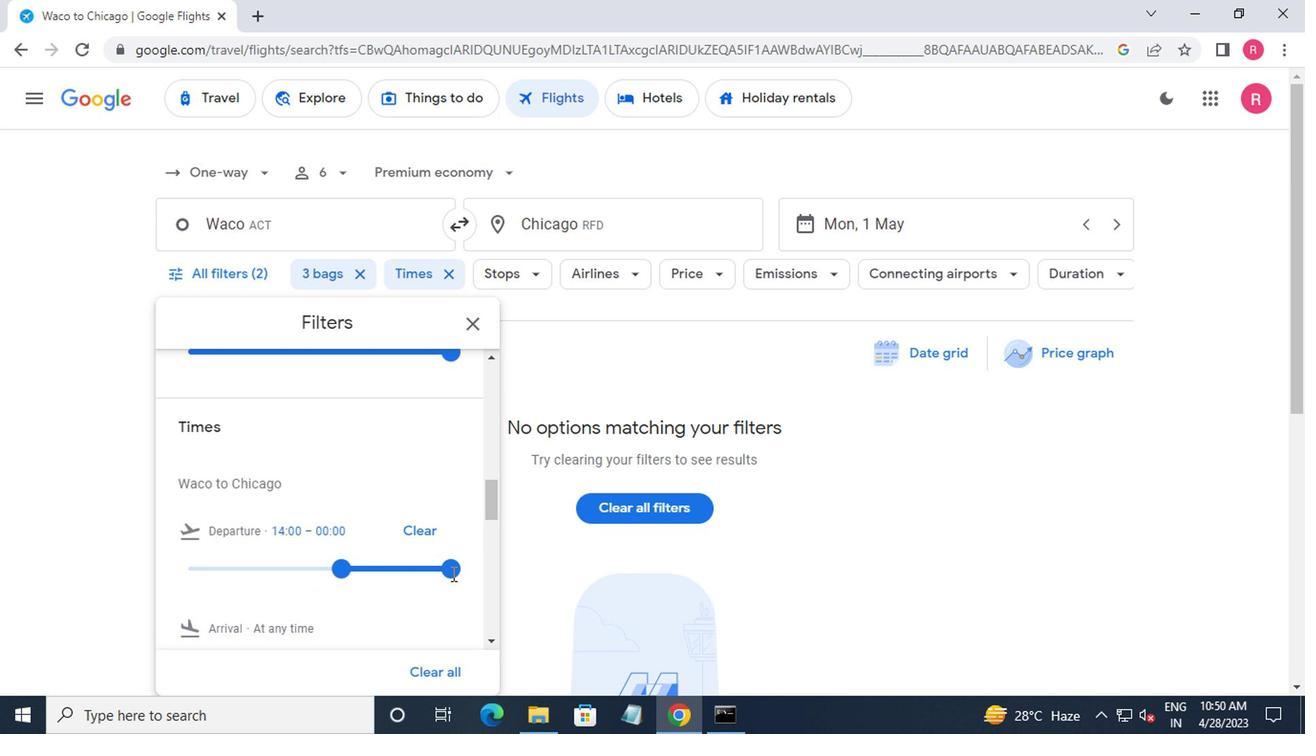 
Action: Mouse pressed left at (448, 572)
Screenshot: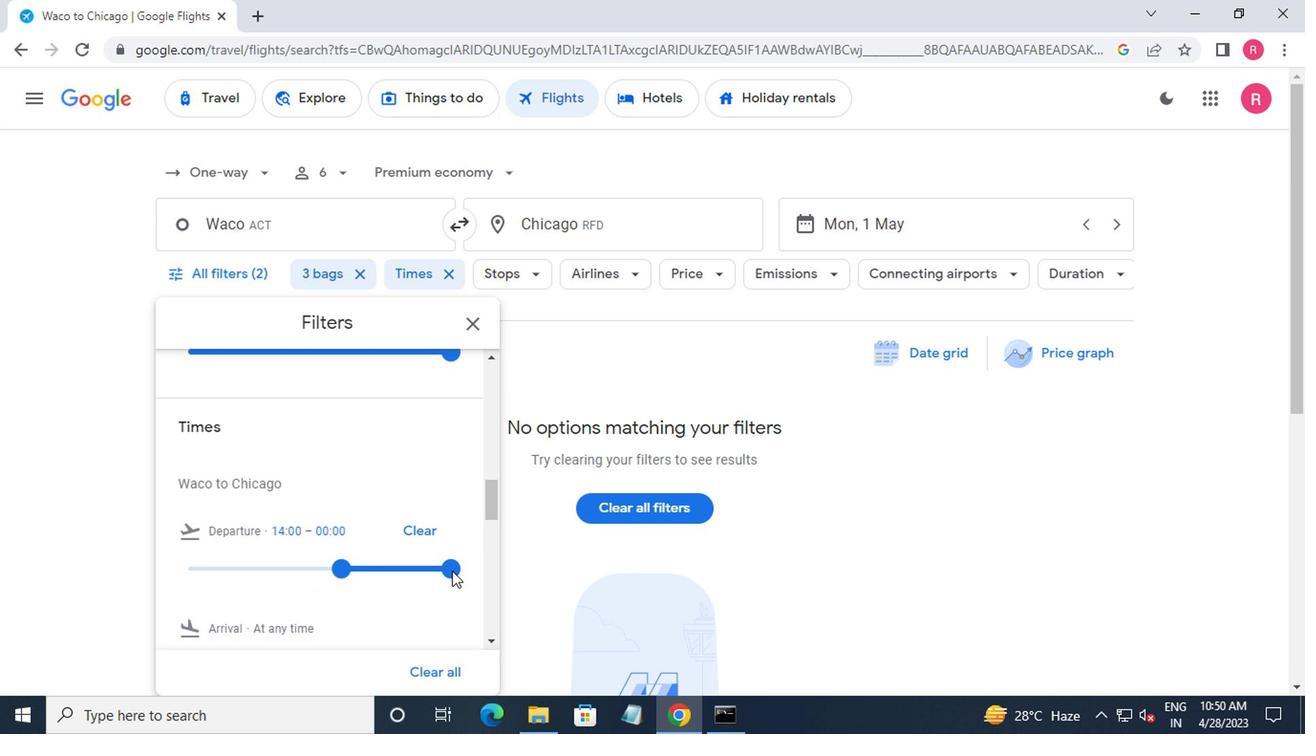 
Action: Mouse moved to (225, 279)
Screenshot: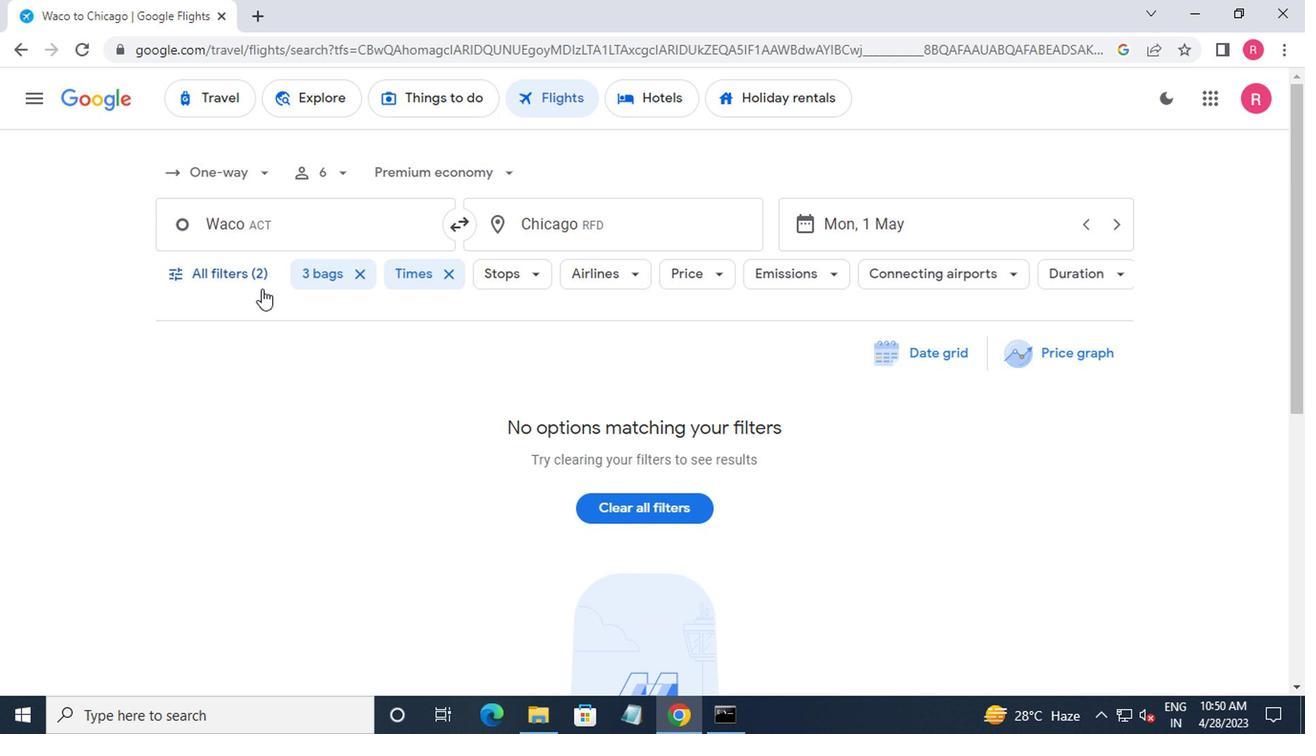 
Action: Mouse pressed left at (225, 279)
Screenshot: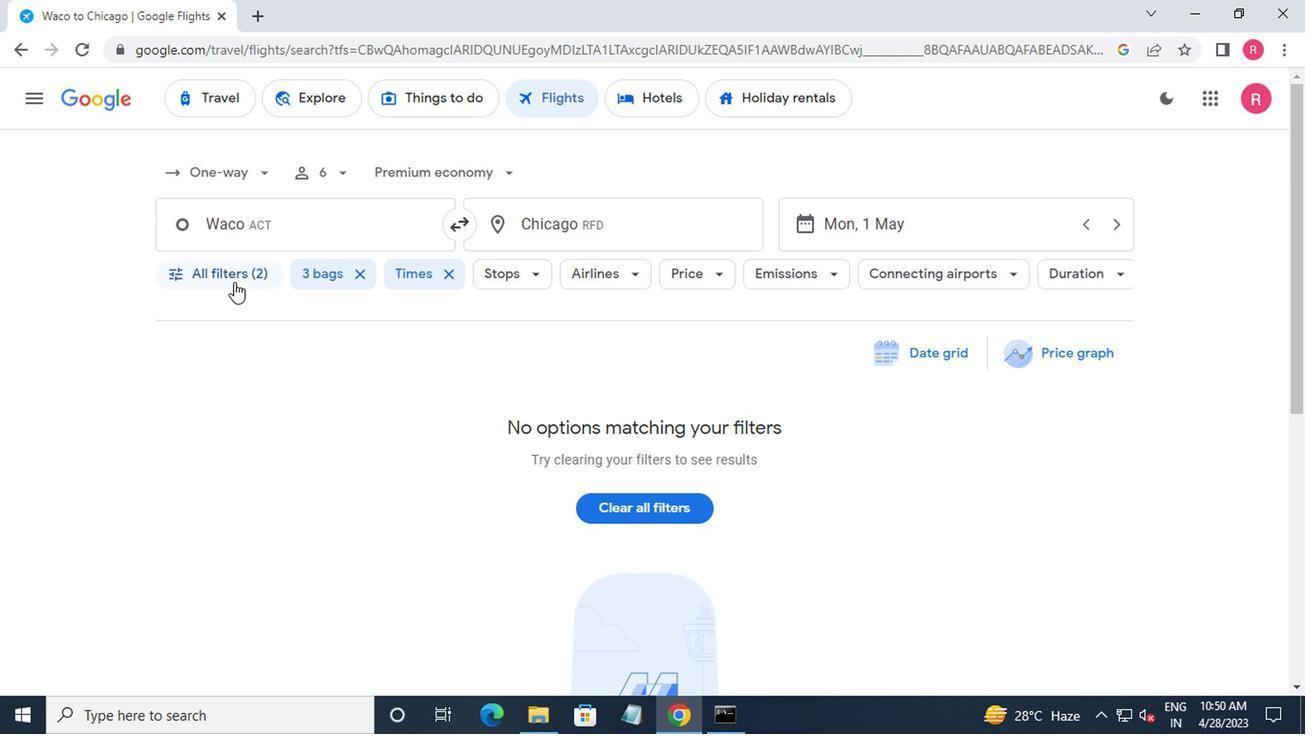 
Action: Mouse moved to (352, 610)
Screenshot: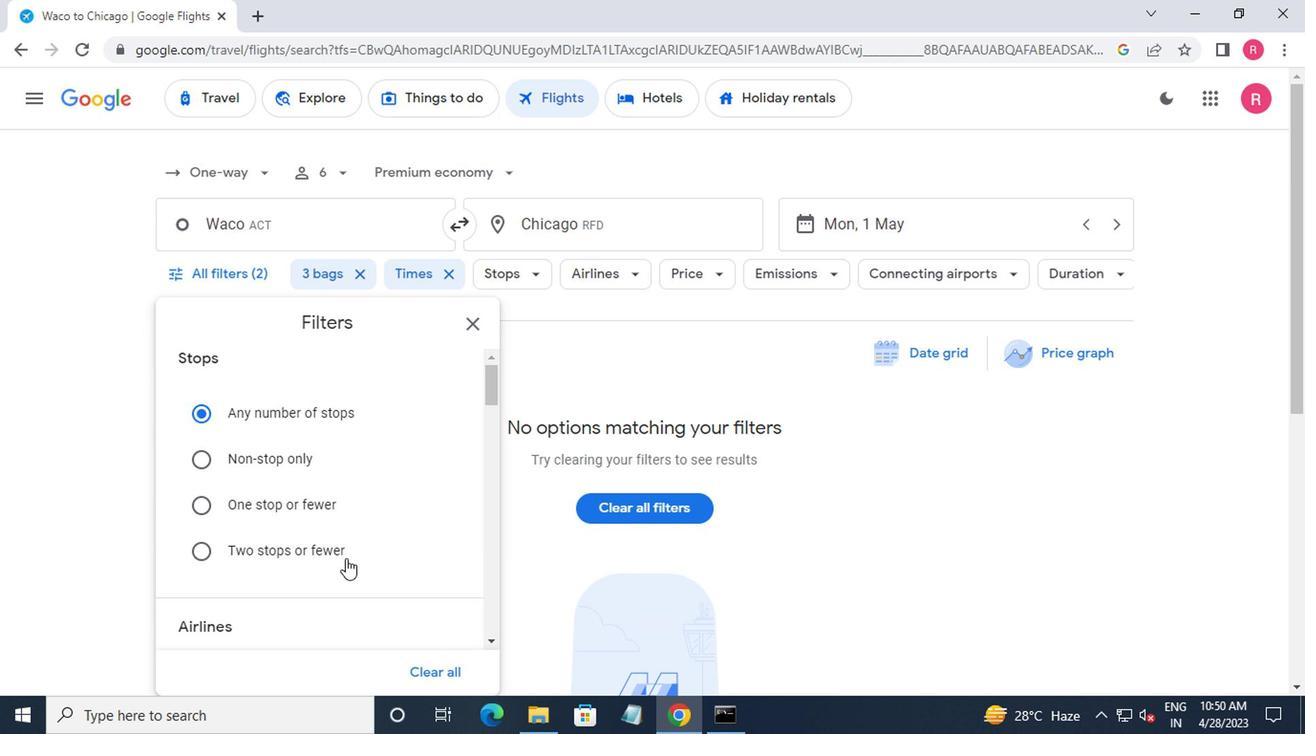 
Action: Mouse scrolled (352, 609) with delta (0, -1)
Screenshot: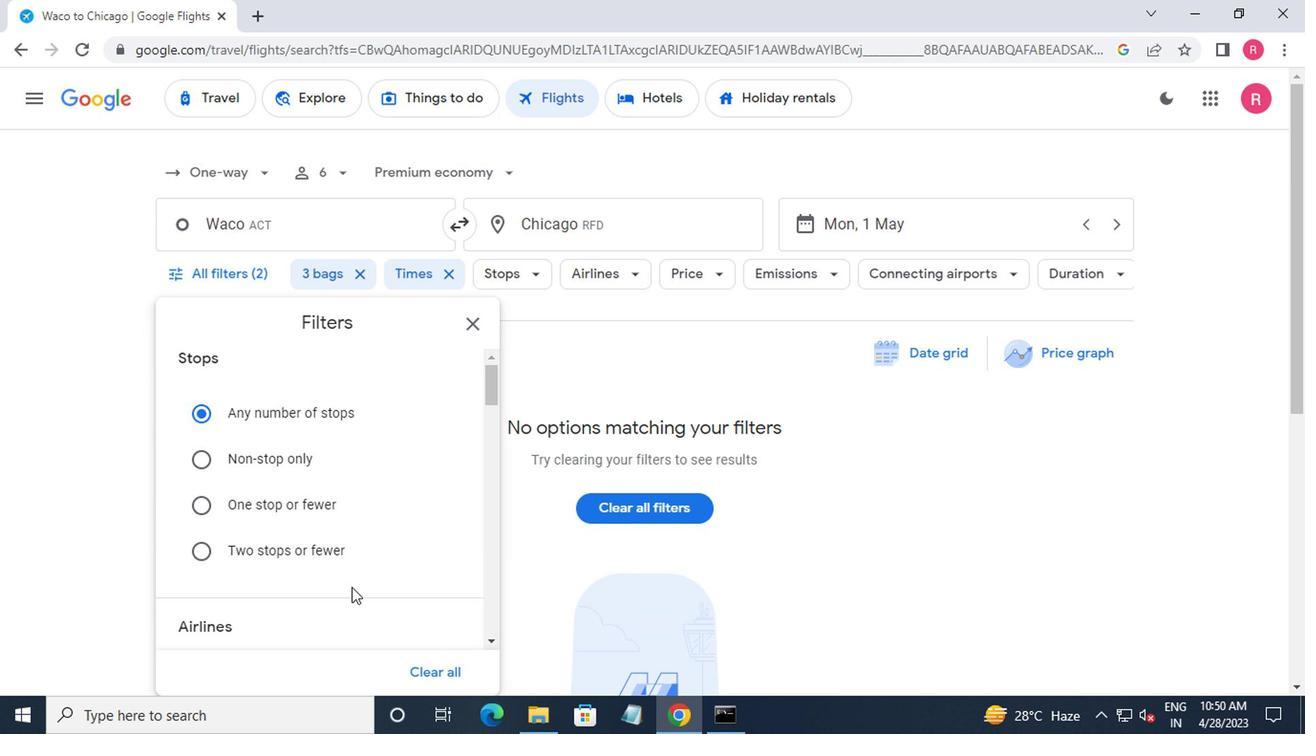 
Action: Mouse moved to (352, 610)
Screenshot: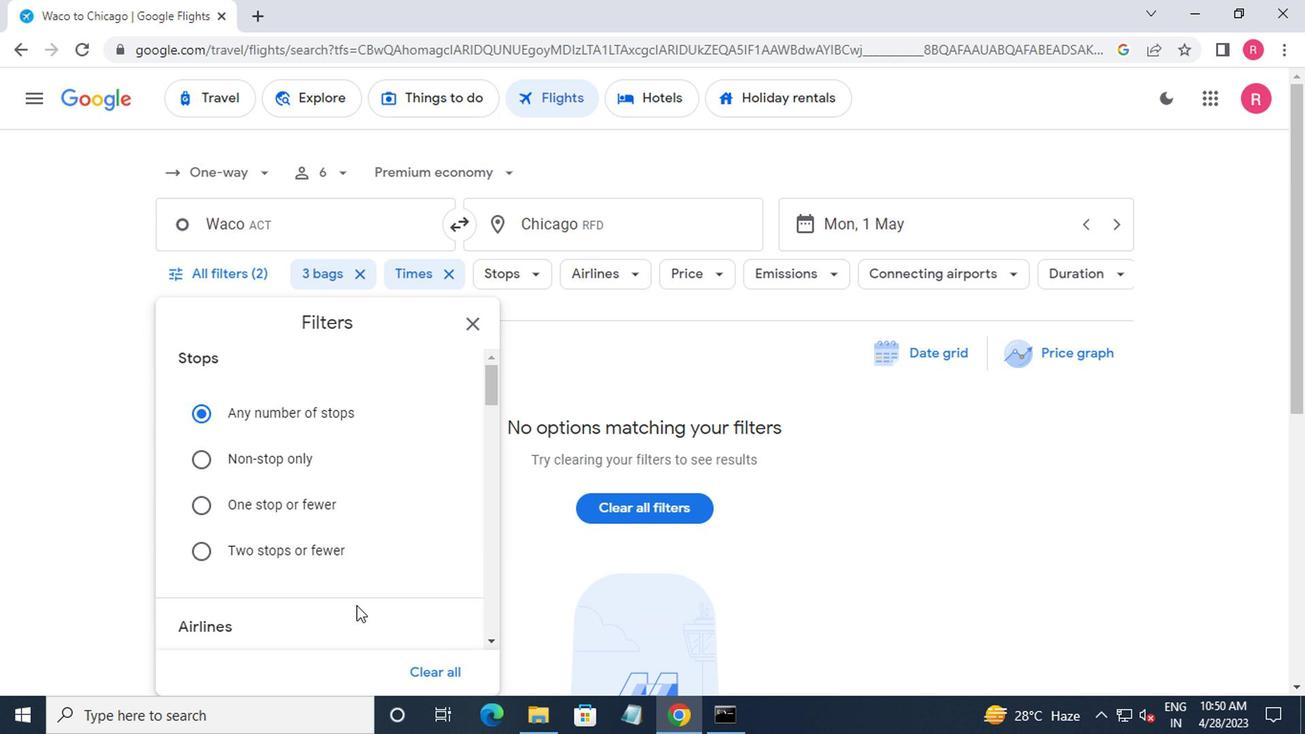 
Action: Mouse scrolled (352, 609) with delta (0, -1)
Screenshot: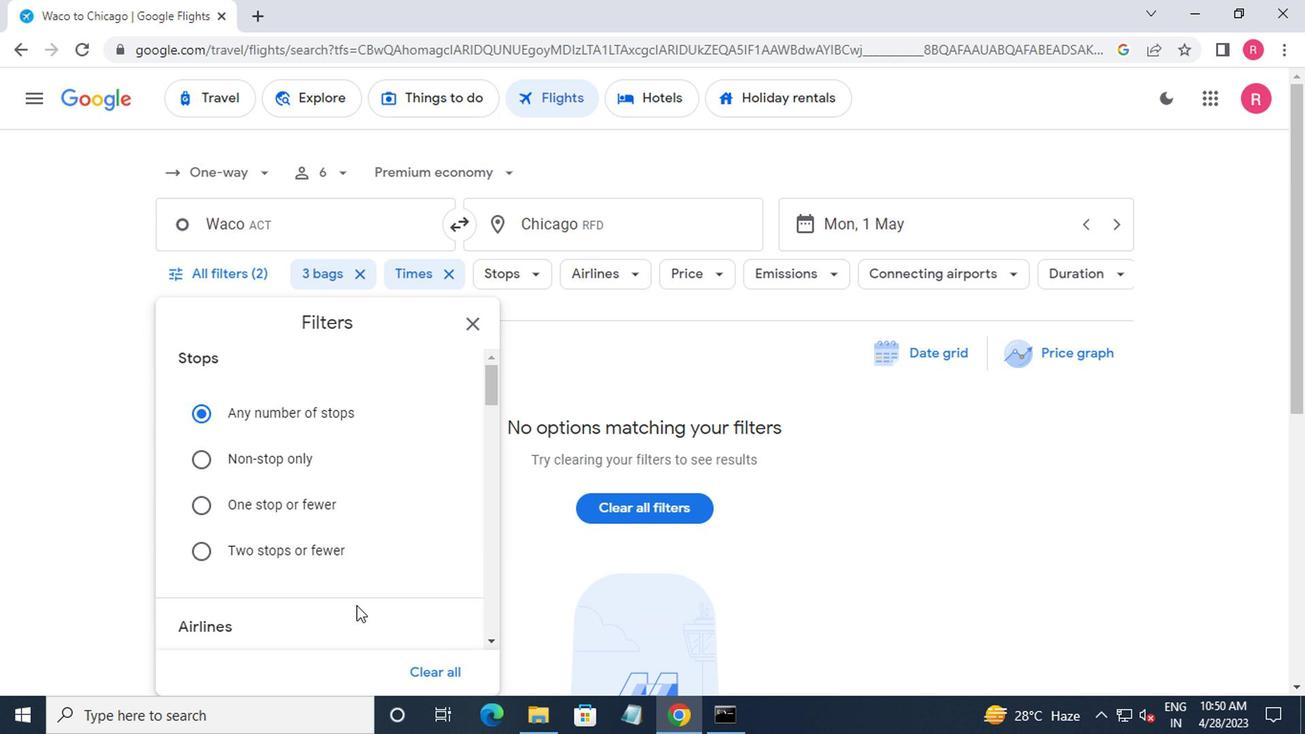 
Action: Mouse moved to (352, 608)
Screenshot: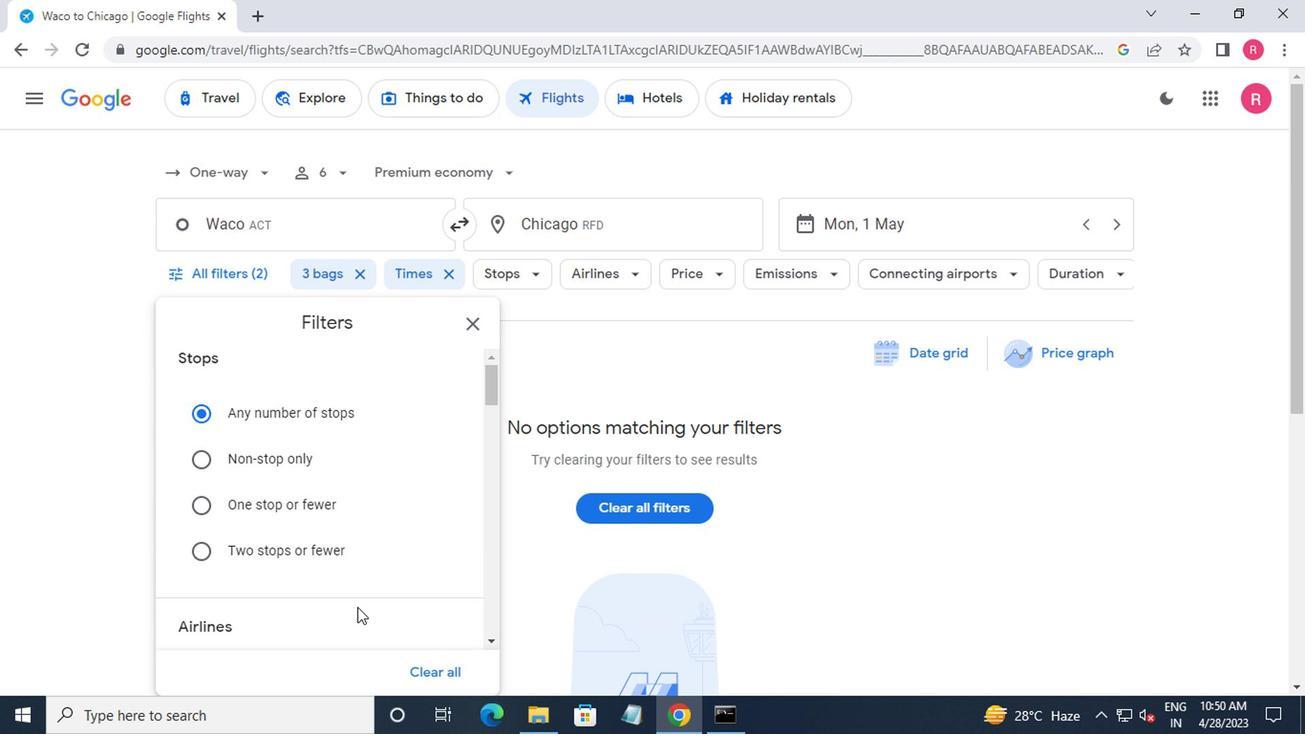 
Action: Mouse scrolled (352, 607) with delta (0, -1)
Screenshot: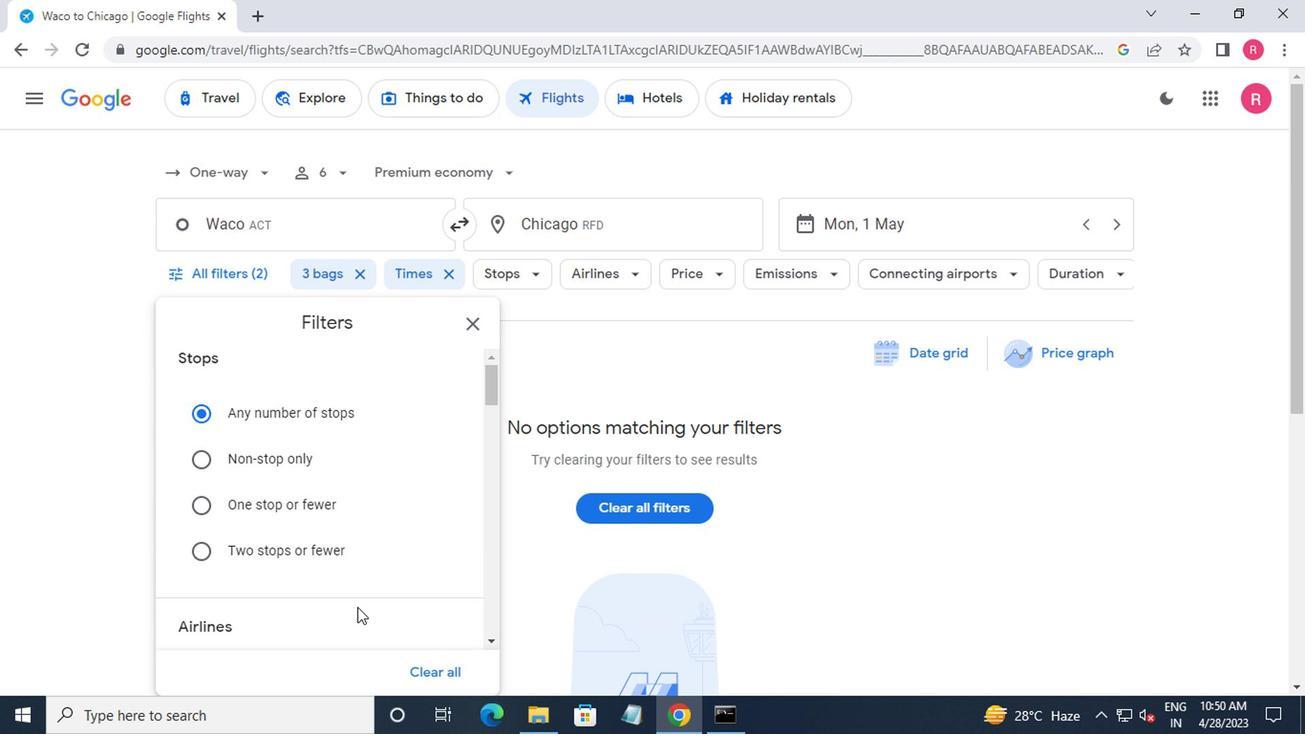 
Action: Mouse moved to (352, 599)
Screenshot: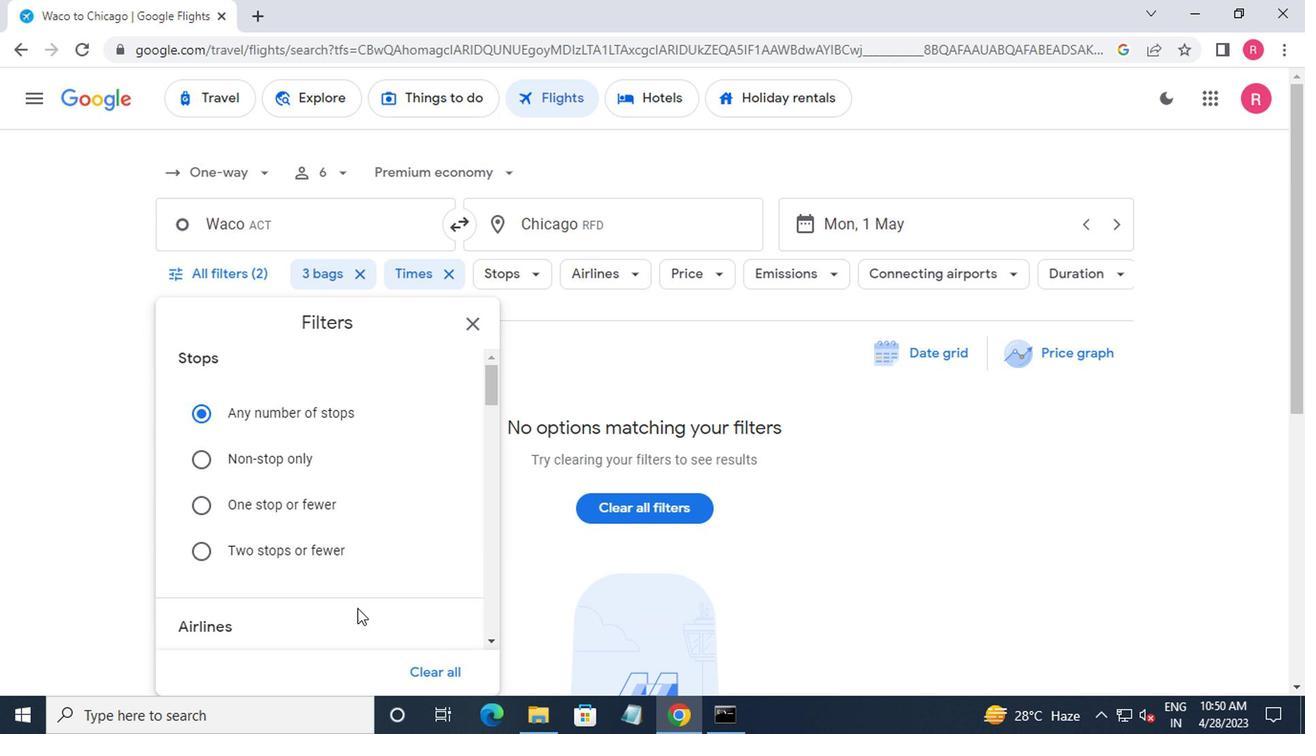 
Action: Mouse scrolled (352, 599) with delta (0, 0)
Screenshot: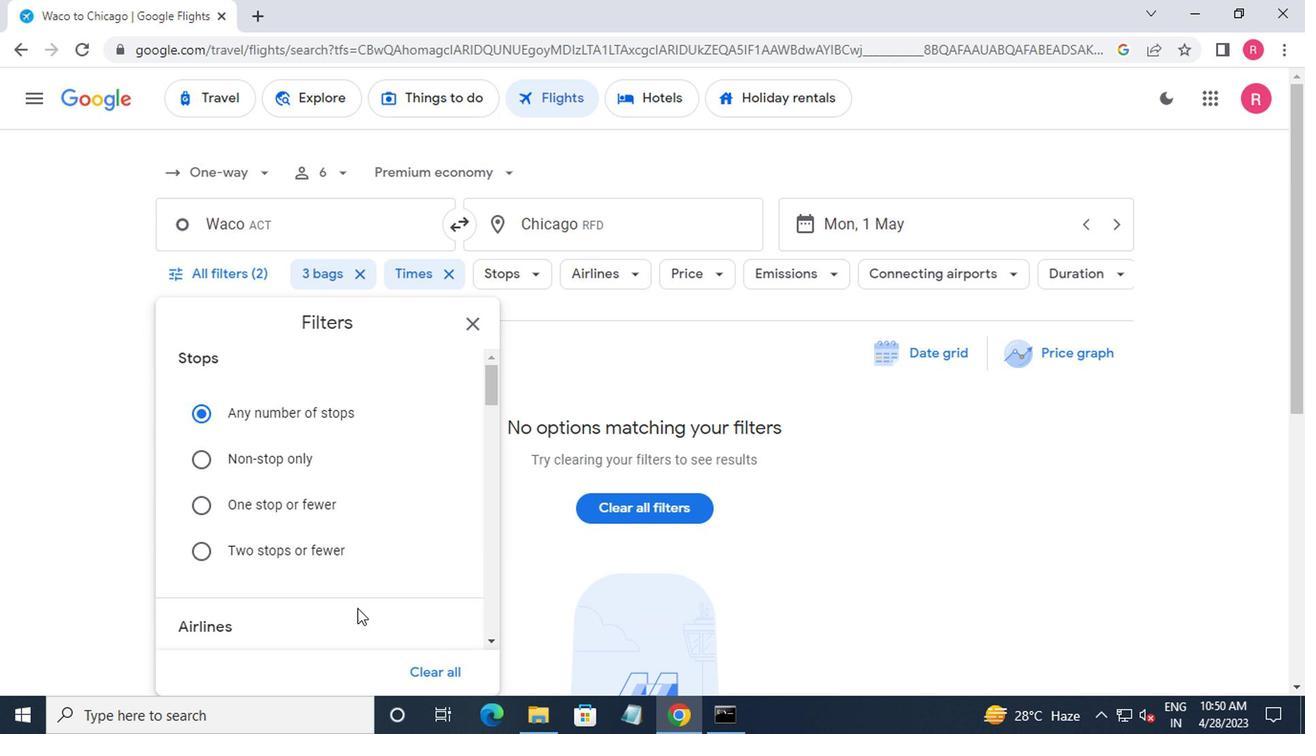 
Action: Mouse moved to (350, 574)
Screenshot: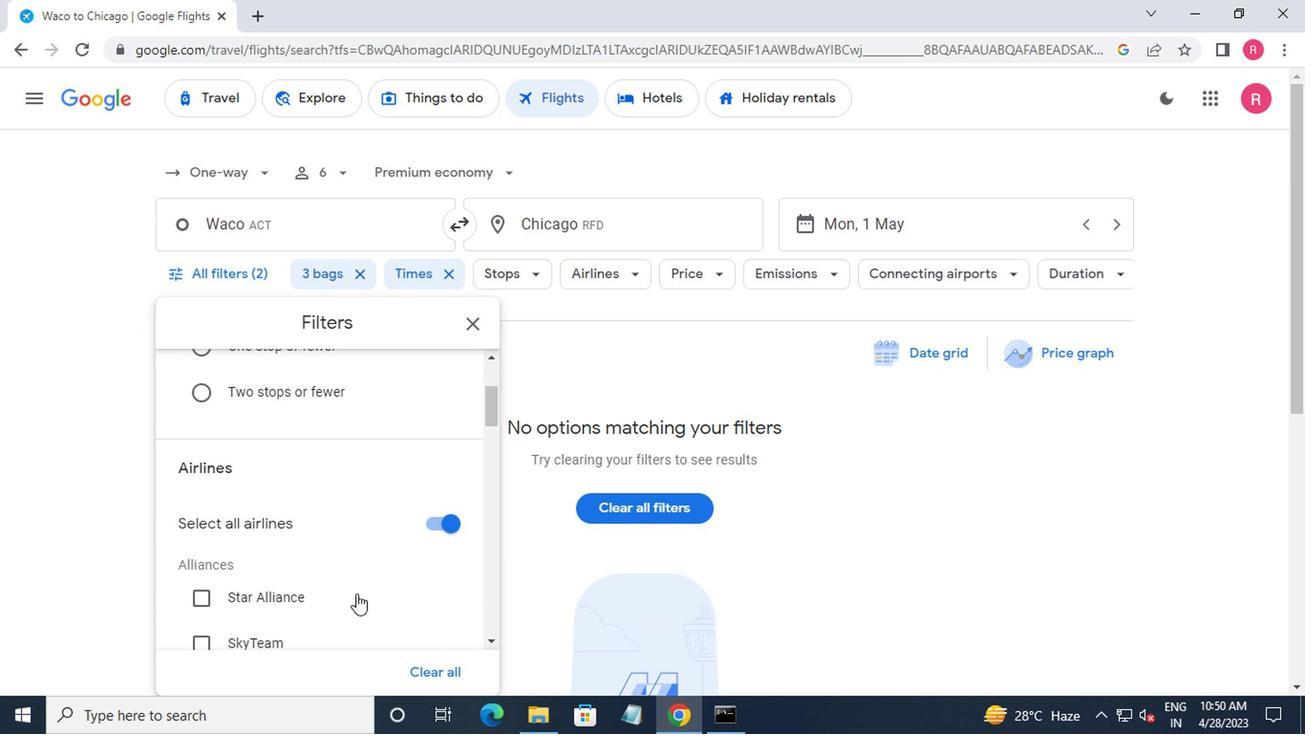 
Action: Mouse scrolled (350, 572) with delta (0, -1)
Screenshot: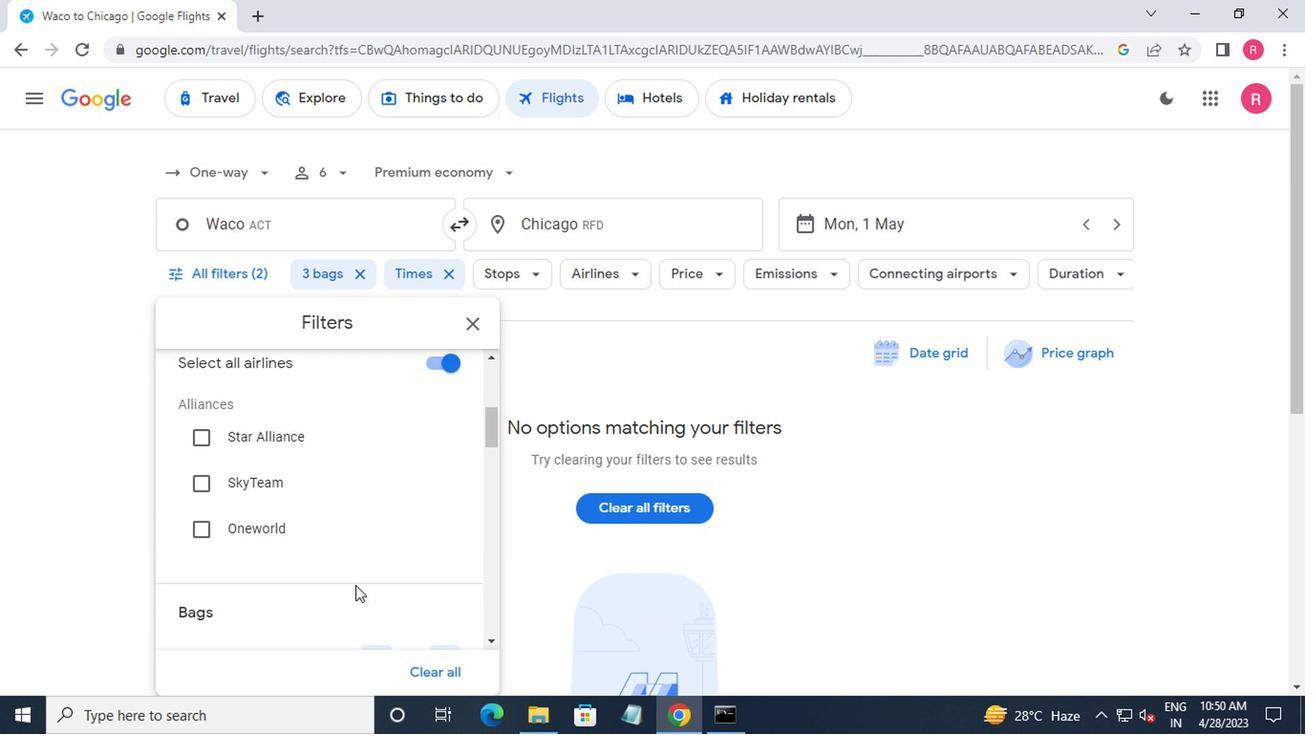 
Action: Mouse scrolled (350, 572) with delta (0, -1)
Screenshot: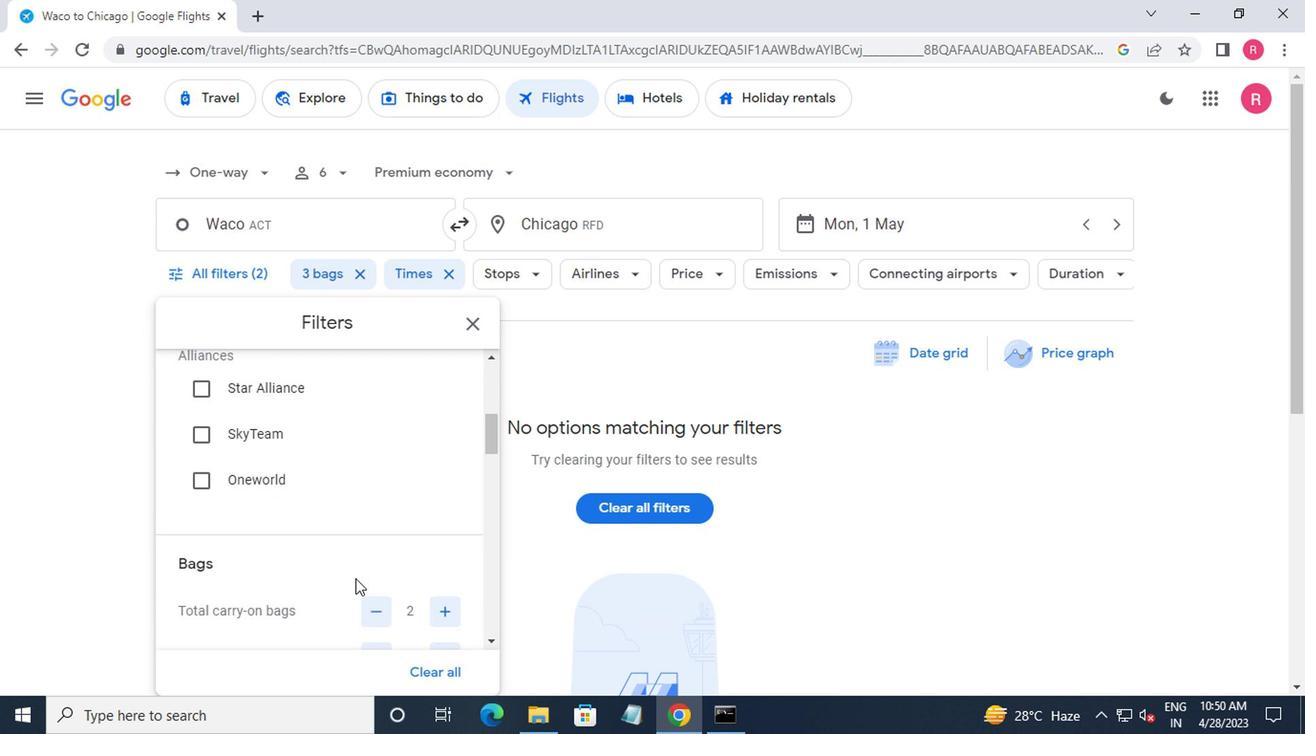 
Action: Mouse scrolled (350, 572) with delta (0, -1)
Screenshot: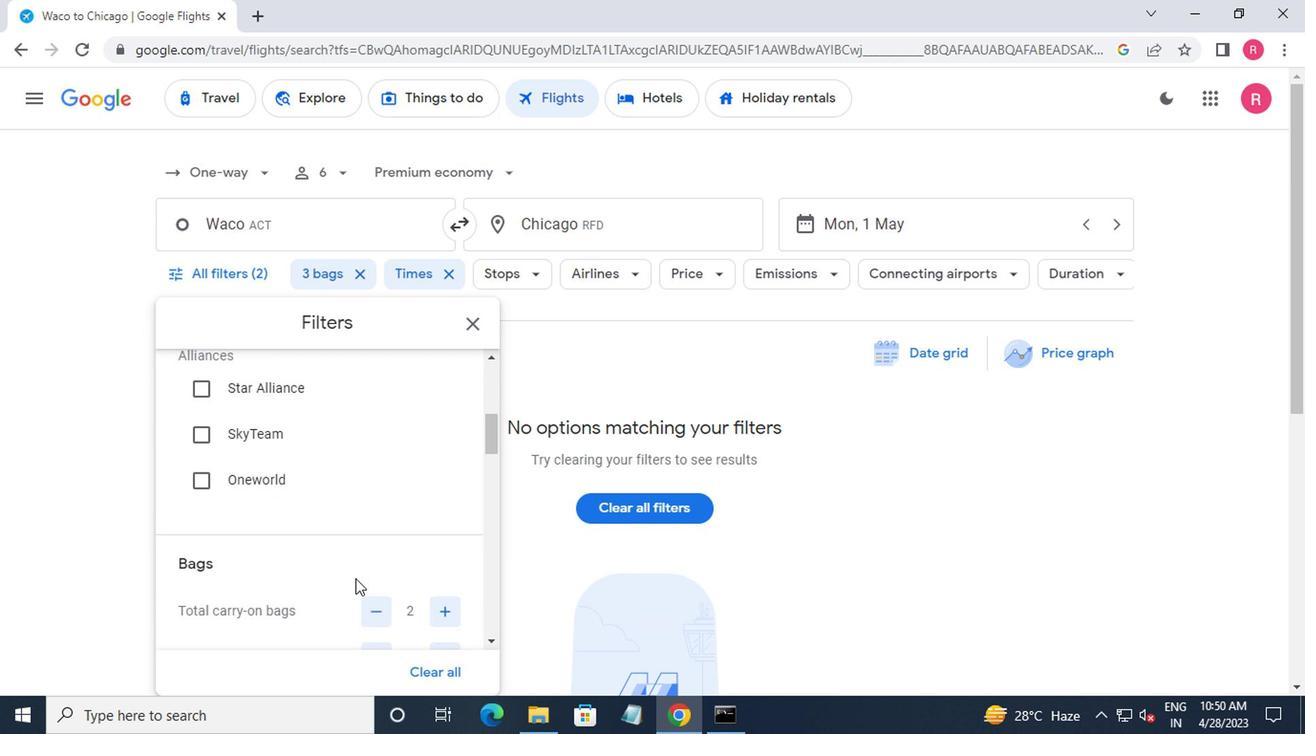 
Action: Mouse scrolled (350, 572) with delta (0, -1)
Screenshot: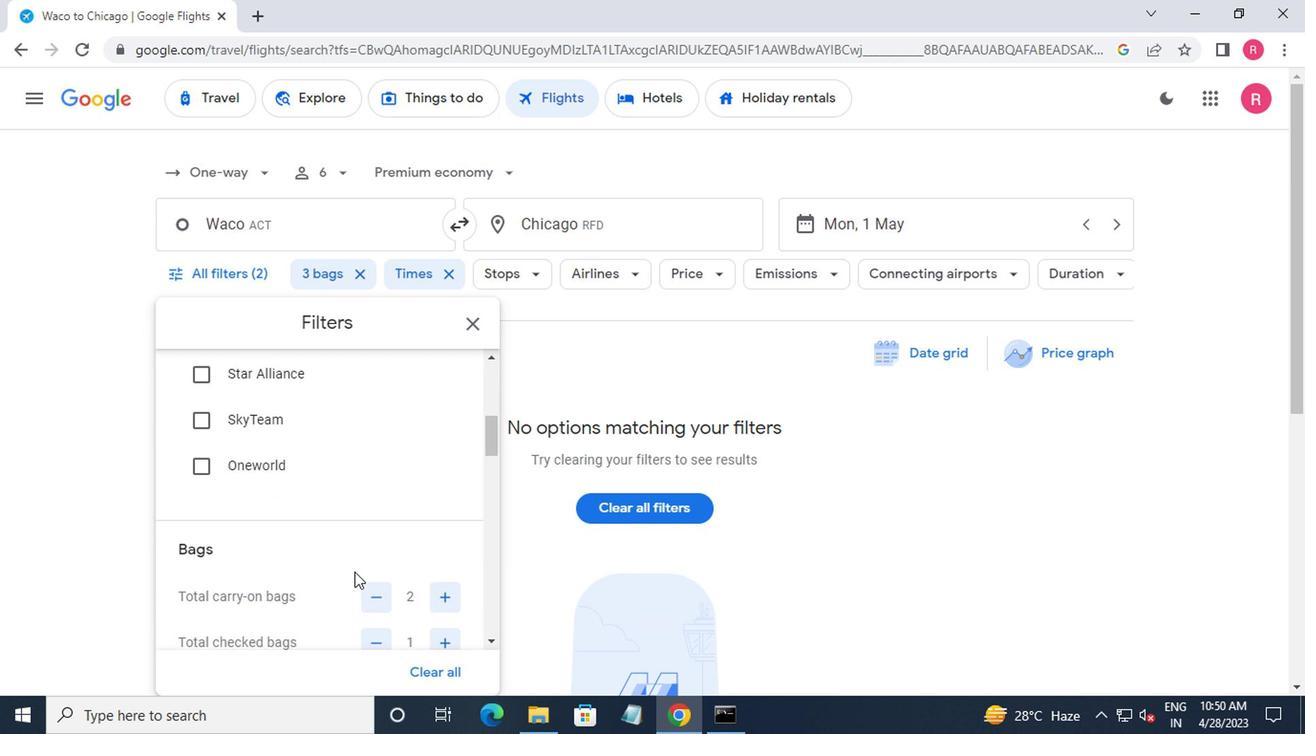 
Action: Mouse moved to (350, 574)
Screenshot: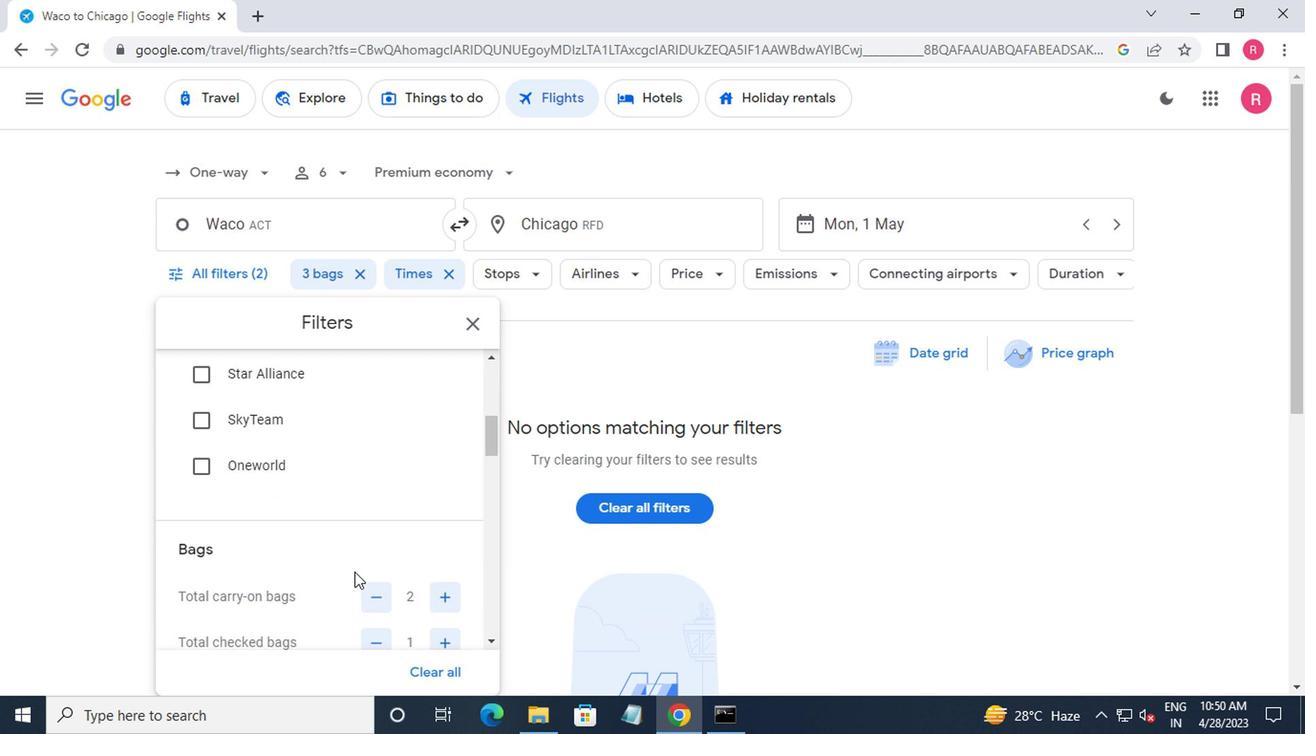 
Action: Mouse scrolled (350, 572) with delta (0, -1)
Screenshot: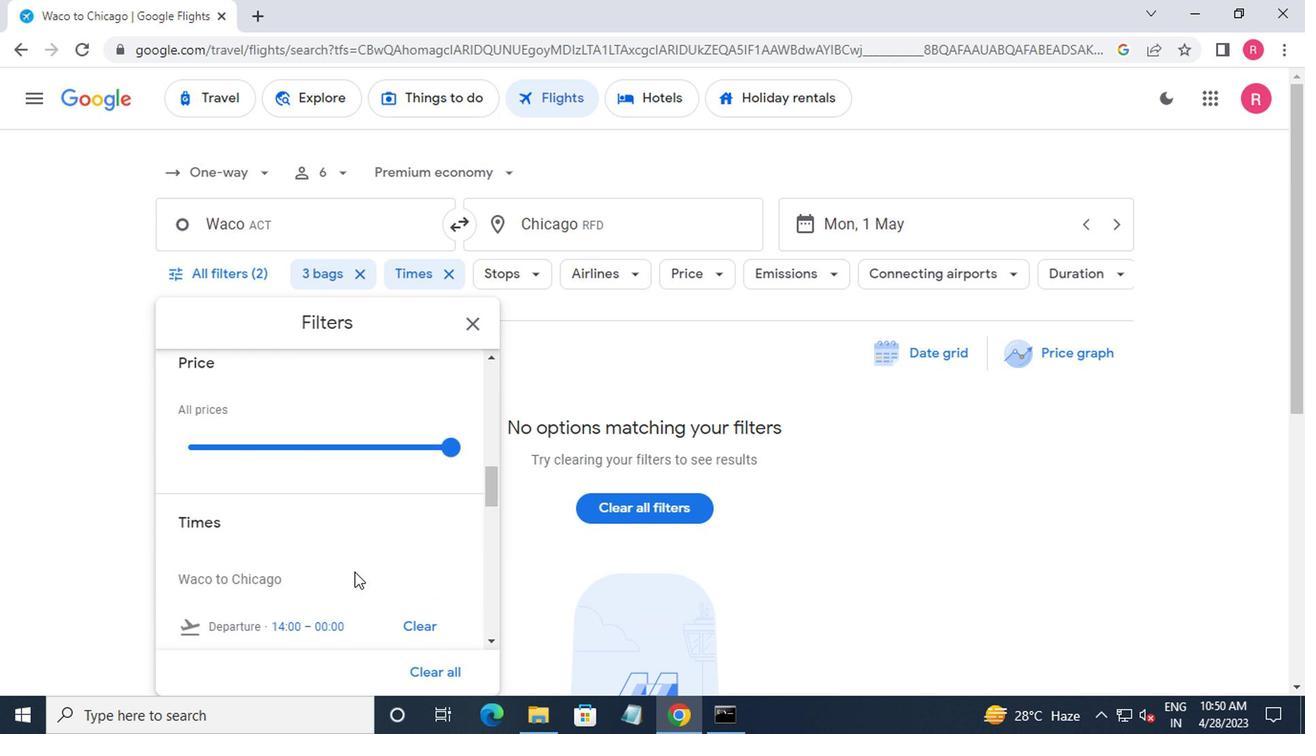 
Action: Mouse scrolled (350, 572) with delta (0, -1)
Screenshot: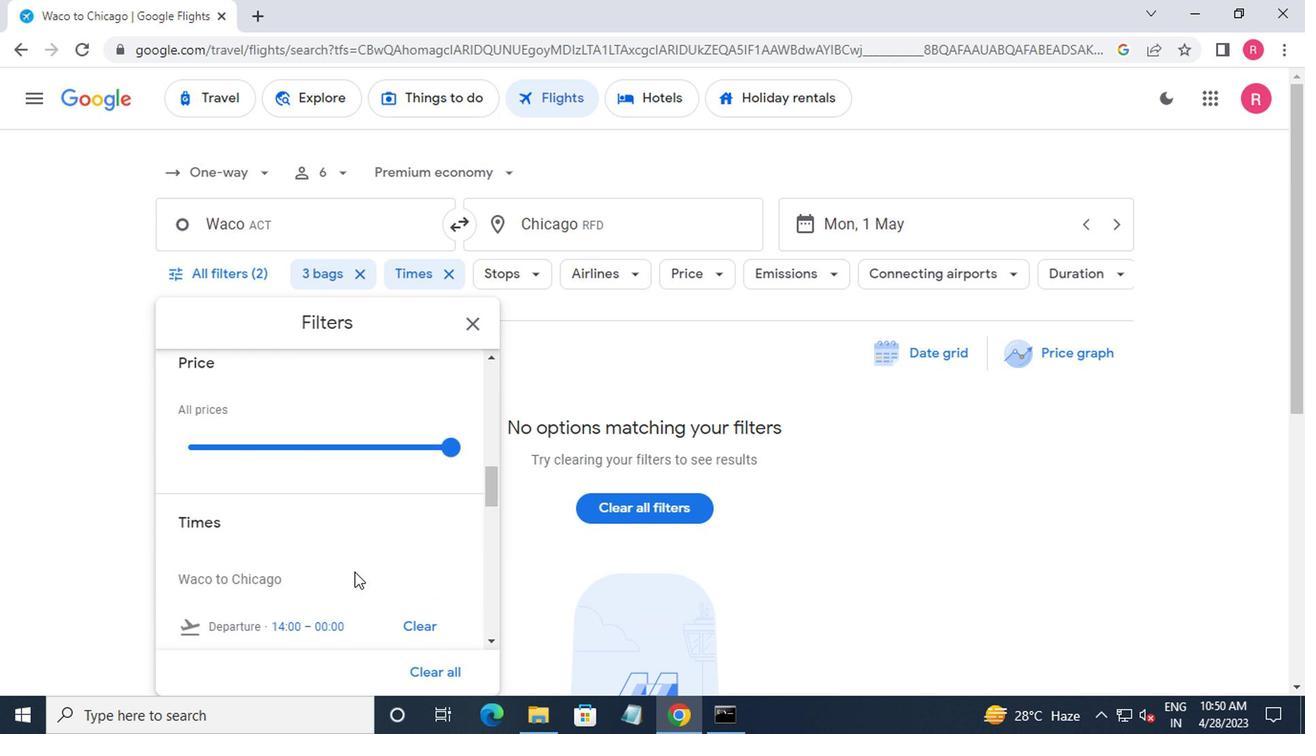 
Action: Mouse scrolled (350, 572) with delta (0, -1)
Screenshot: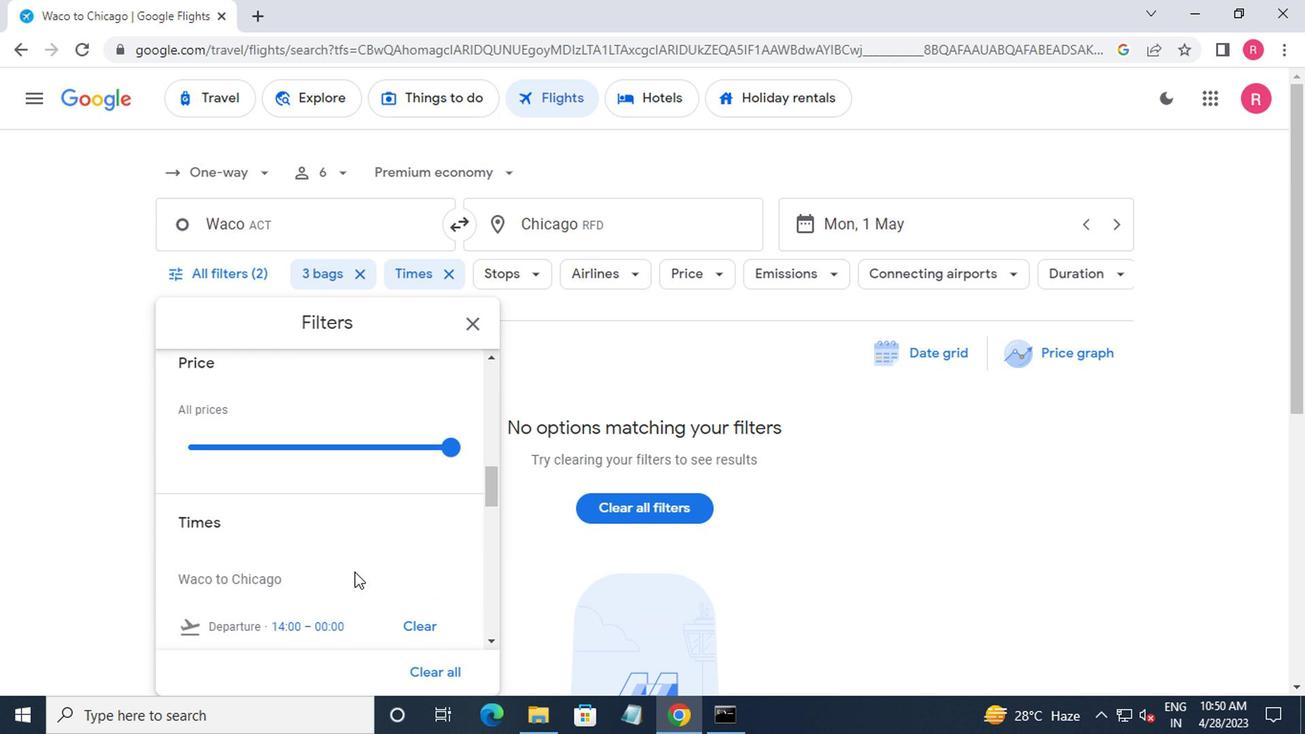 
Action: Mouse moved to (354, 570)
Screenshot: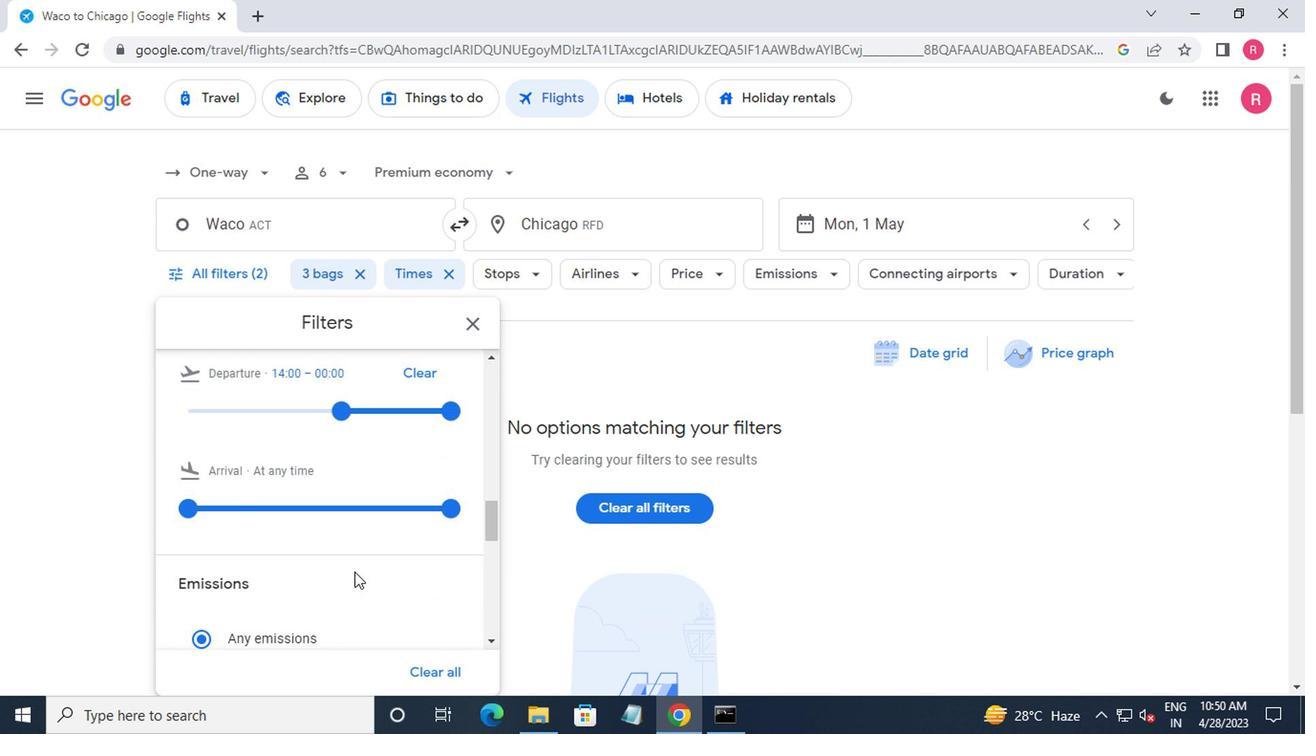 
Action: Mouse scrolled (354, 571) with delta (0, 1)
Screenshot: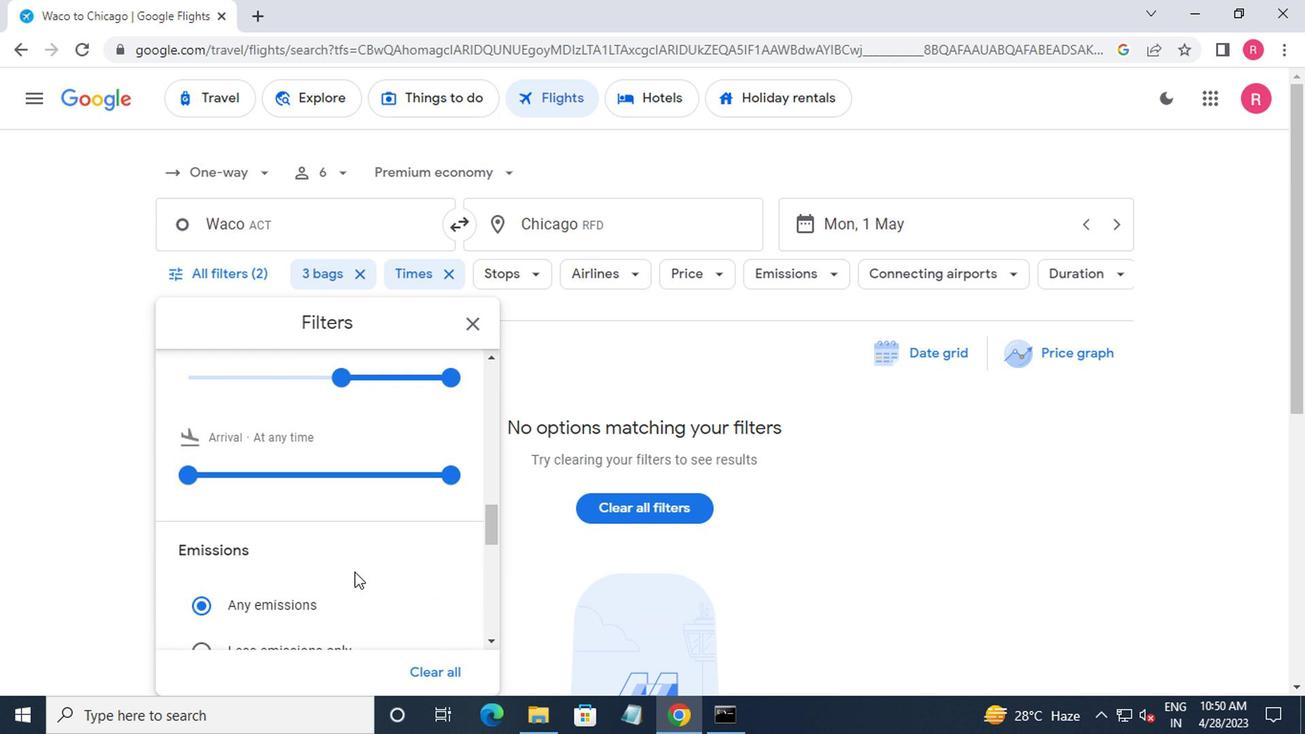 
Action: Mouse scrolled (354, 571) with delta (0, 1)
Screenshot: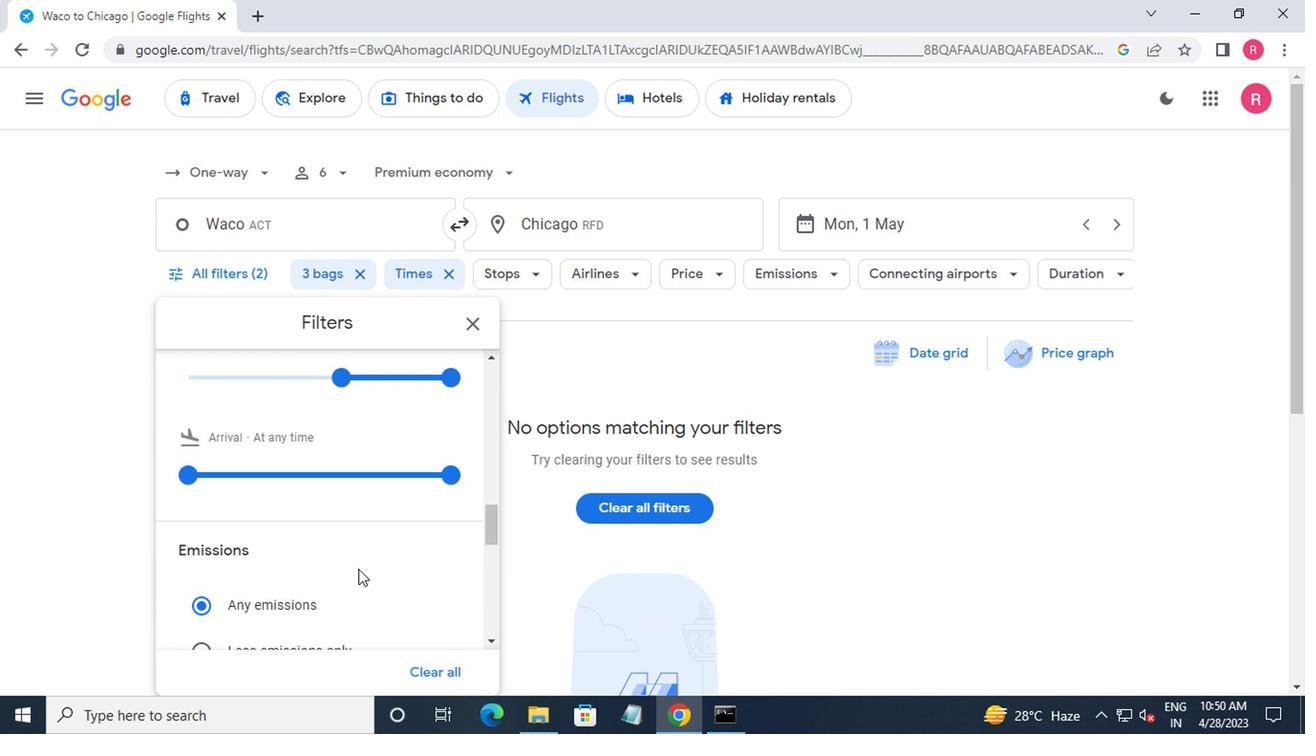 
Action: Mouse scrolled (354, 569) with delta (0, 0)
Screenshot: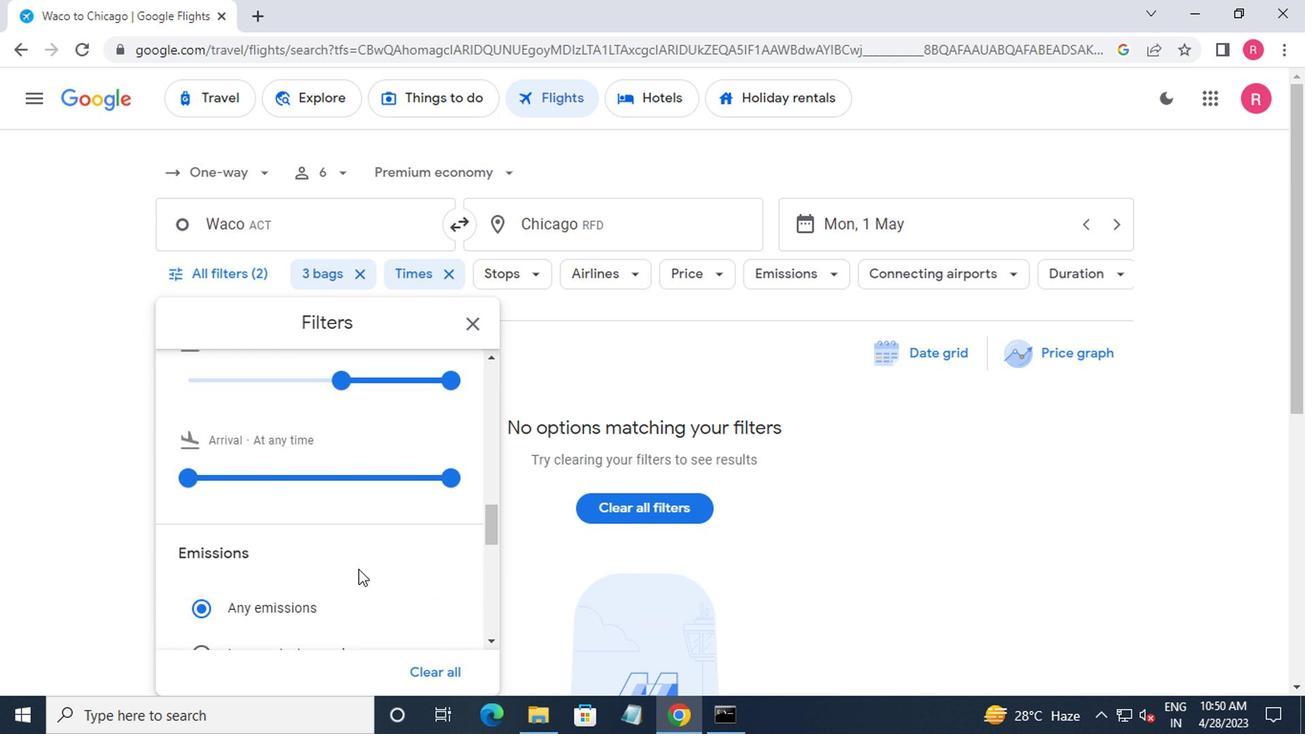 
Action: Mouse scrolled (354, 569) with delta (0, 0)
Screenshot: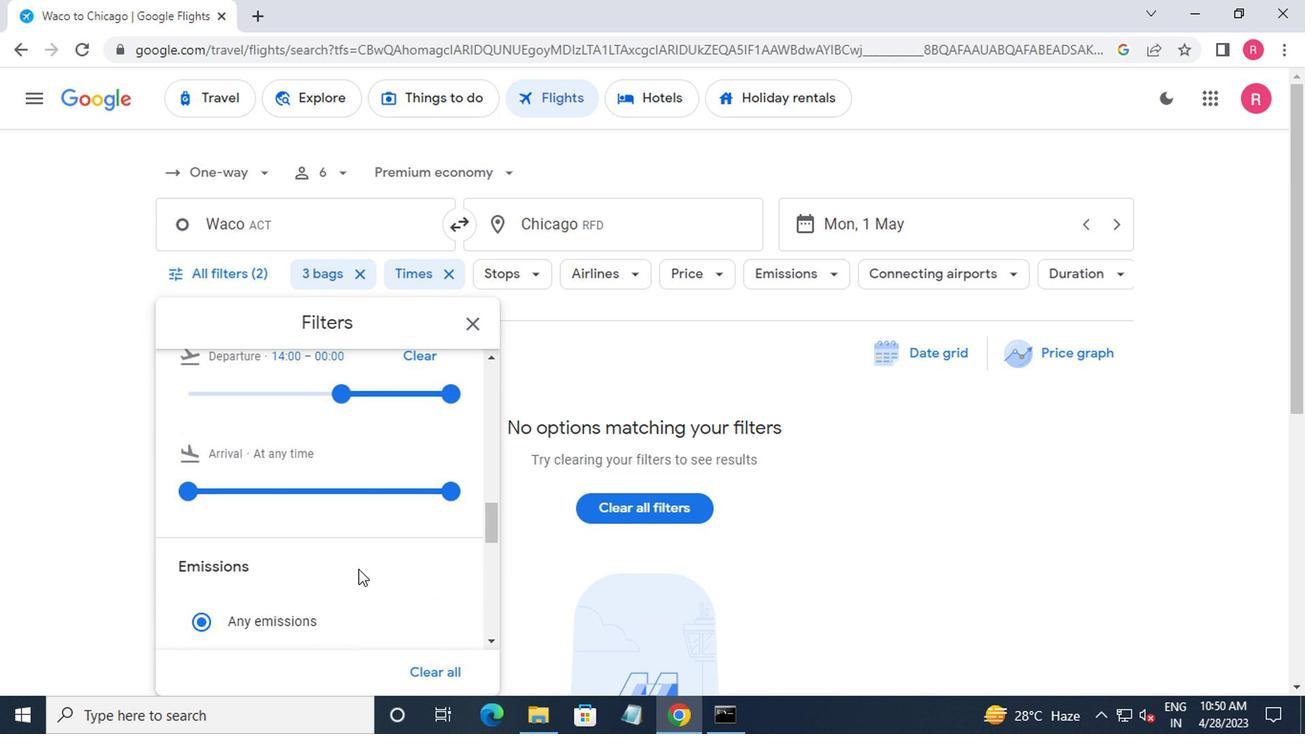 
Action: Mouse scrolled (354, 569) with delta (0, 0)
Screenshot: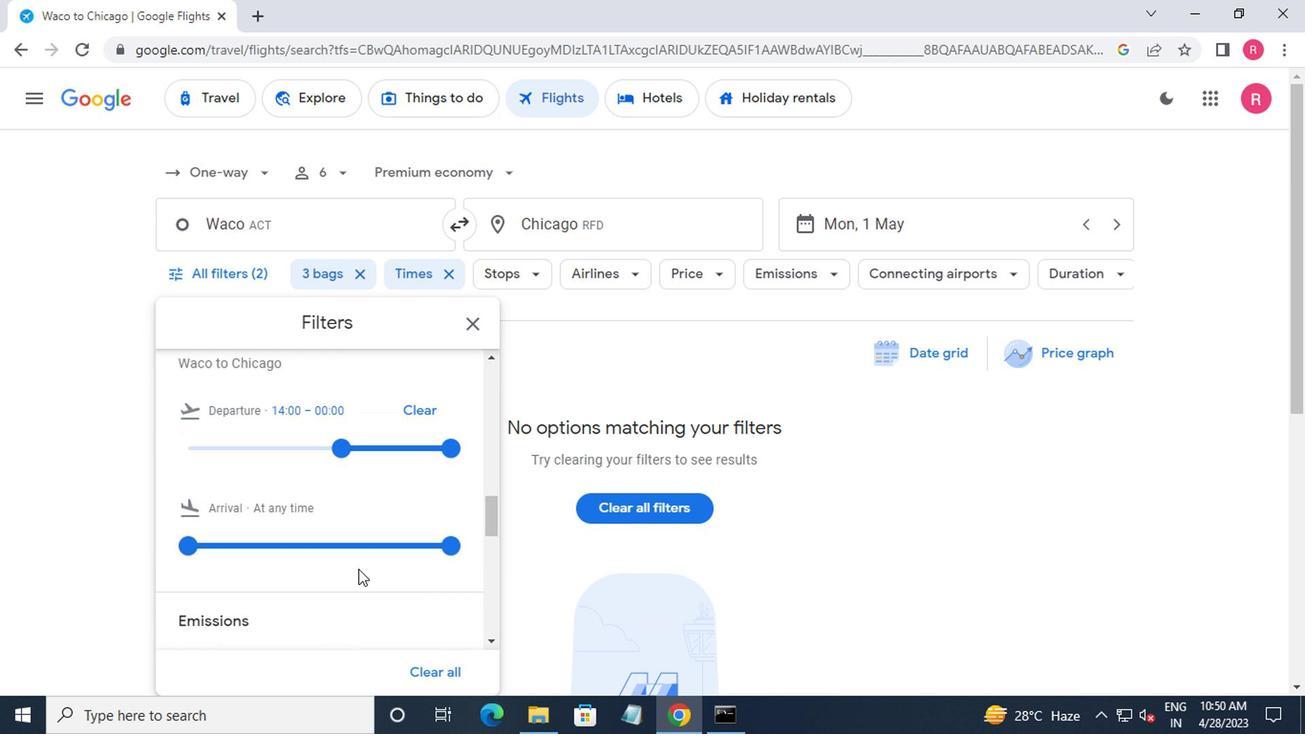 
Action: Mouse scrolled (354, 571) with delta (0, 1)
Screenshot: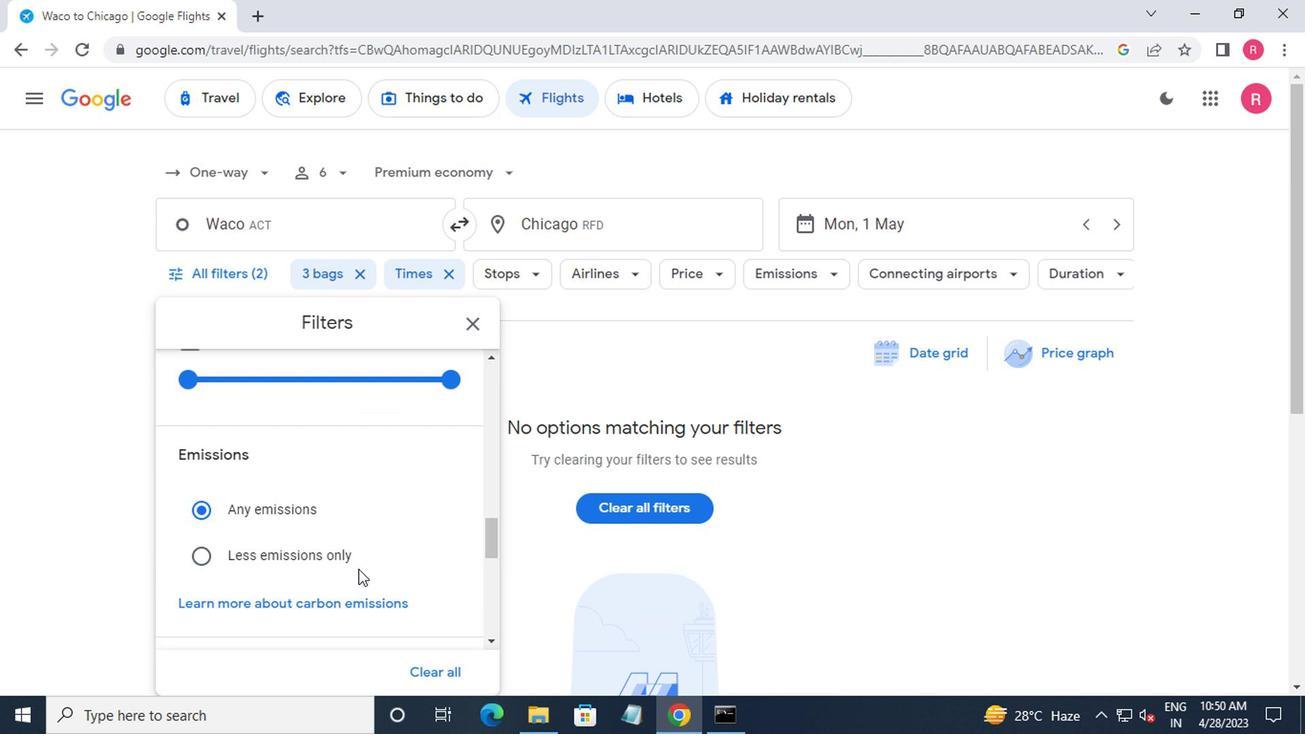 
Action: Mouse scrolled (354, 571) with delta (0, 1)
Screenshot: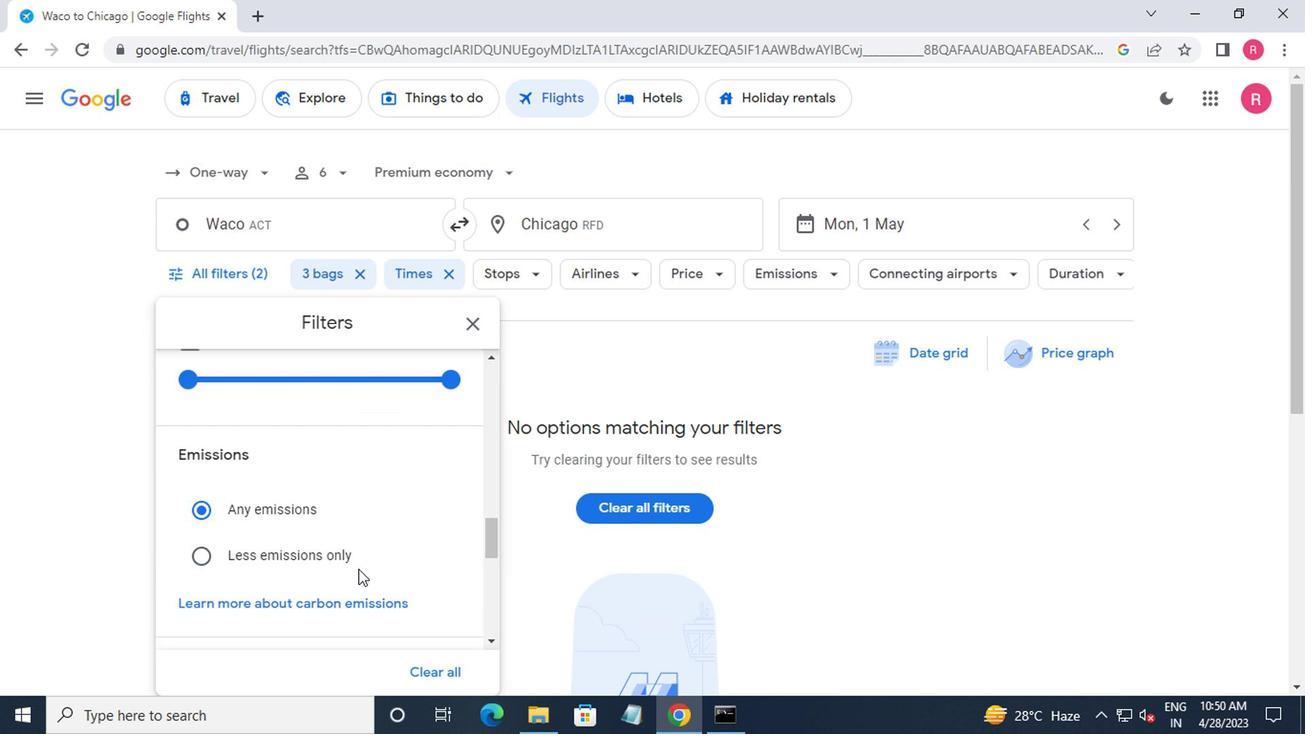 
Action: Mouse scrolled (354, 571) with delta (0, 1)
Screenshot: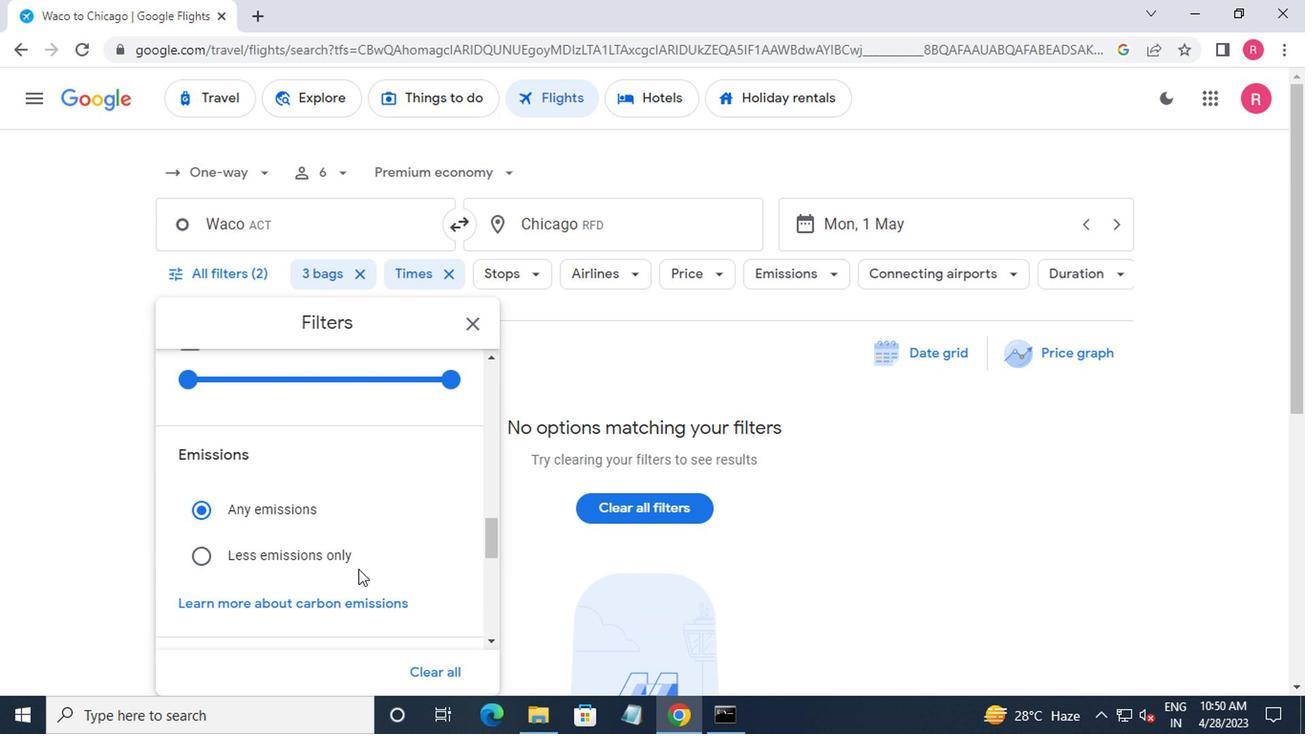 
Action: Mouse moved to (439, 567)
Screenshot: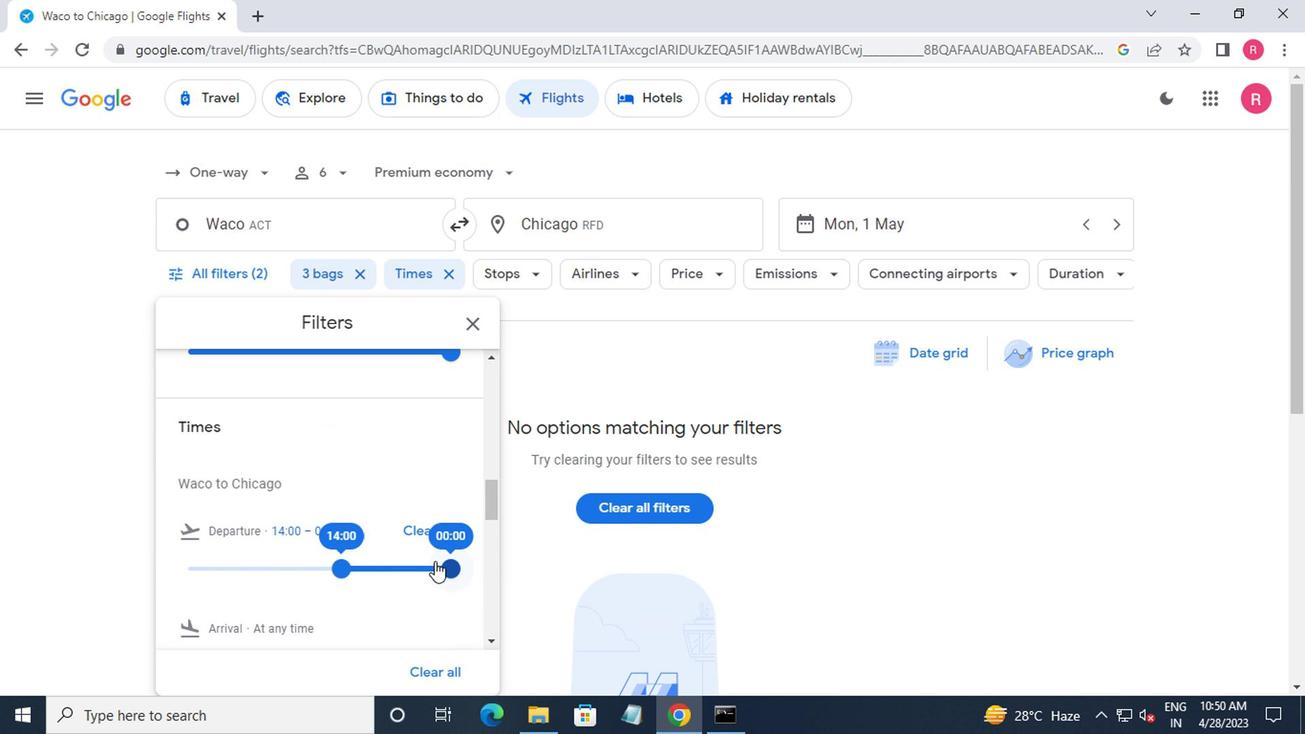 
Action: Mouse pressed left at (439, 567)
Screenshot: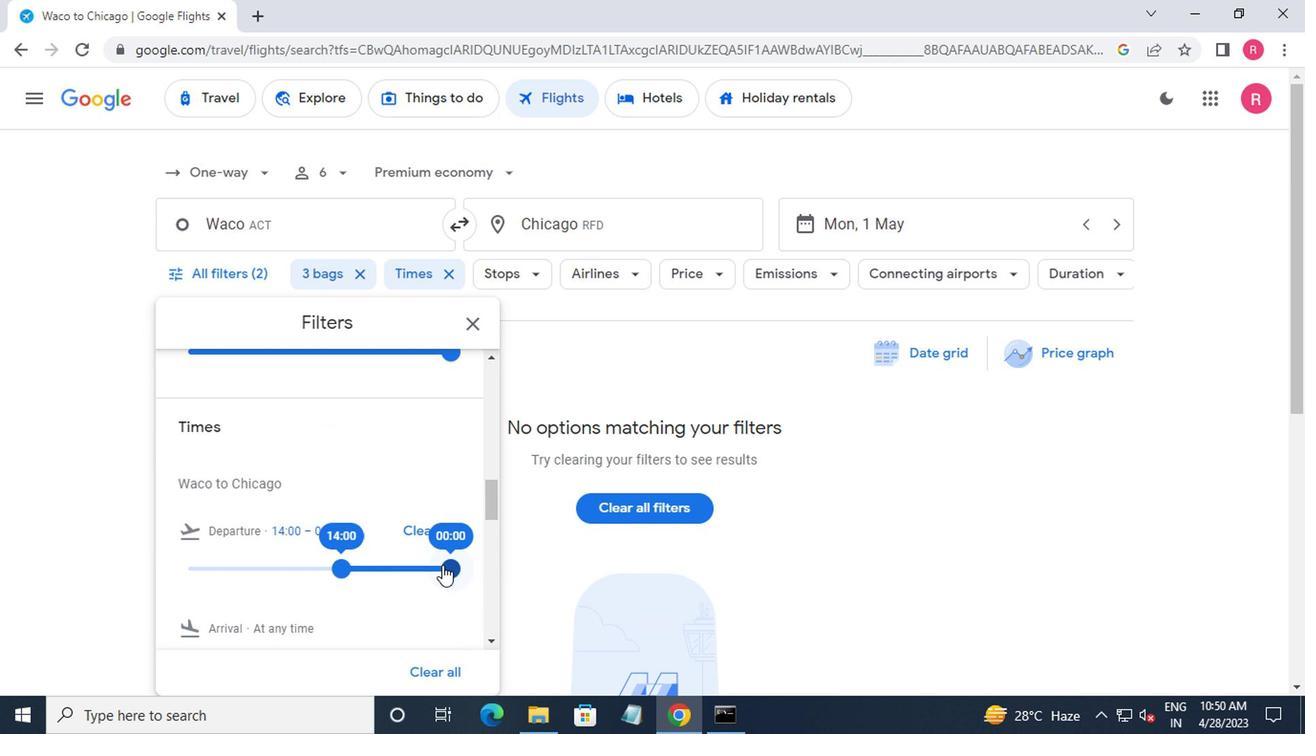 
Action: Mouse moved to (463, 329)
Screenshot: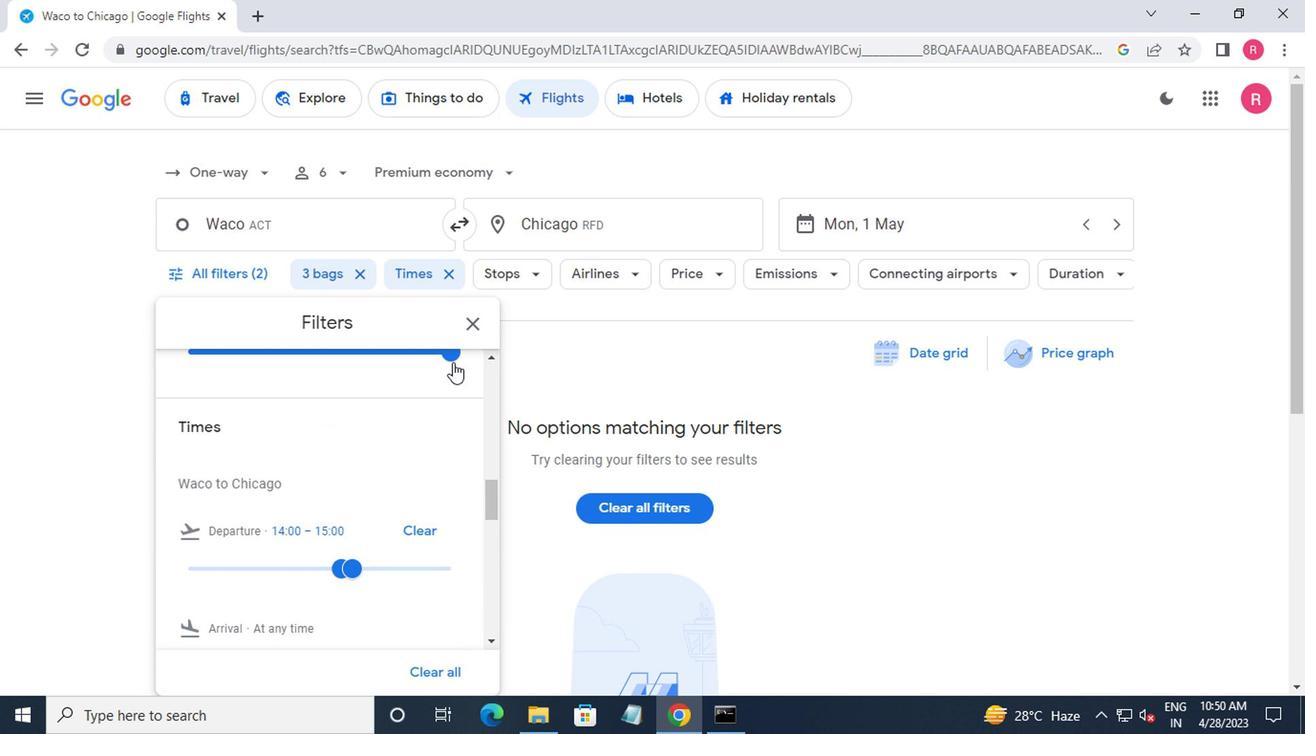 
Action: Mouse pressed left at (463, 329)
Screenshot: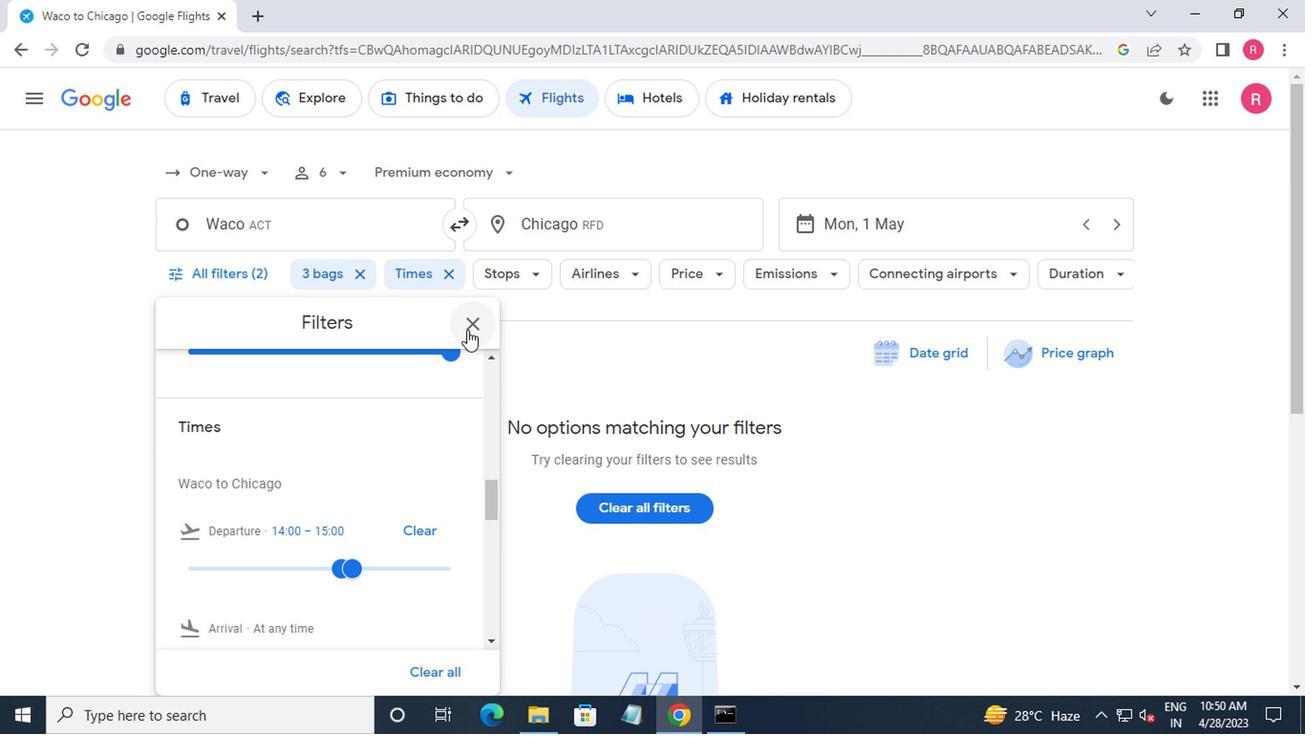 
Action: Mouse moved to (470, 324)
Screenshot: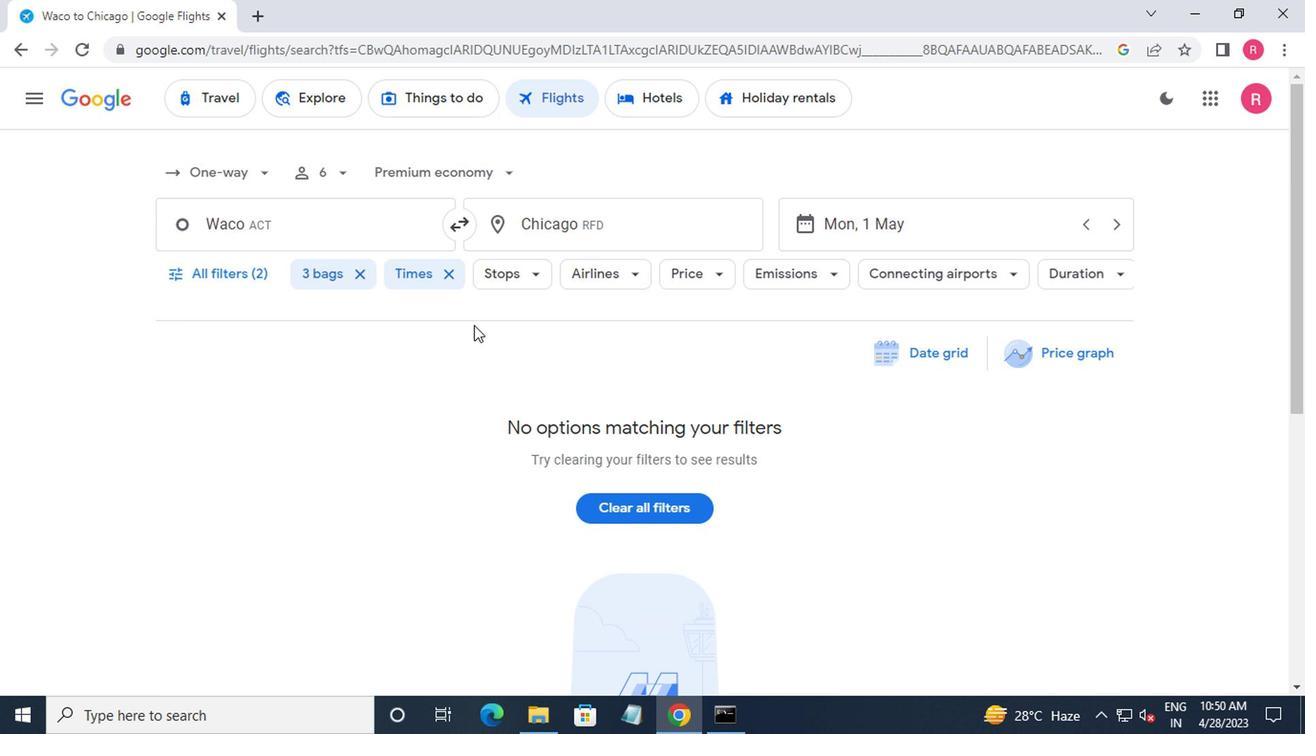 
